 Task: Add an event with the title Second Team Building Workshop: Trust Building, date '2024/05/12', time 7:30 AM to 9:30 AMand add a description: The project kickoff is an important event that marks the official start of a project. It brings together key stakeholders, team members, and project managers to establish a shared understanding of the project's objectives, scope, and deliverables. During the kickoff, goals and expectations are clarified, roles and responsibilities are defined, and the initial project plan is presented.Select event color  Lavender . Add location for the event as: 789 Reina Sofia Museum, Madrid, Spain, logged in from the account softage.7@softage.netand send the event invitation to softage.2@softage.net and softage.3@softage.net. Set a reminder for the event Daily
Action: Mouse moved to (60, 124)
Screenshot: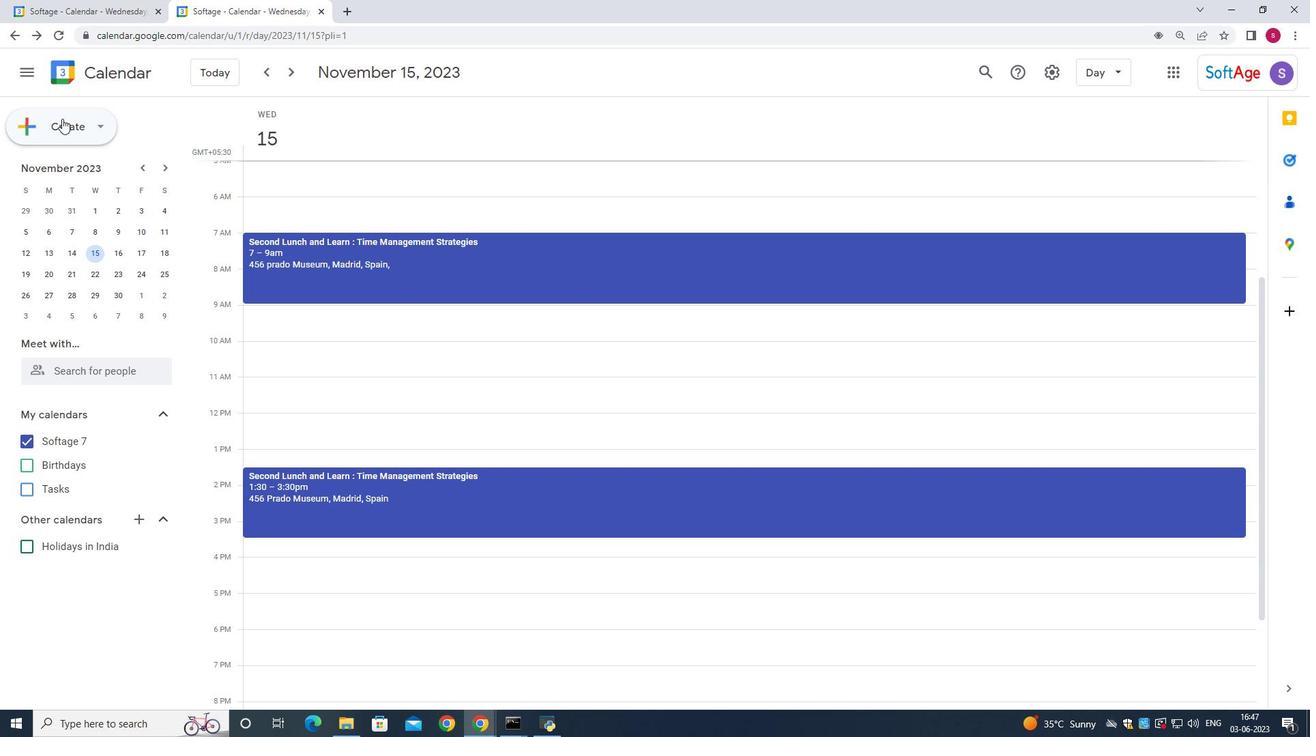 
Action: Mouse pressed left at (60, 124)
Screenshot: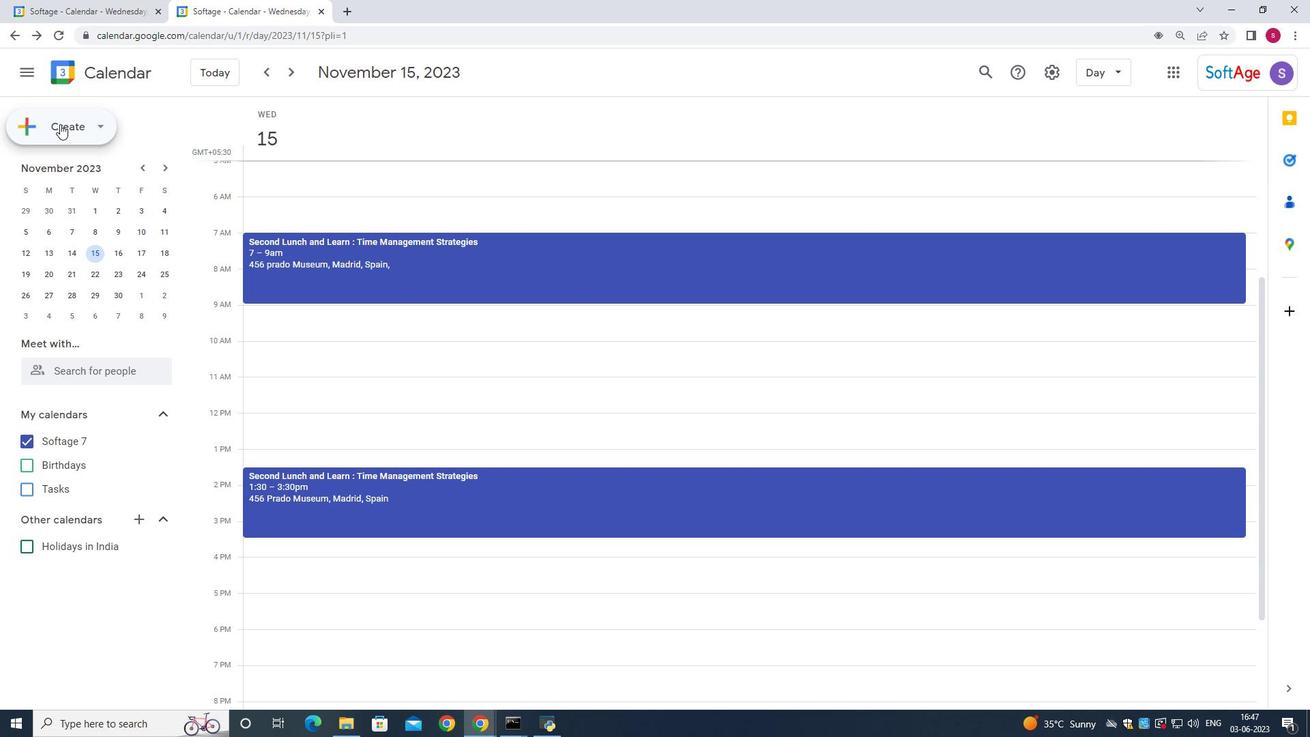 
Action: Mouse moved to (52, 173)
Screenshot: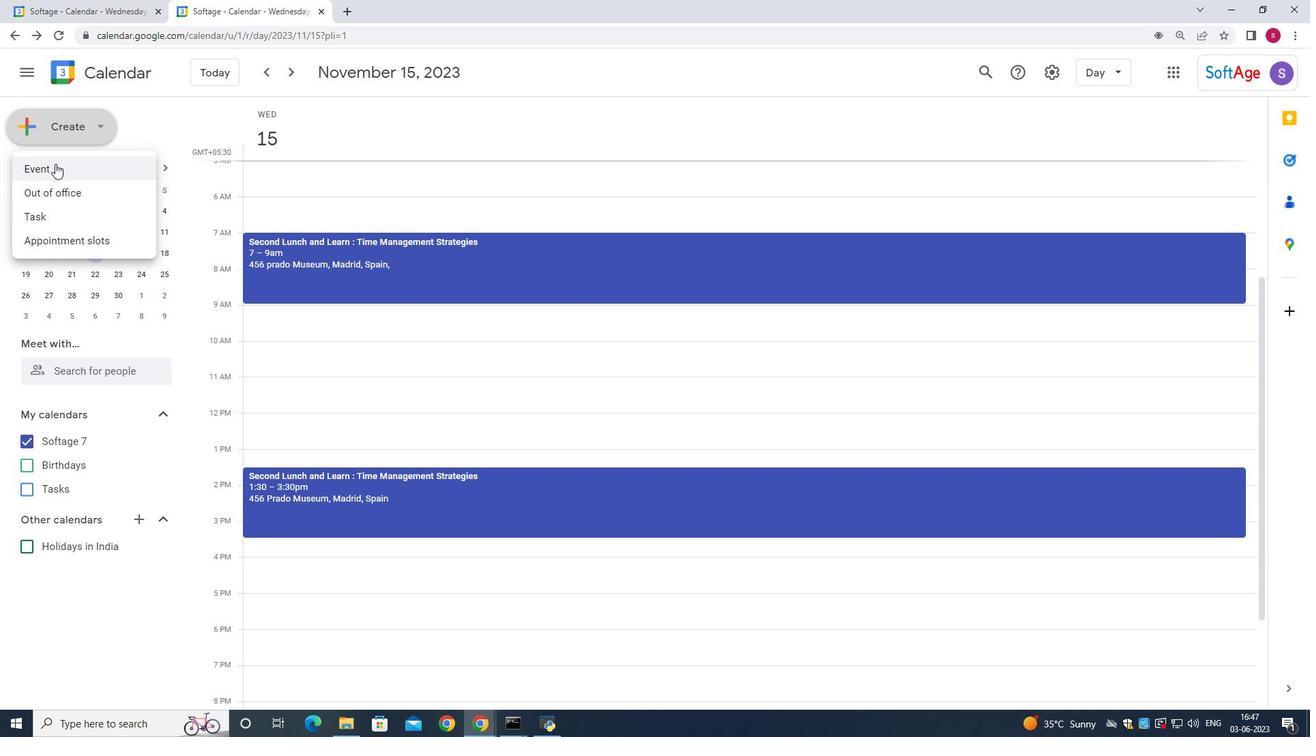 
Action: Mouse pressed left at (52, 173)
Screenshot: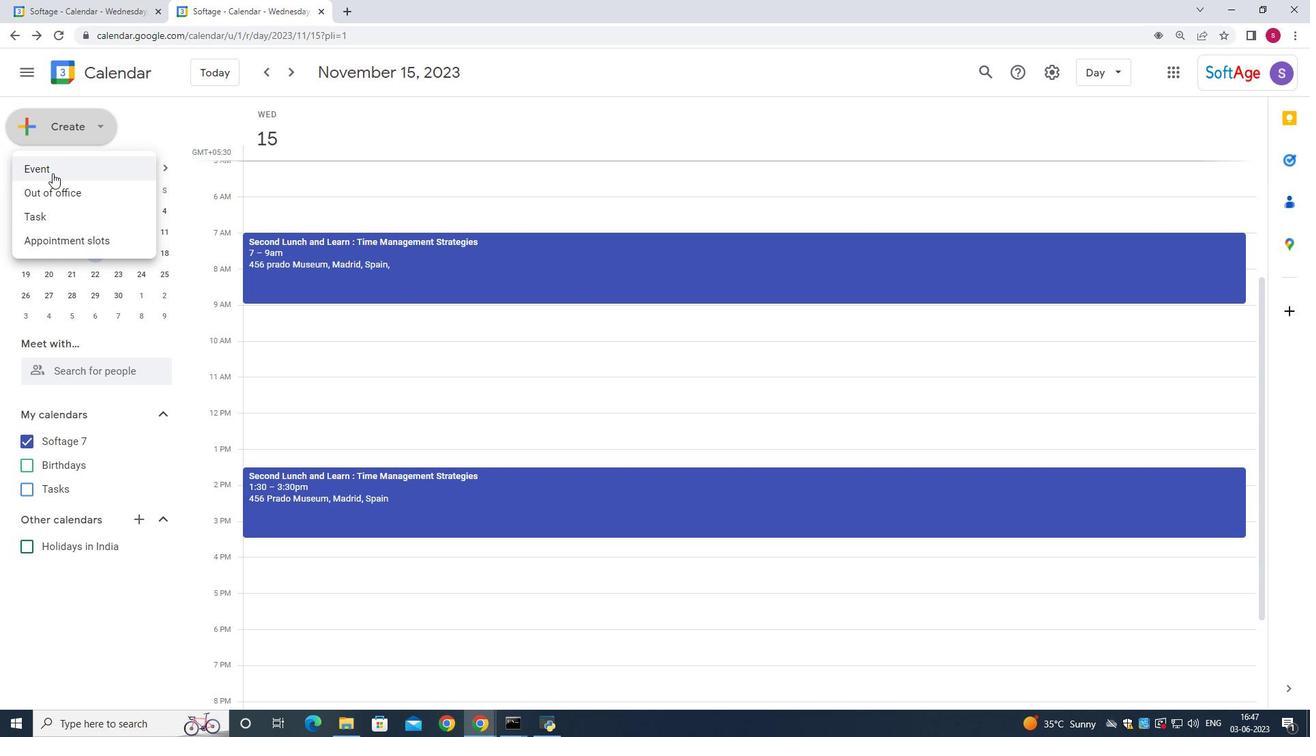 
Action: Mouse moved to (667, 260)
Screenshot: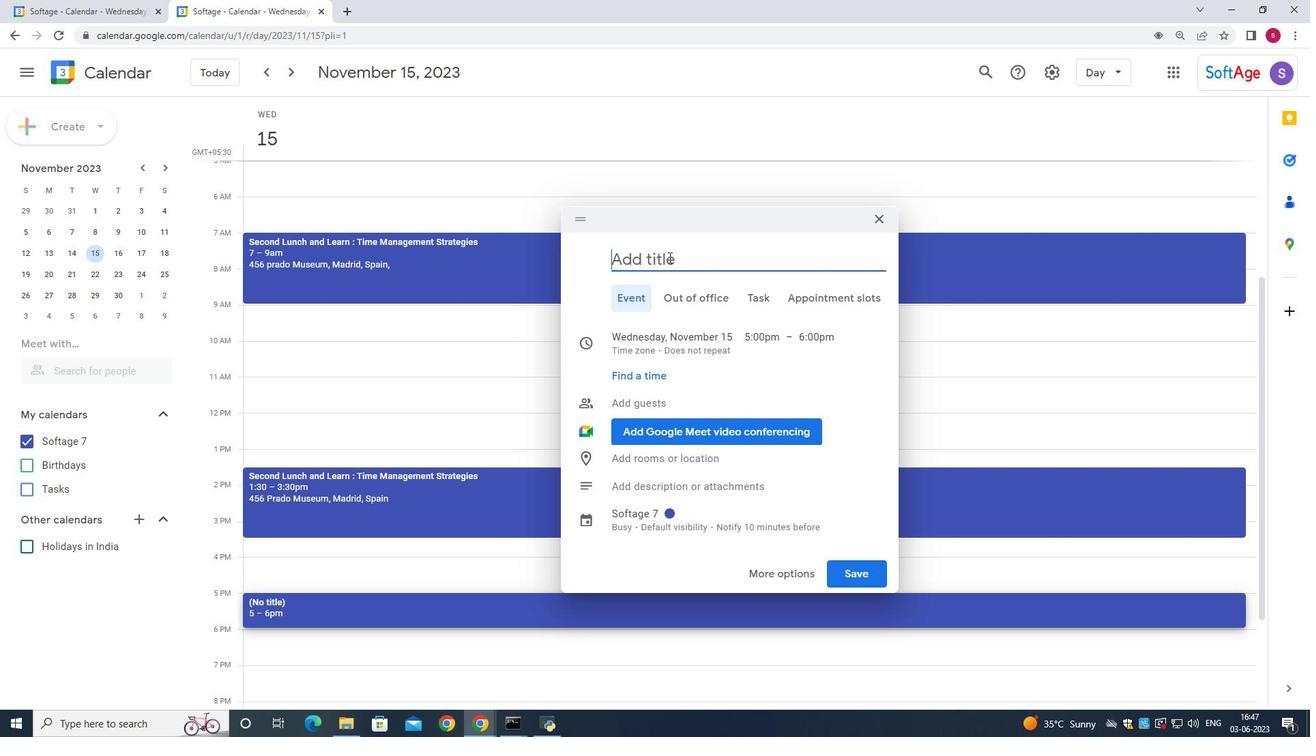 
Action: Mouse pressed left at (667, 260)
Screenshot: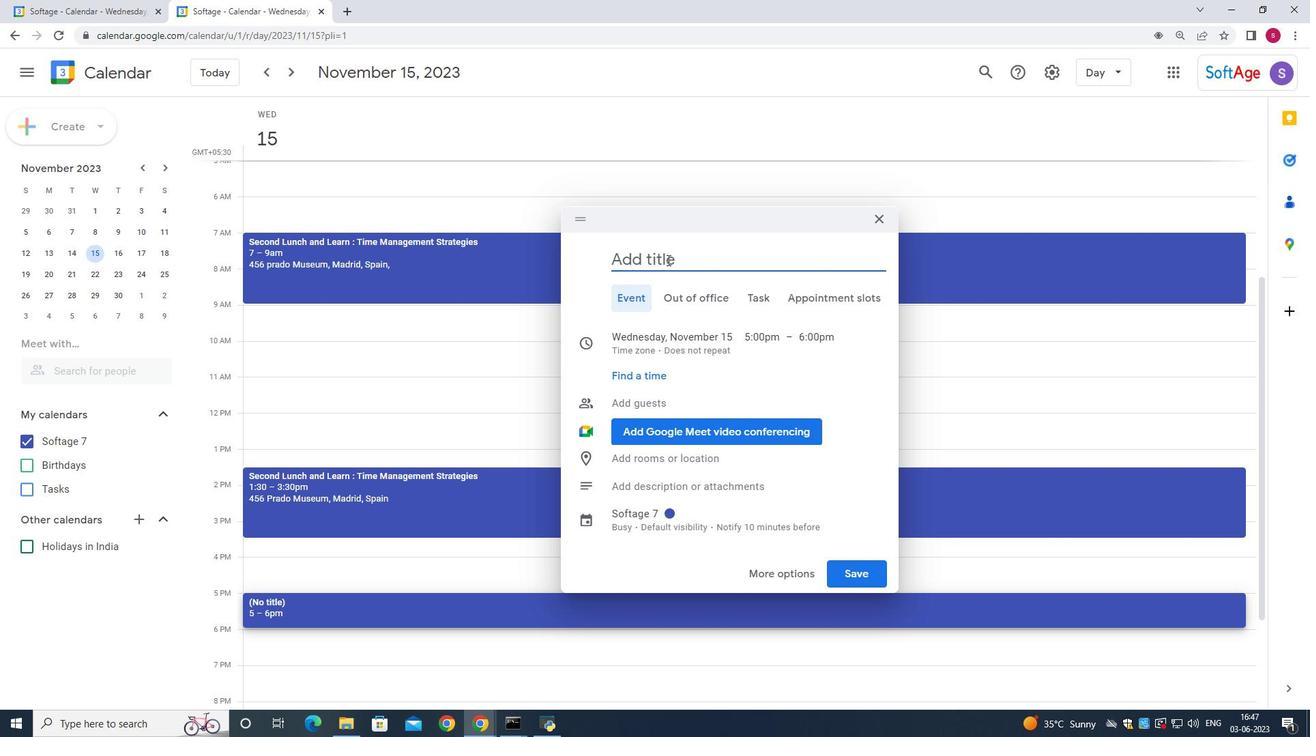 
Action: Key pressed <Key.shift>Second<Key.space><Key.shift>T
Screenshot: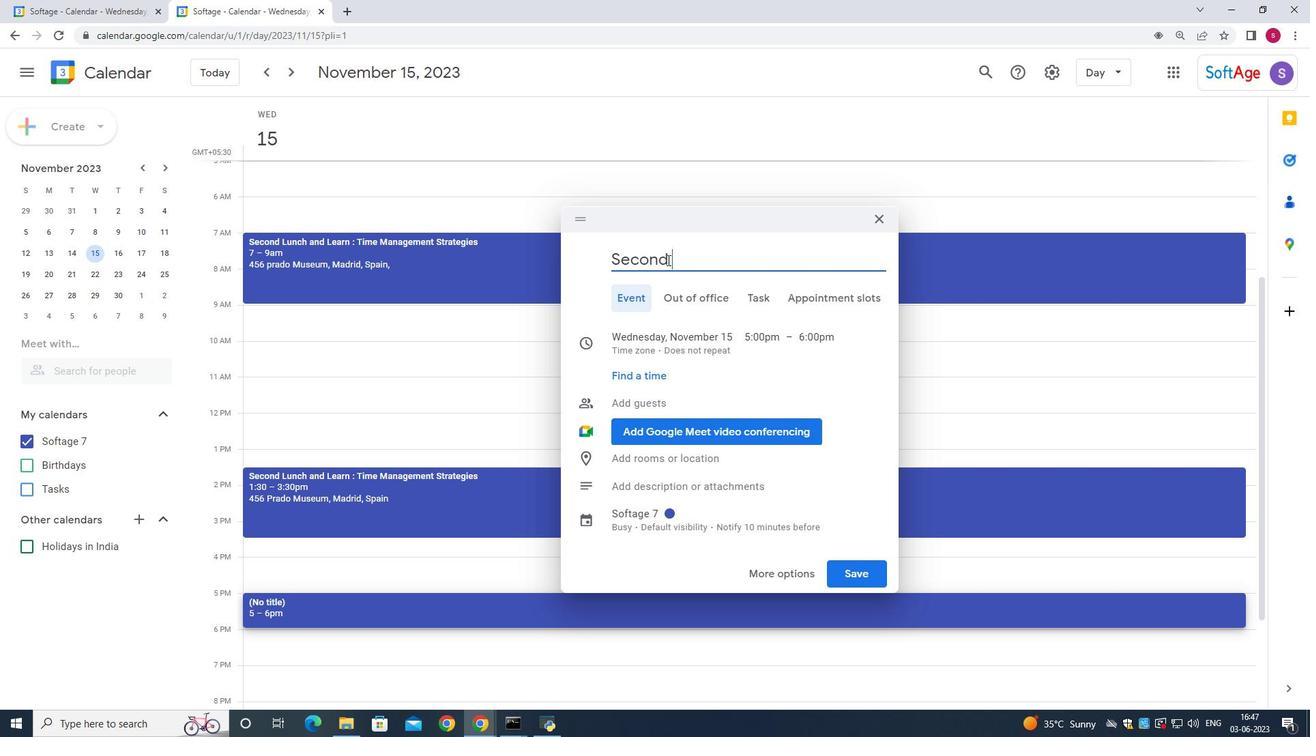 
Action: Mouse moved to (590, 101)
Screenshot: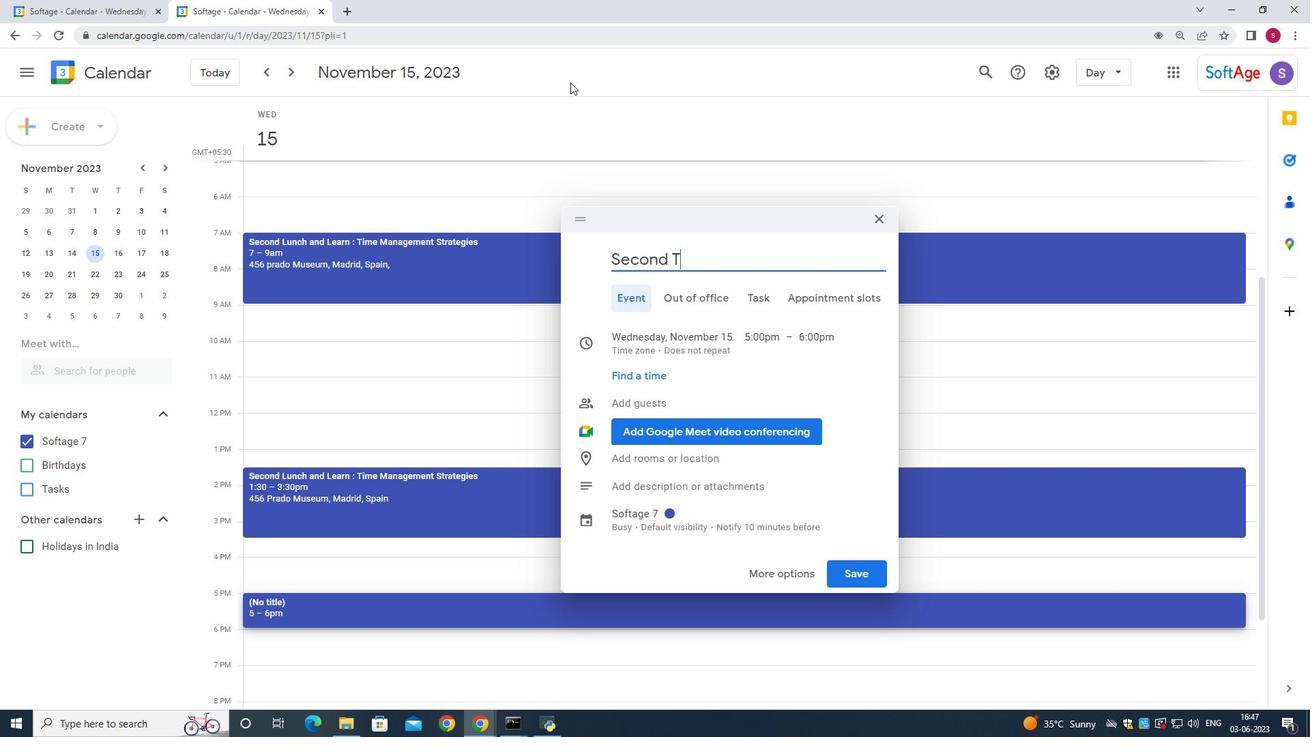 
Action: Key pressed eam<Key.space><Key.shift>building<Key.space><Key.shift>Workshop<Key.space><Key.shift_r>:<Key.space><Key.shift>trust<Key.space><Key.shift>Building
Screenshot: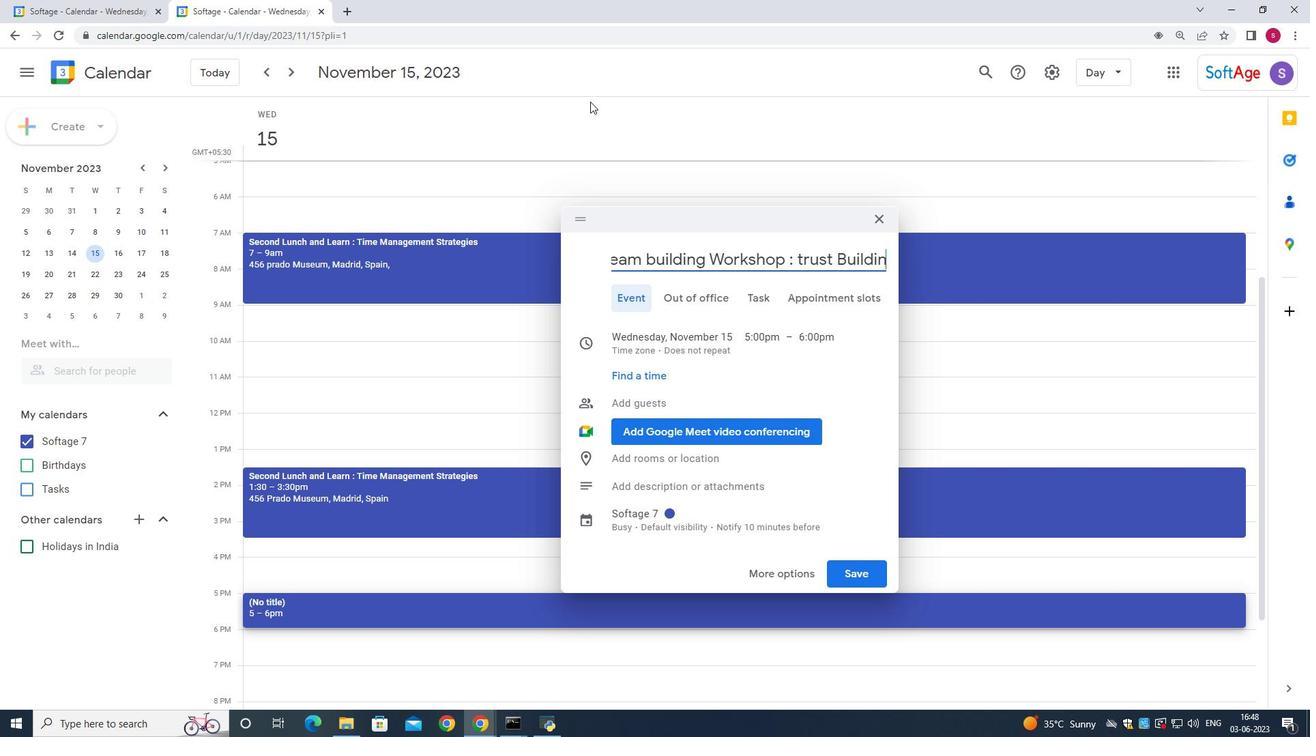 
Action: Mouse moved to (686, 335)
Screenshot: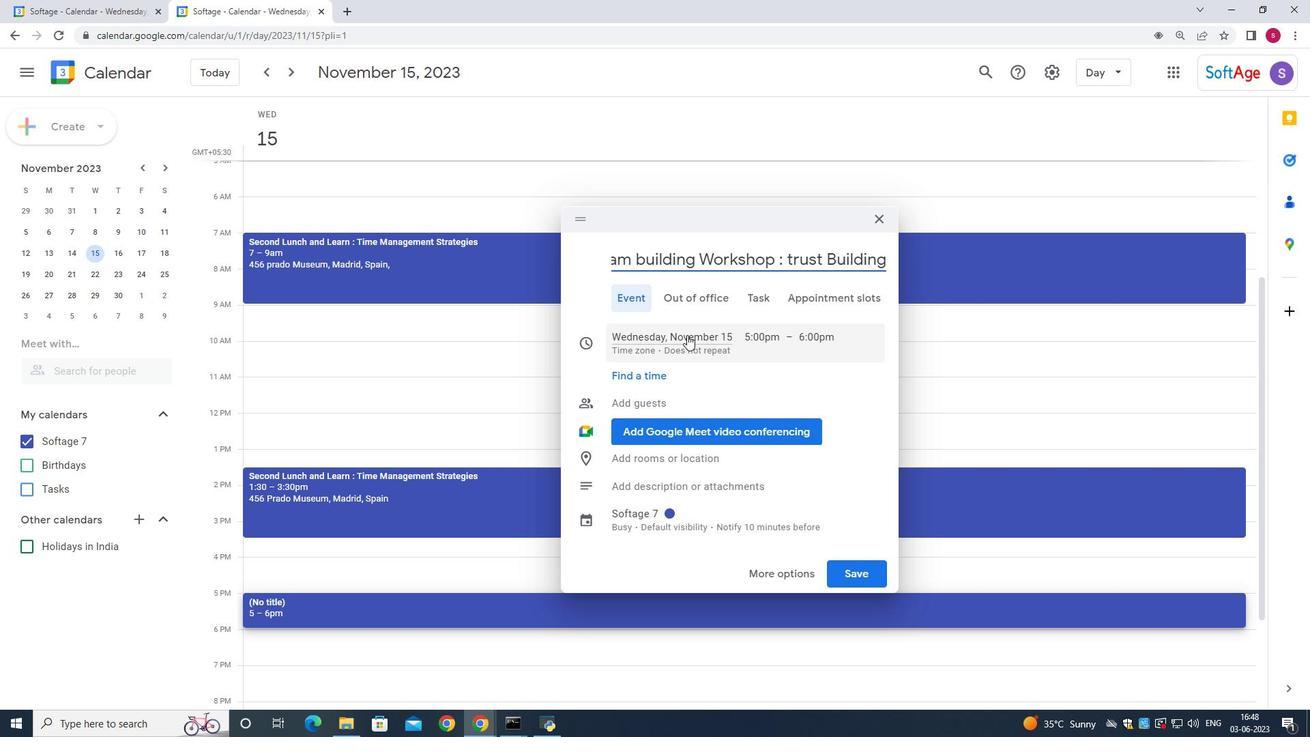 
Action: Mouse pressed left at (686, 335)
Screenshot: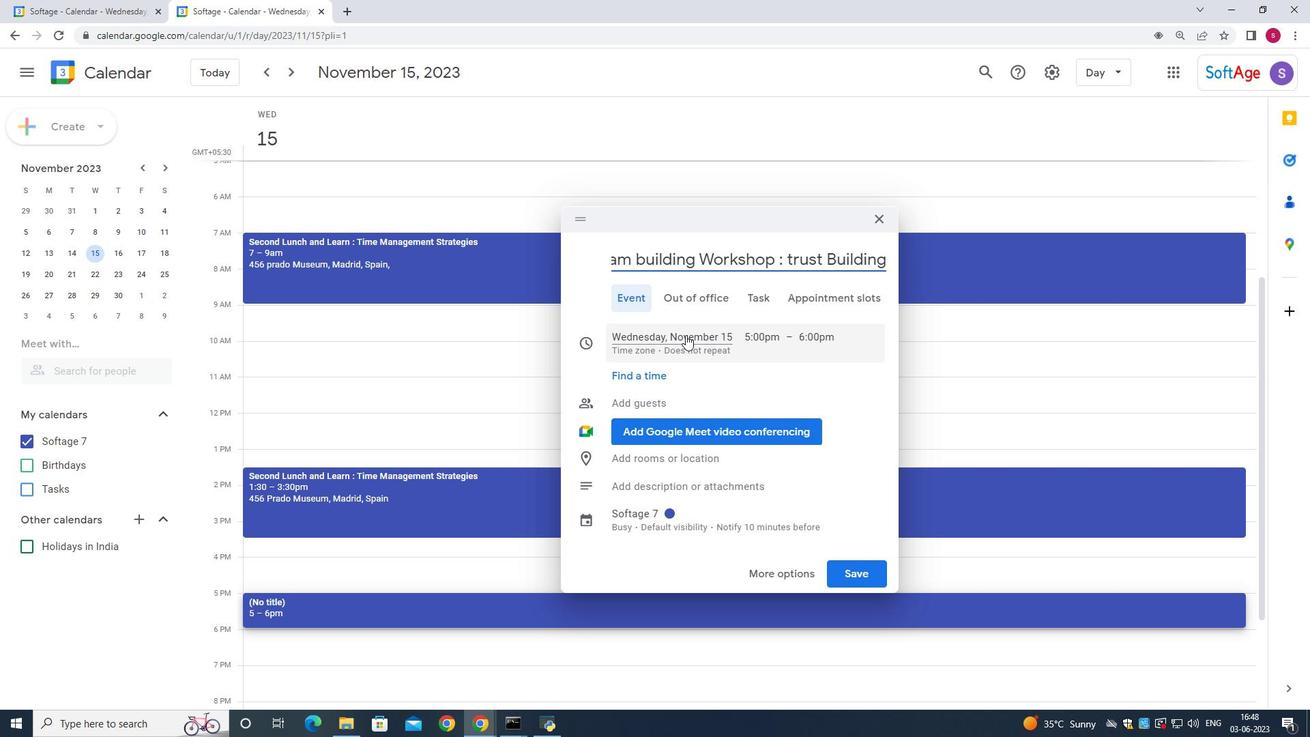 
Action: Mouse moved to (778, 369)
Screenshot: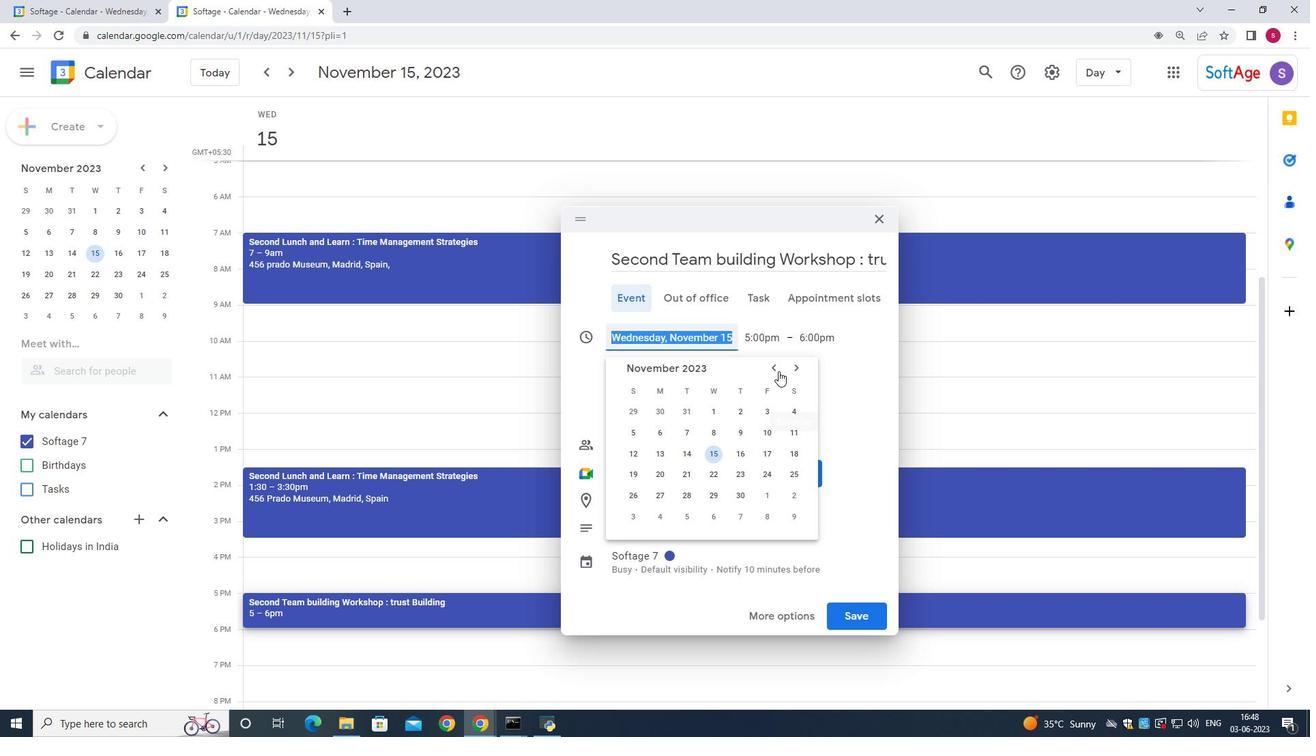 
Action: Mouse pressed left at (778, 369)
Screenshot: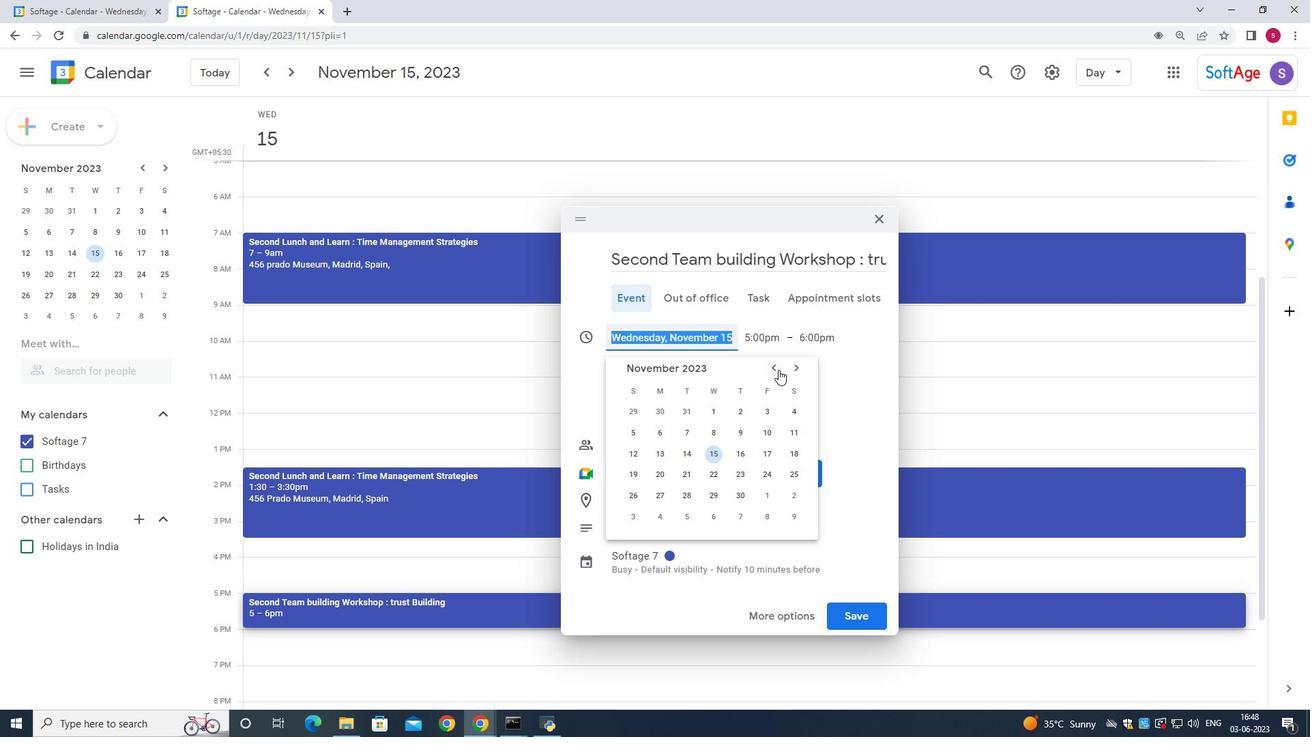 
Action: Mouse pressed left at (778, 369)
Screenshot: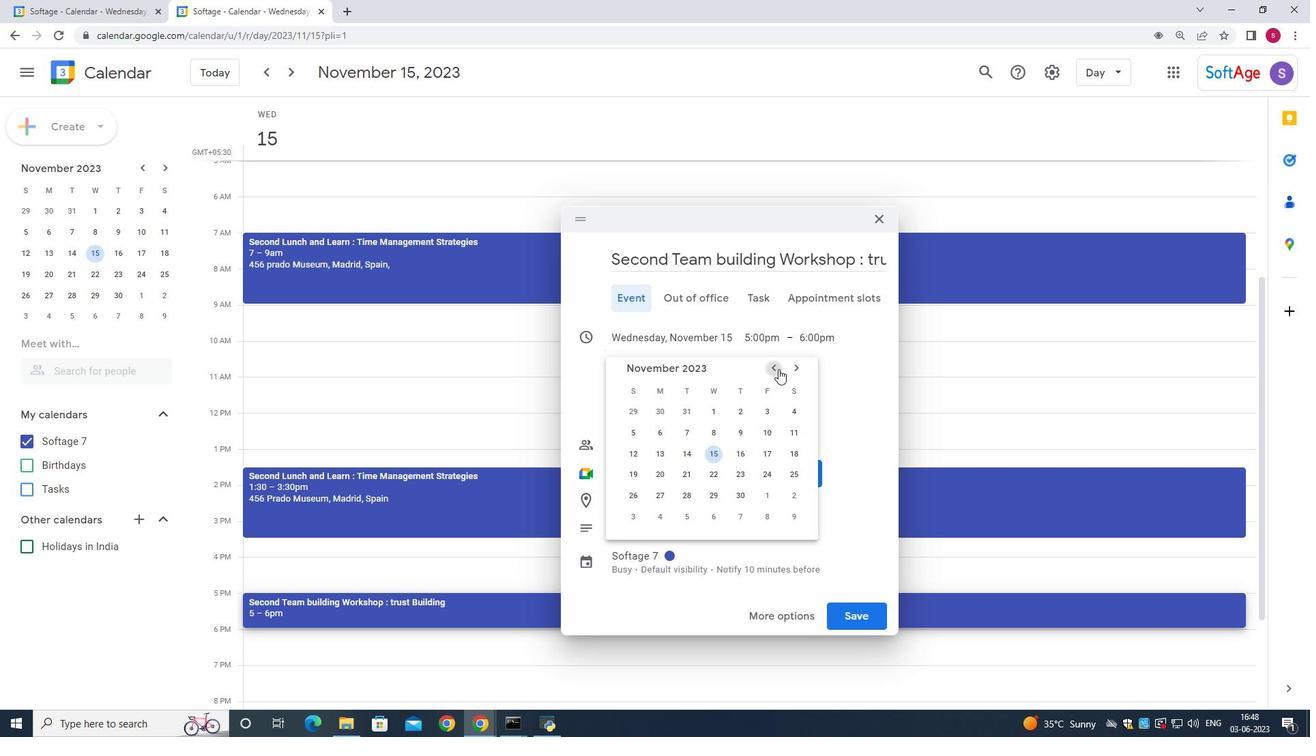 
Action: Mouse pressed left at (778, 369)
Screenshot: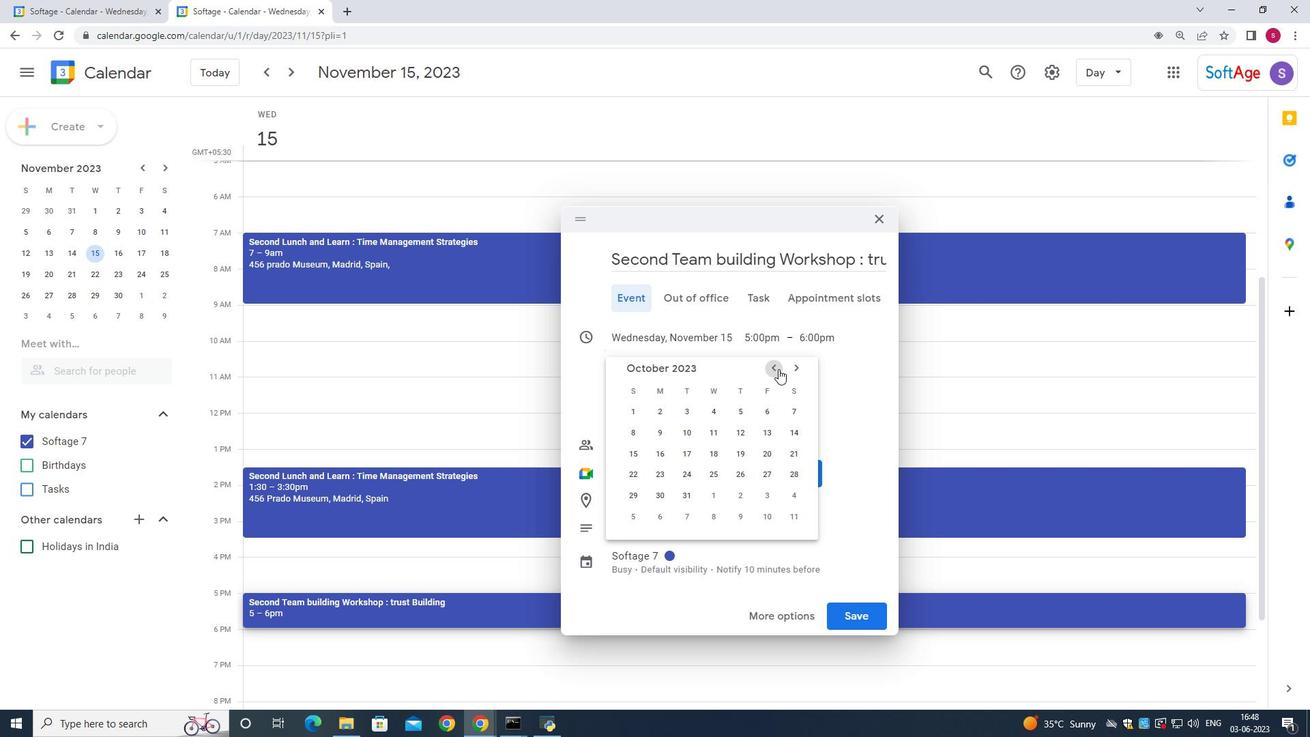 
Action: Mouse pressed left at (778, 369)
Screenshot: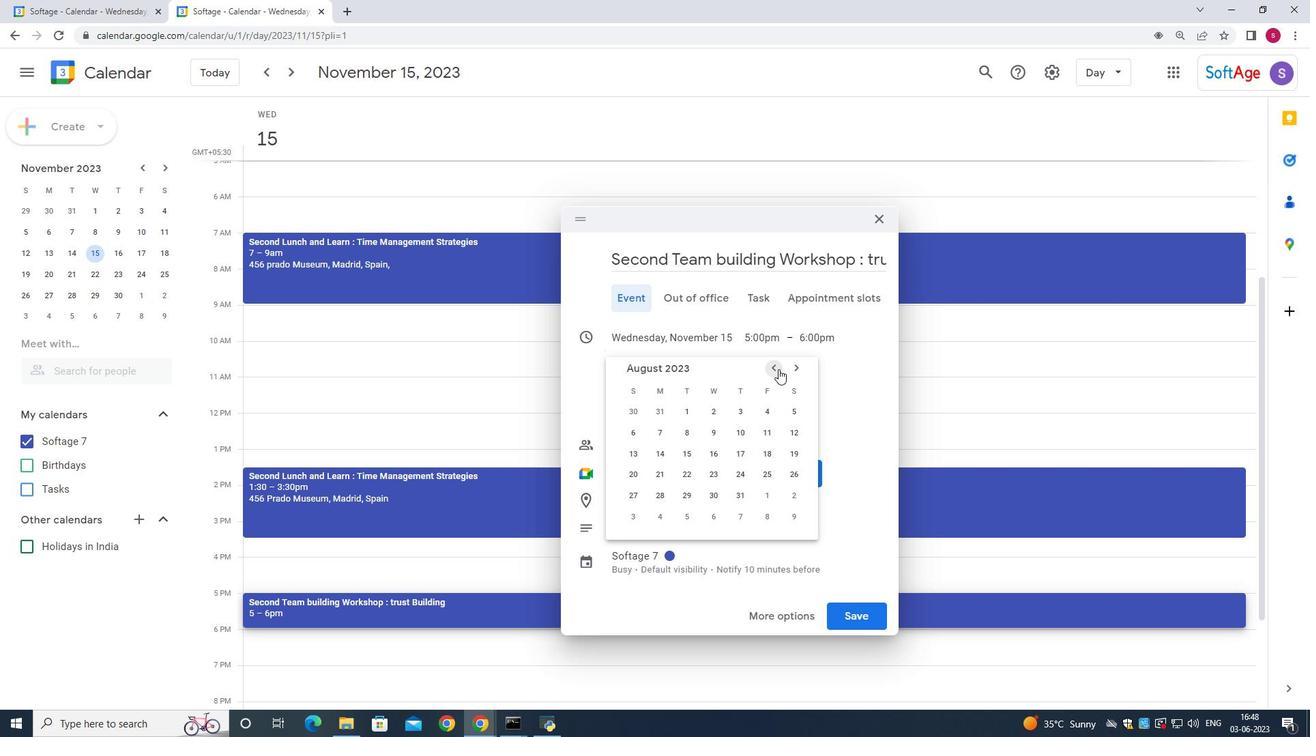 
Action: Mouse pressed left at (778, 369)
Screenshot: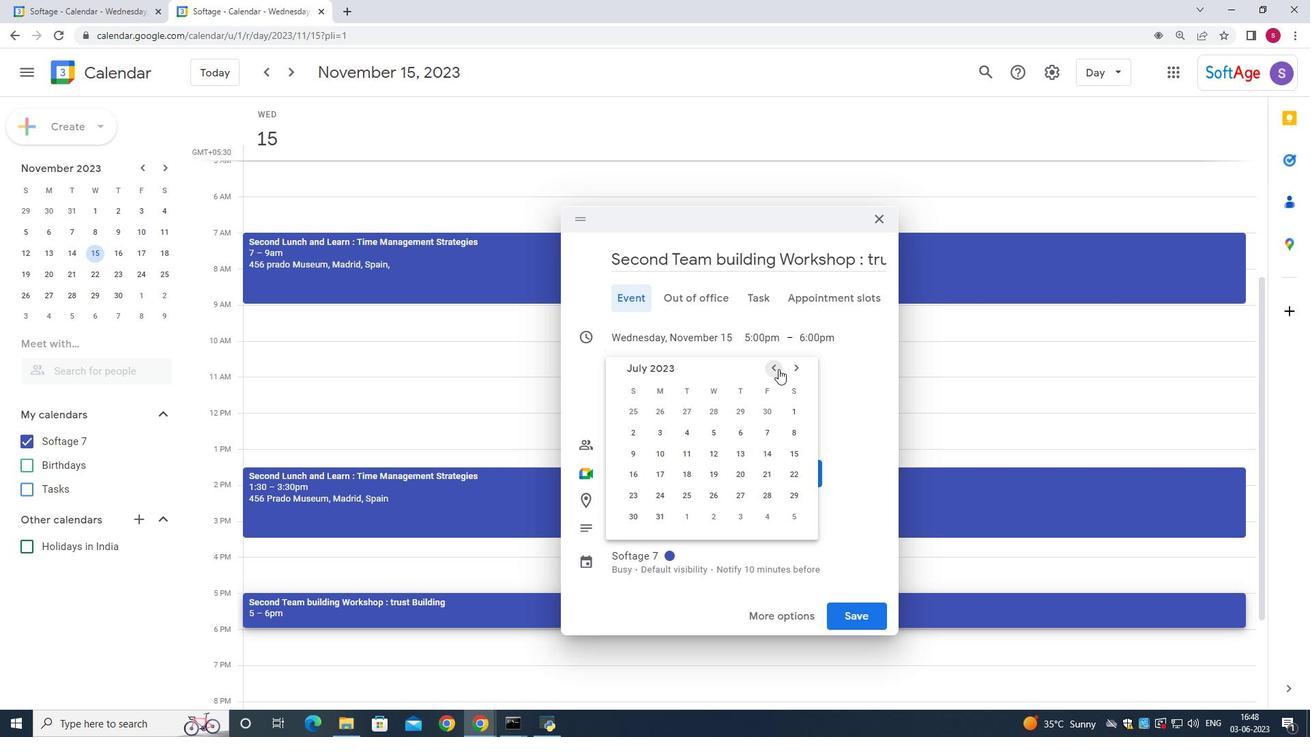 
Action: Mouse pressed left at (778, 369)
Screenshot: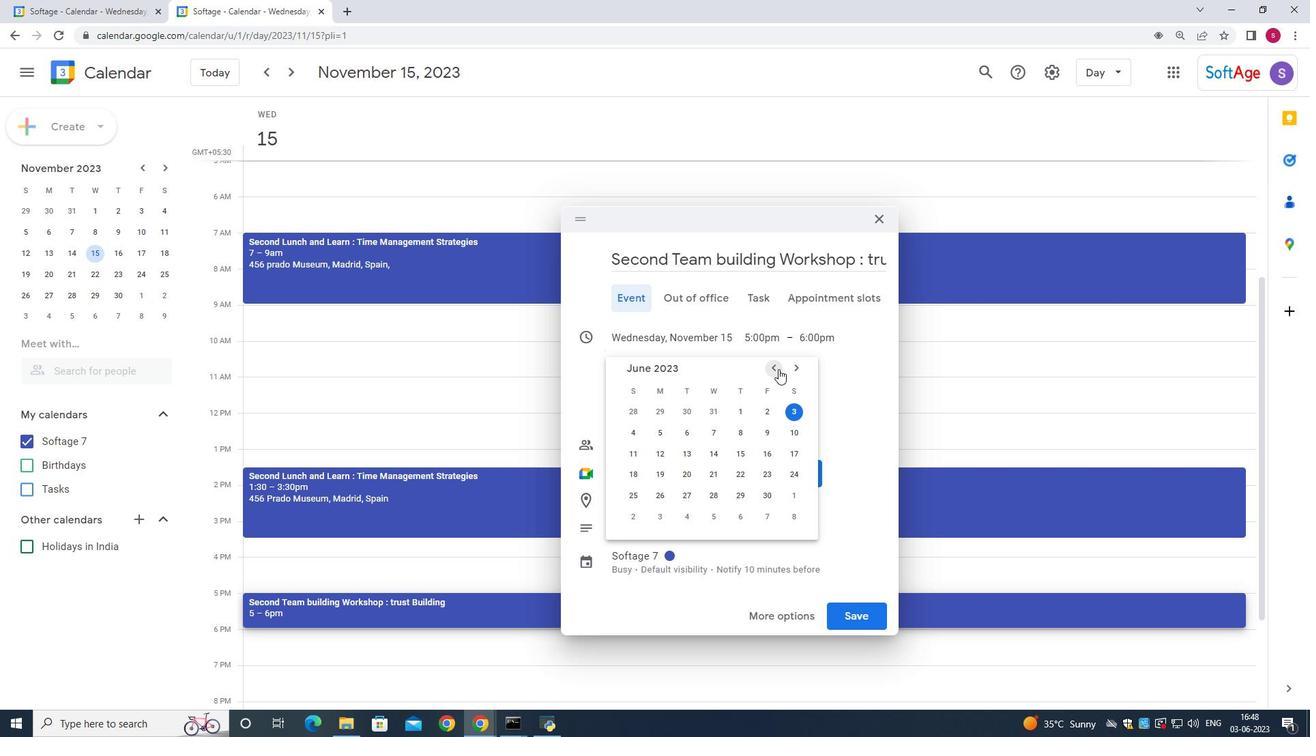 
Action: Mouse moved to (768, 432)
Screenshot: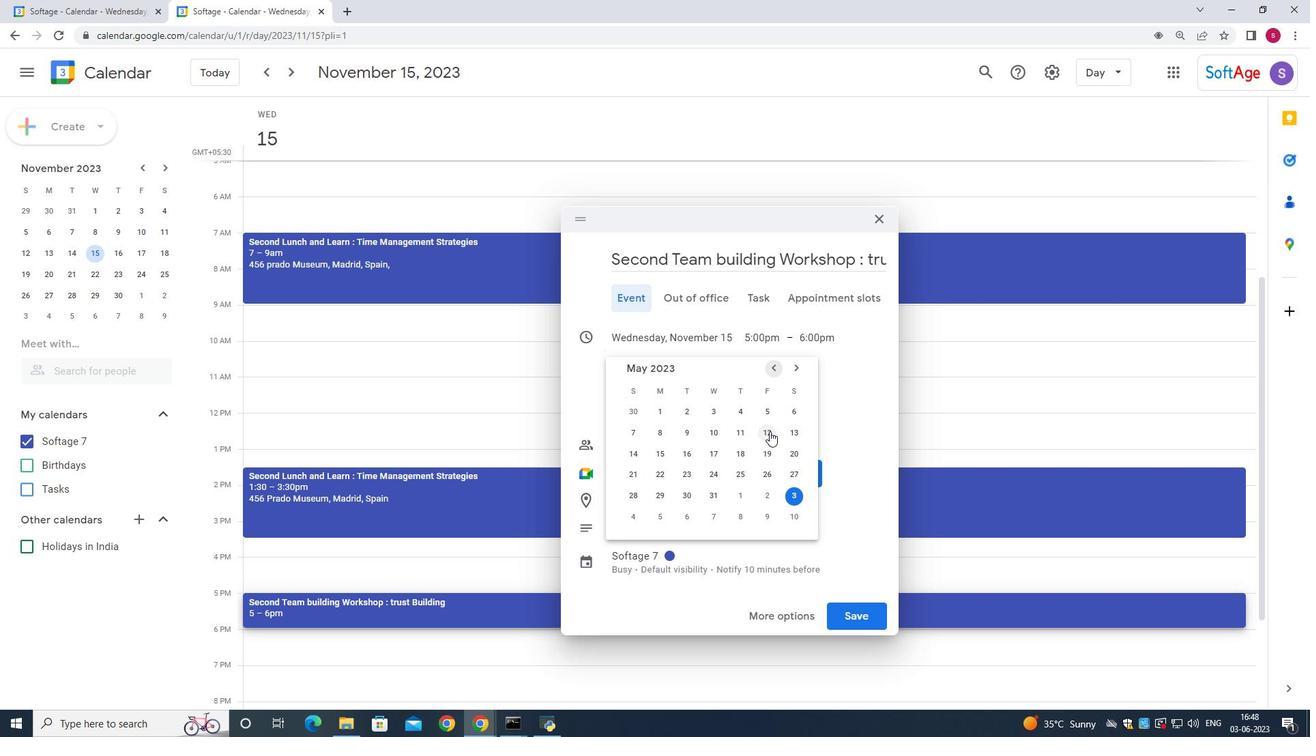 
Action: Mouse pressed left at (768, 432)
Screenshot: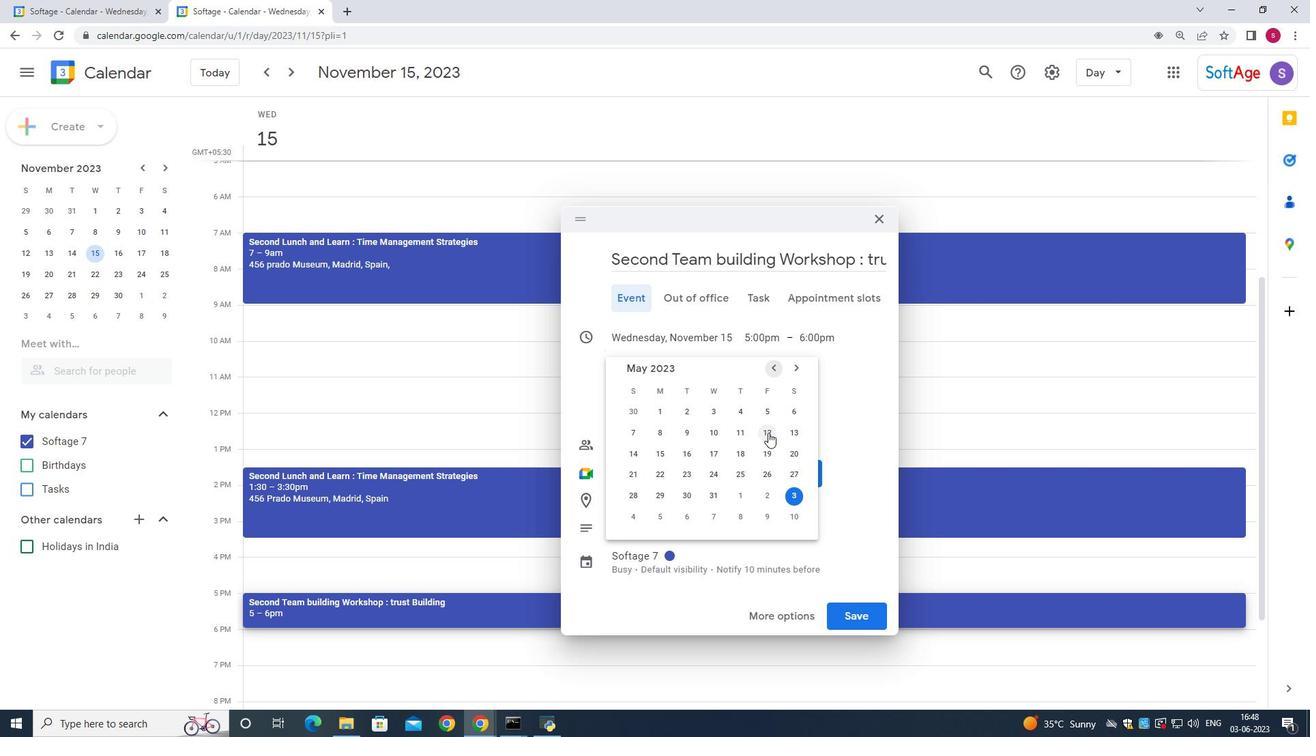 
Action: Mouse moved to (667, 362)
Screenshot: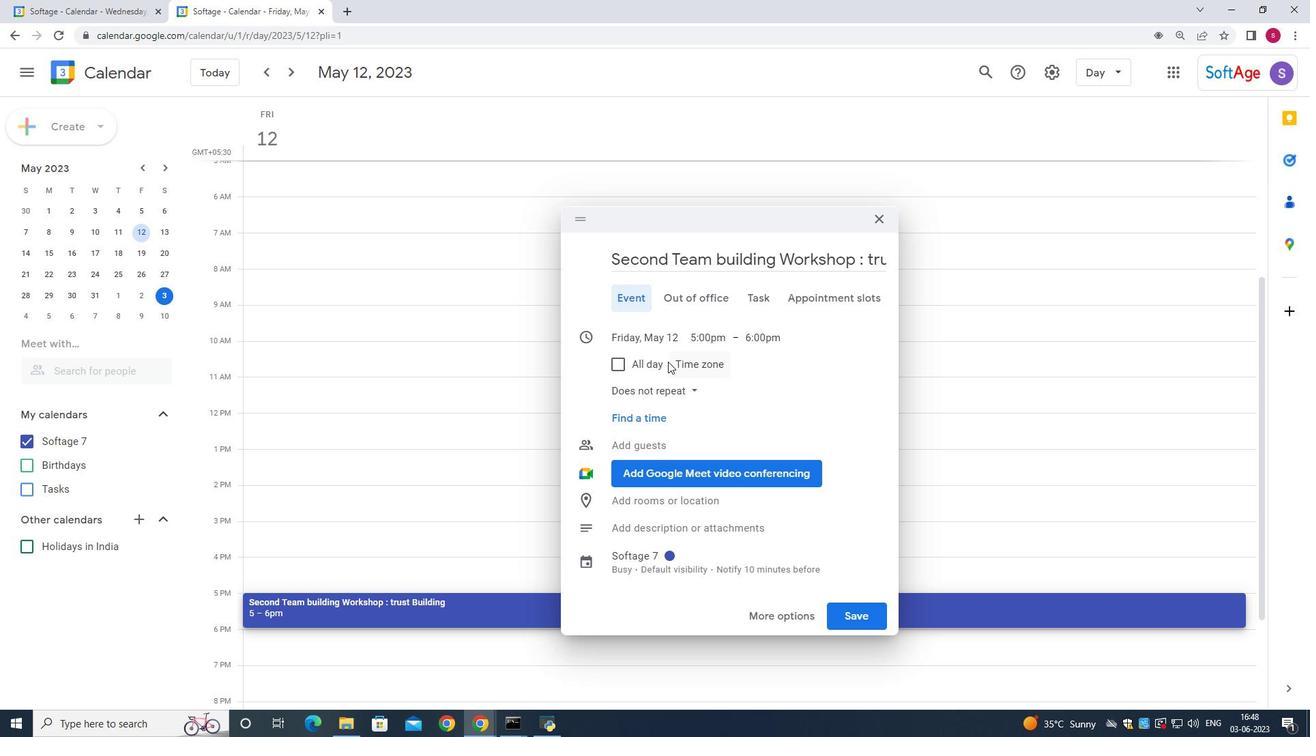 
Action: Mouse scrolled (667, 363) with delta (0, 0)
Screenshot: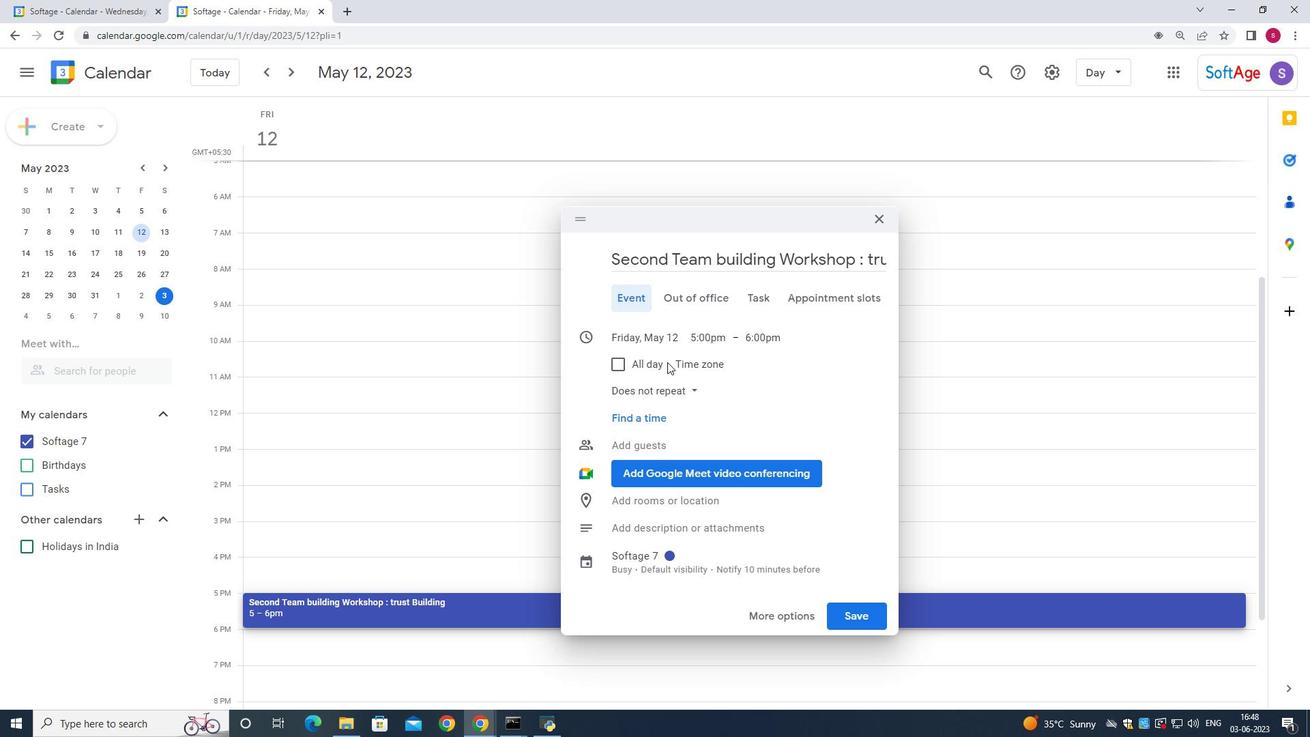 
Action: Mouse moved to (666, 339)
Screenshot: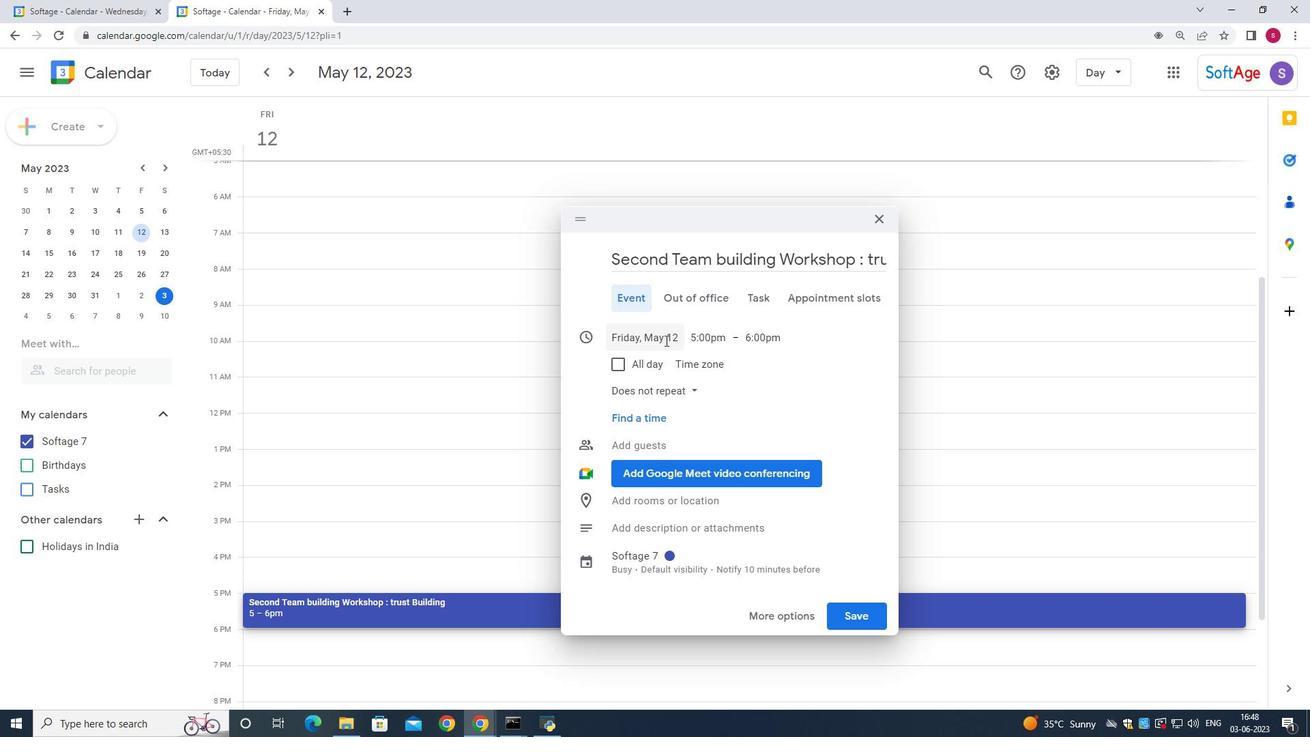 
Action: Mouse pressed left at (666, 339)
Screenshot: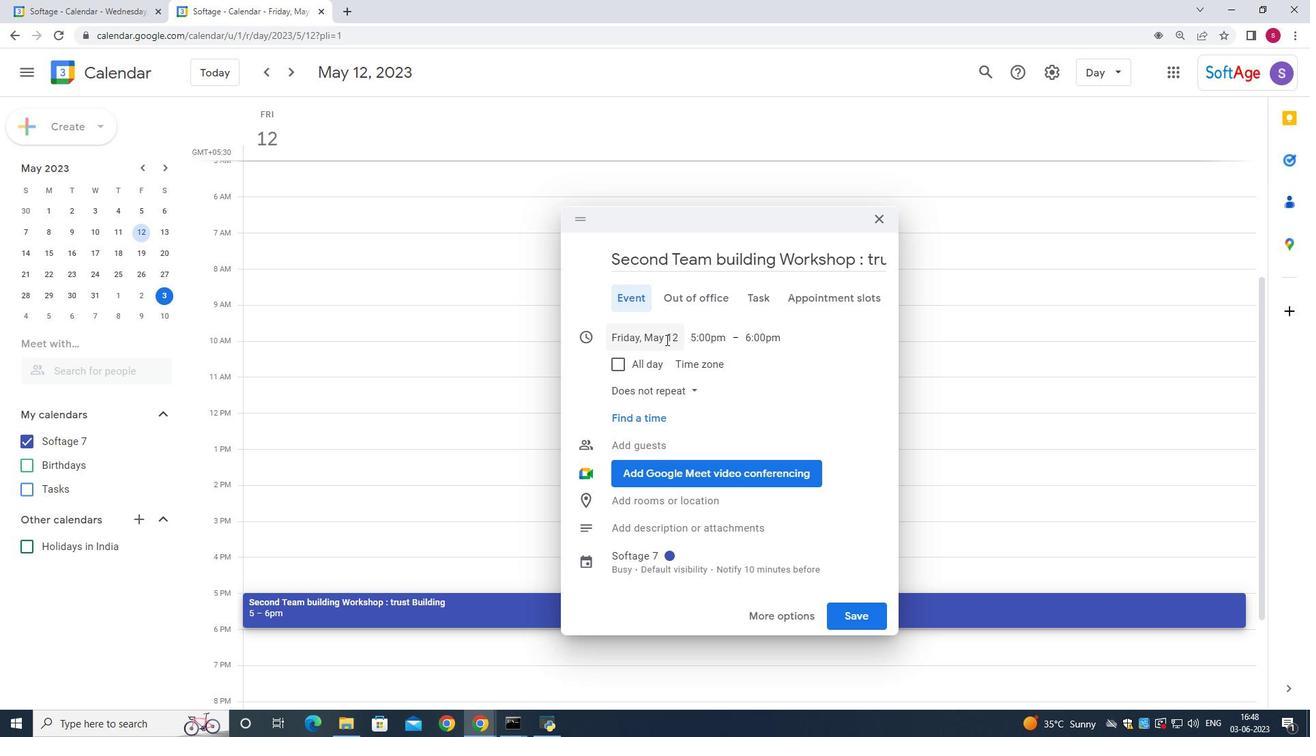 
Action: Mouse moved to (796, 367)
Screenshot: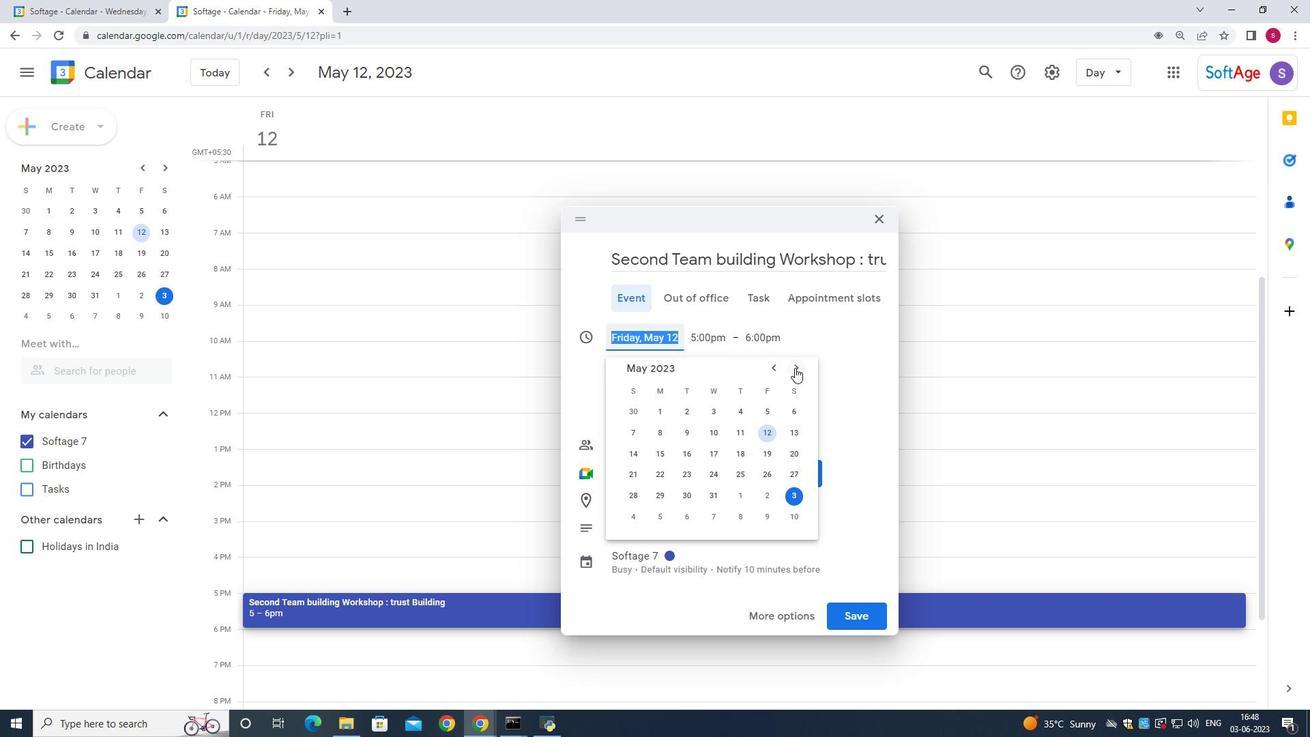 
Action: Mouse pressed left at (796, 367)
Screenshot: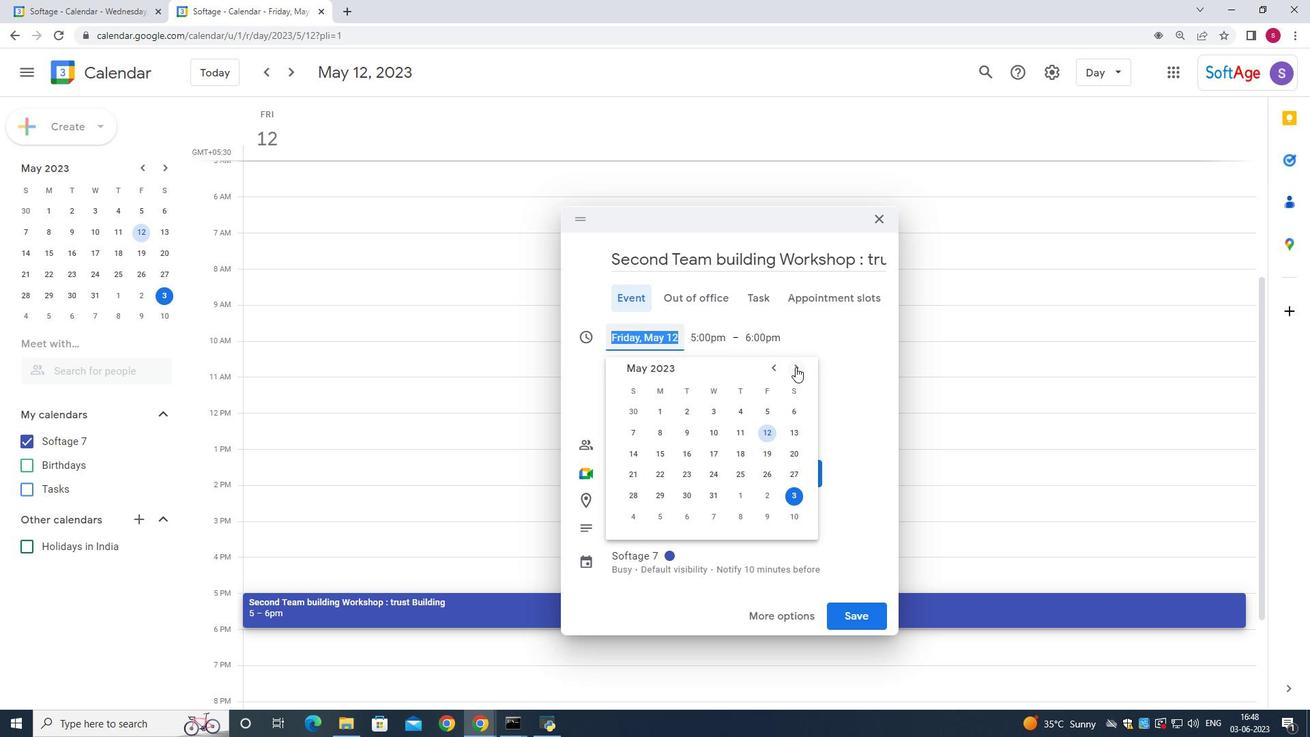 
Action: Mouse pressed left at (796, 367)
Screenshot: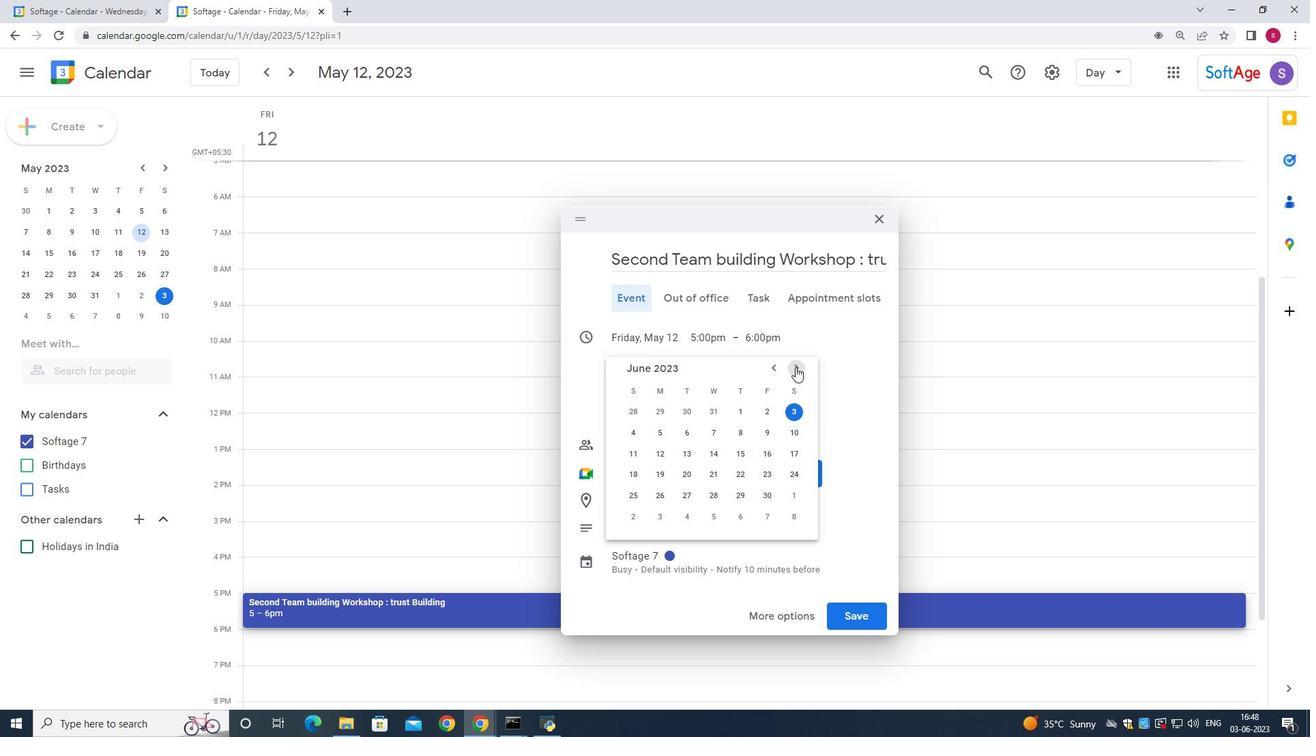 
Action: Mouse pressed left at (796, 367)
Screenshot: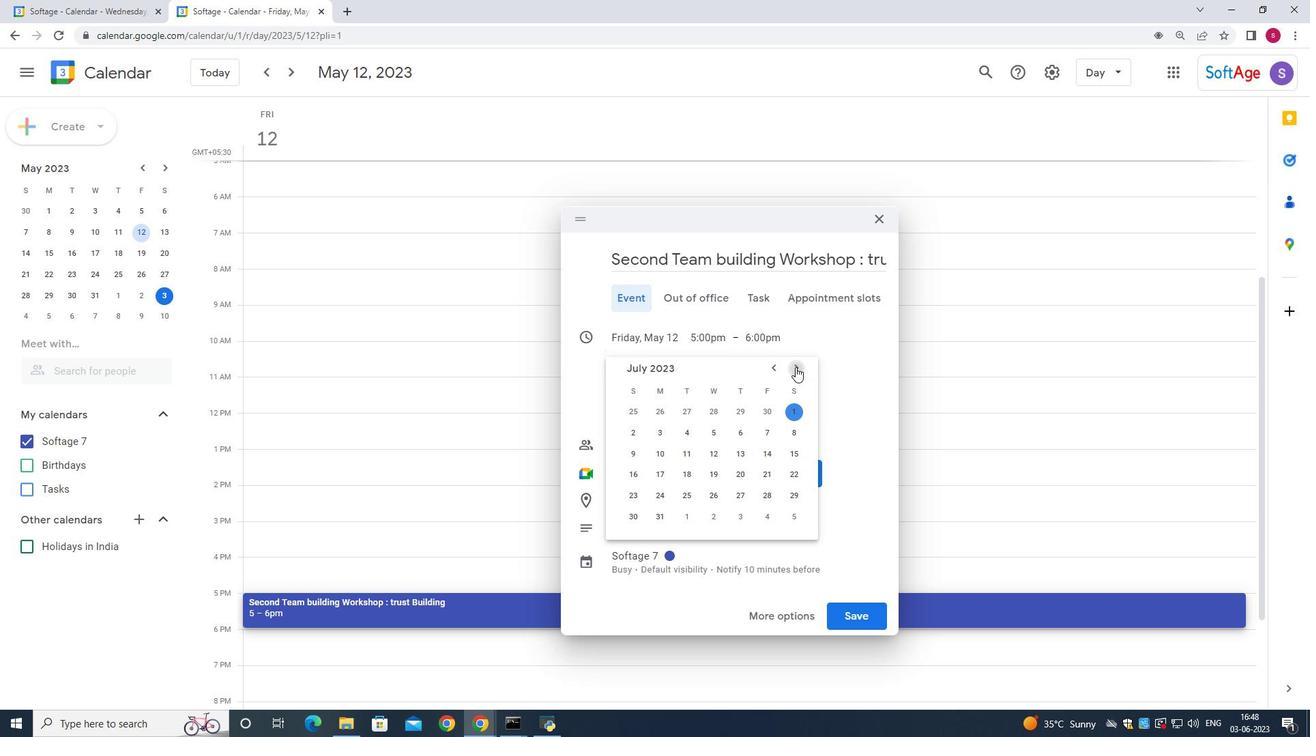 
Action: Mouse pressed left at (796, 367)
Screenshot: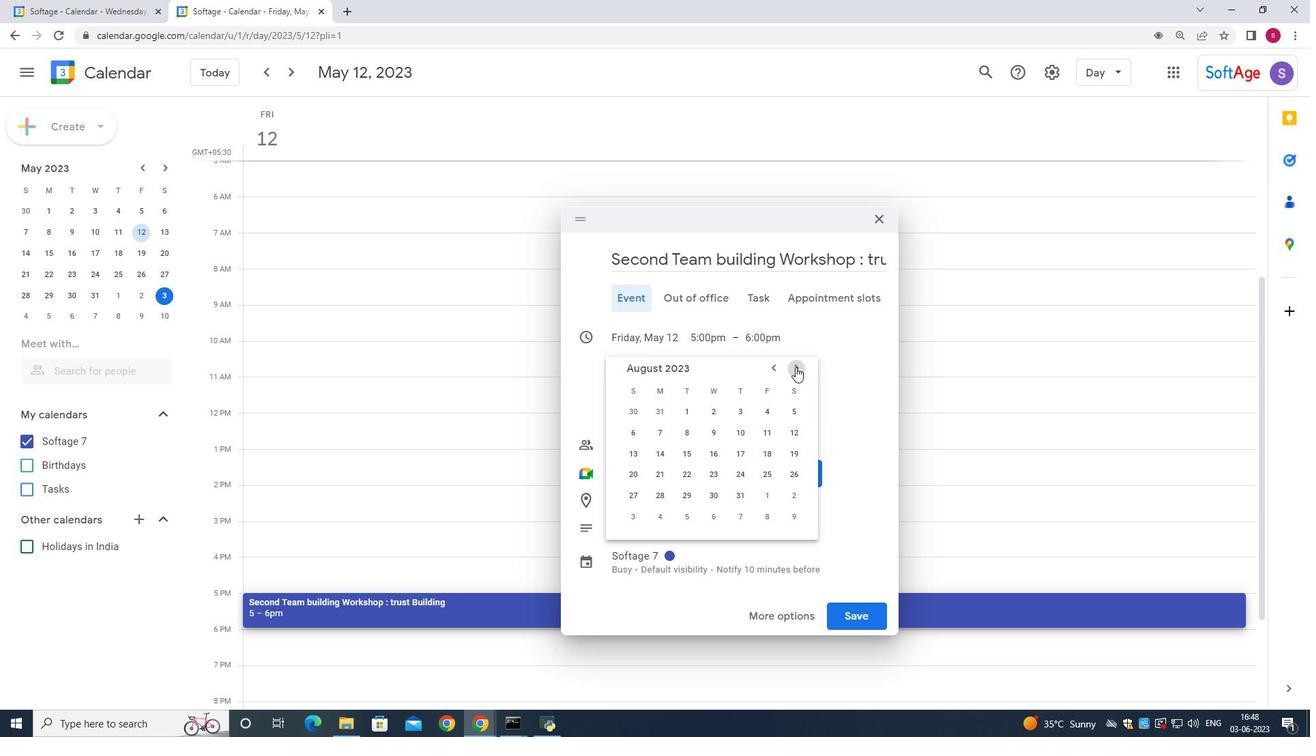 
Action: Mouse pressed left at (796, 367)
Screenshot: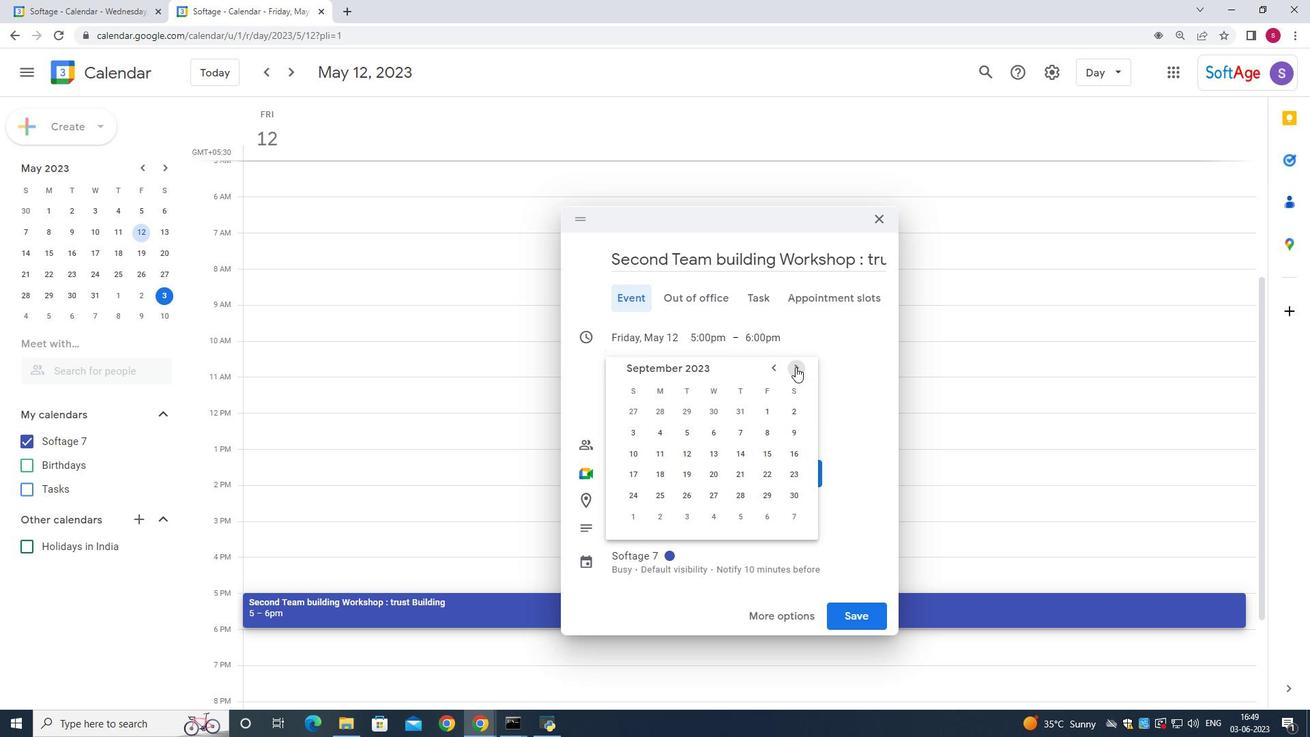 
Action: Mouse pressed left at (796, 367)
Screenshot: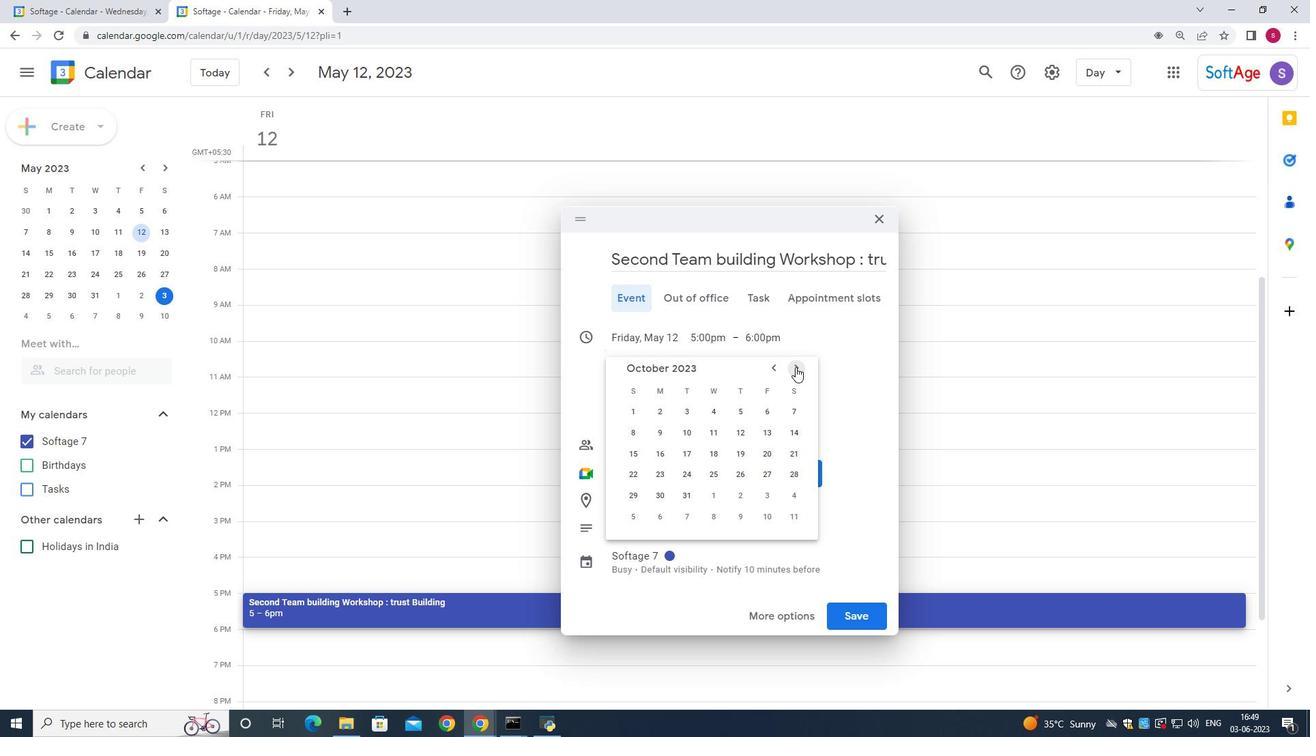 
Action: Mouse pressed left at (796, 367)
Screenshot: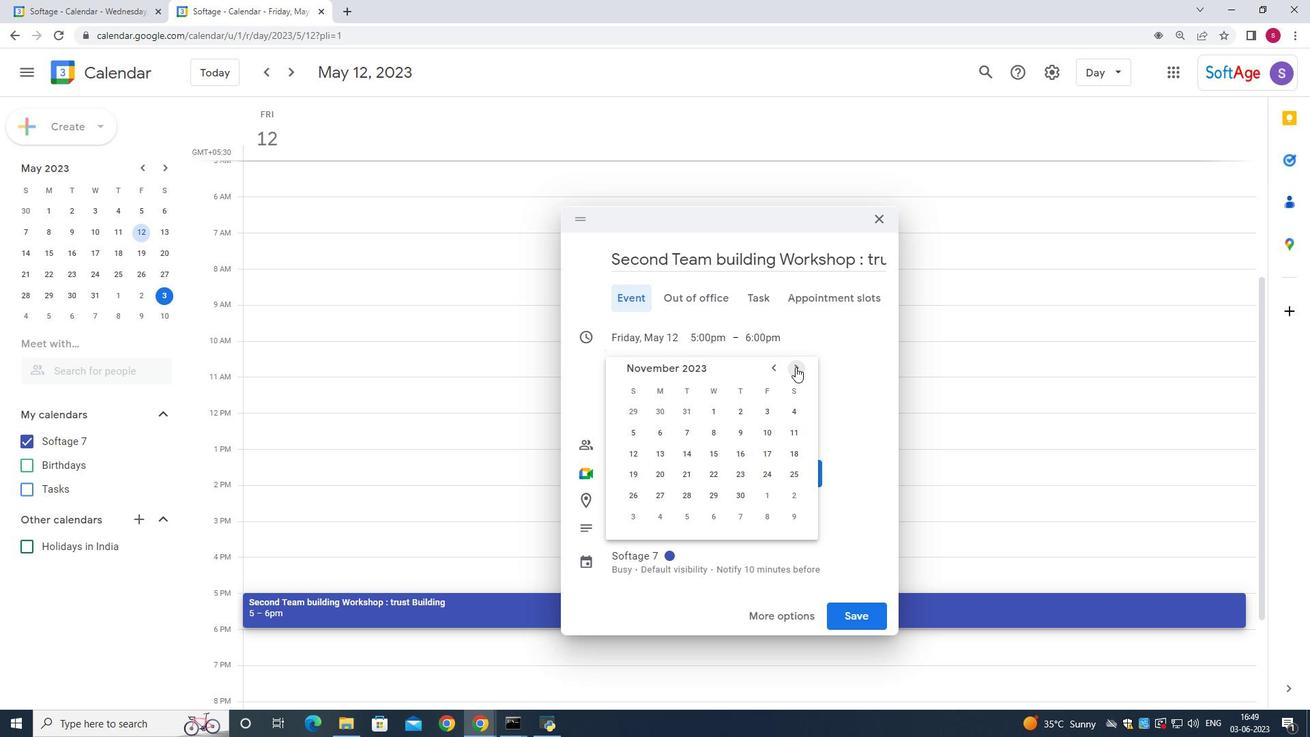 
Action: Mouse pressed left at (796, 367)
Screenshot: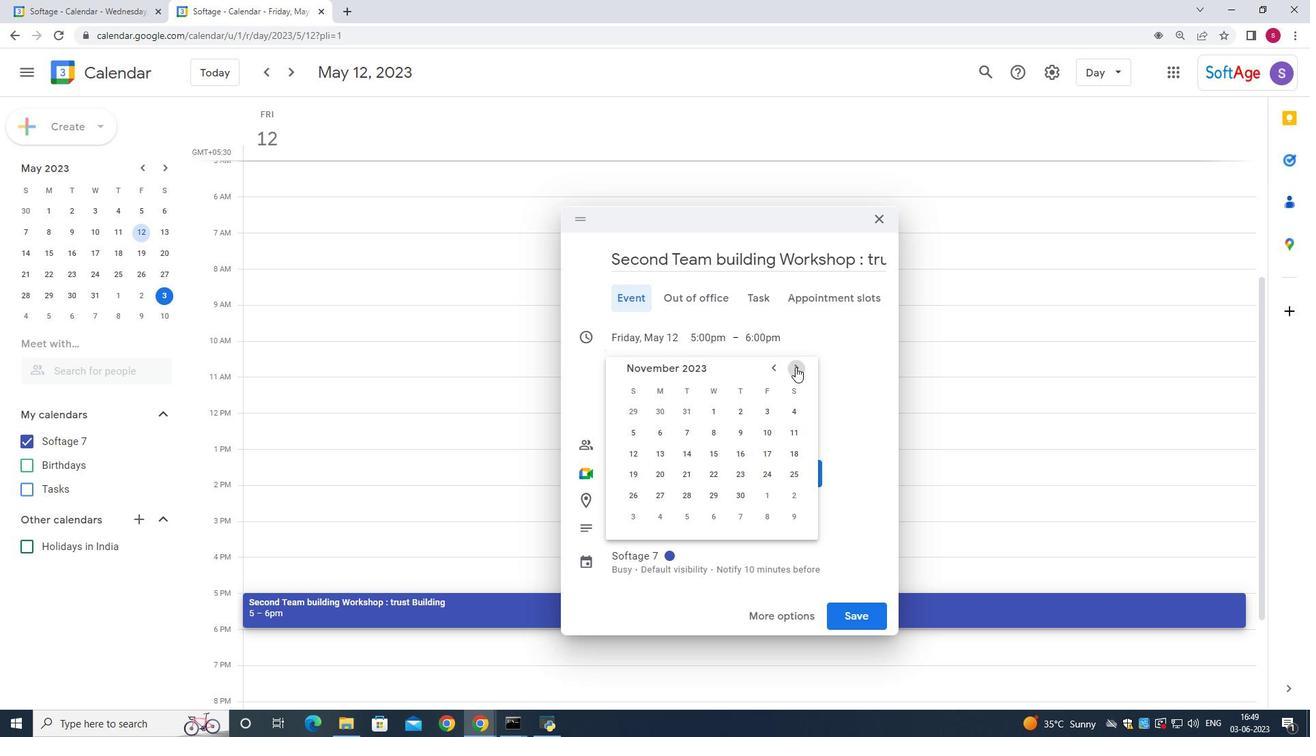 
Action: Mouse pressed left at (796, 367)
Screenshot: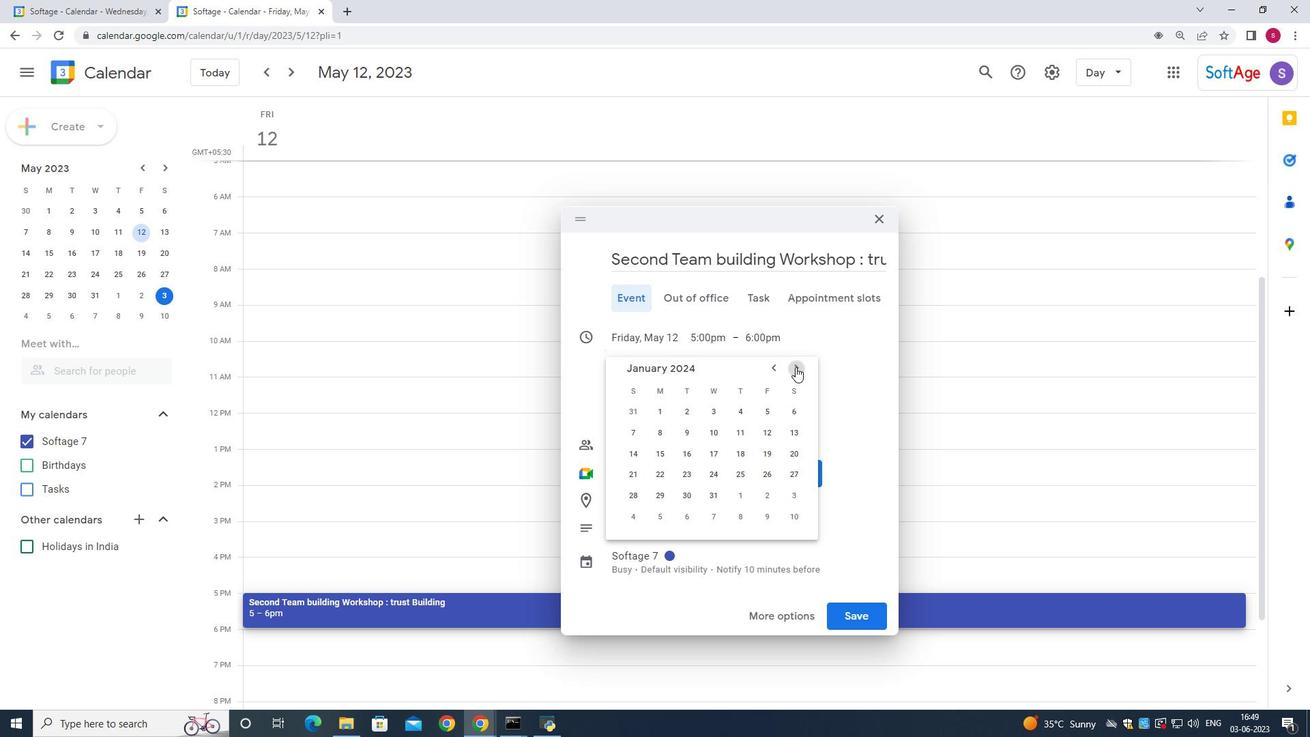 
Action: Mouse pressed left at (796, 367)
Screenshot: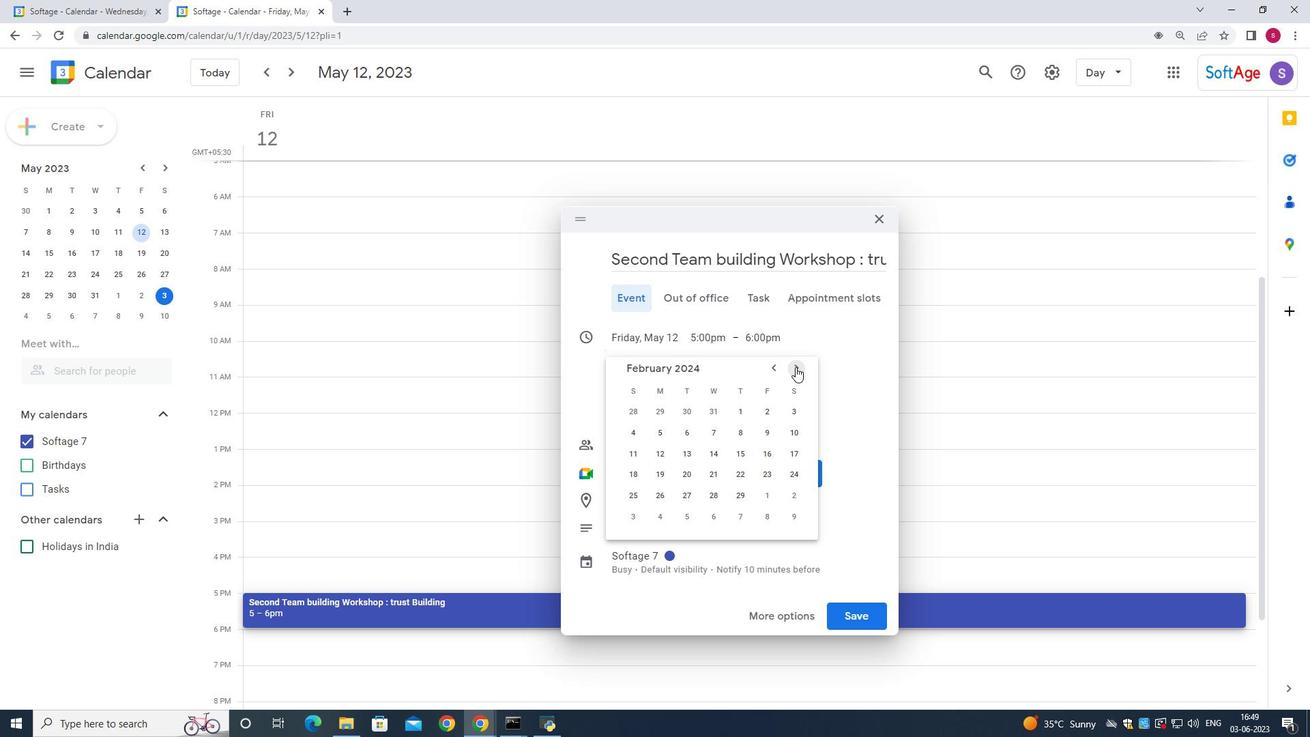 
Action: Mouse pressed left at (796, 367)
Screenshot: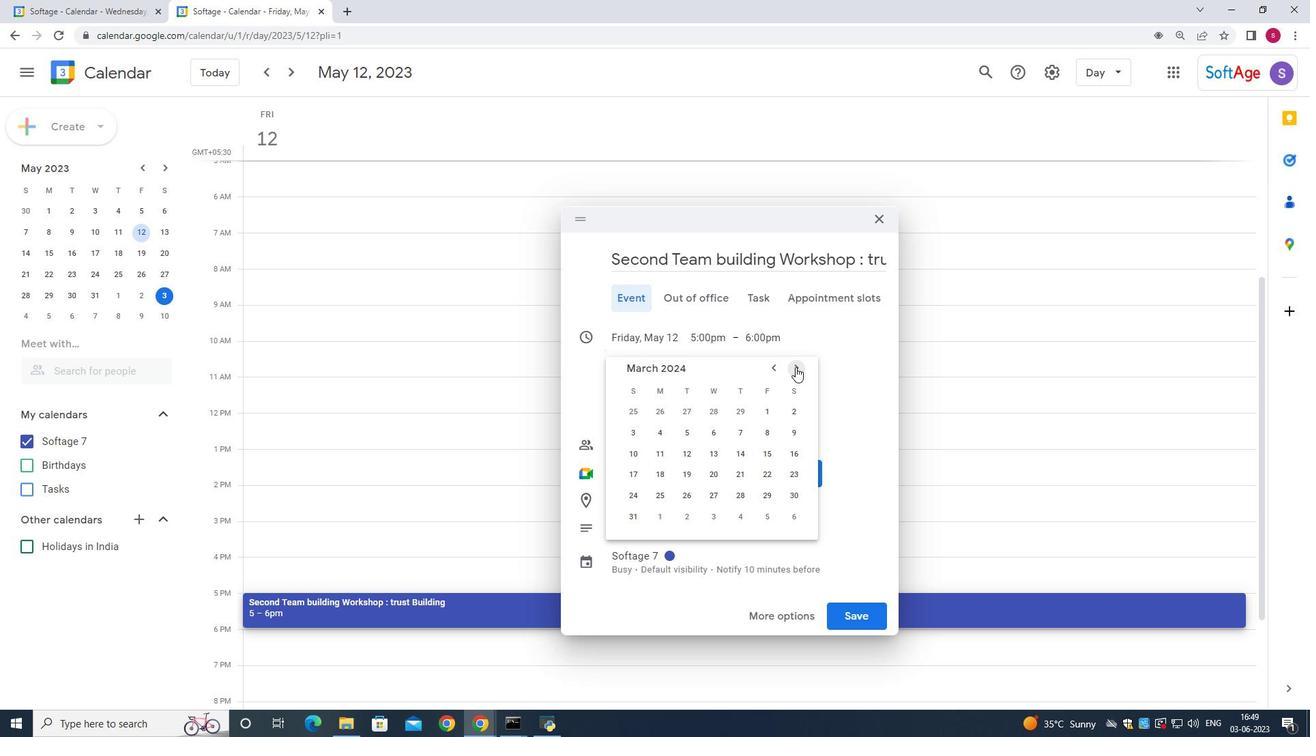 
Action: Mouse pressed left at (796, 367)
Screenshot: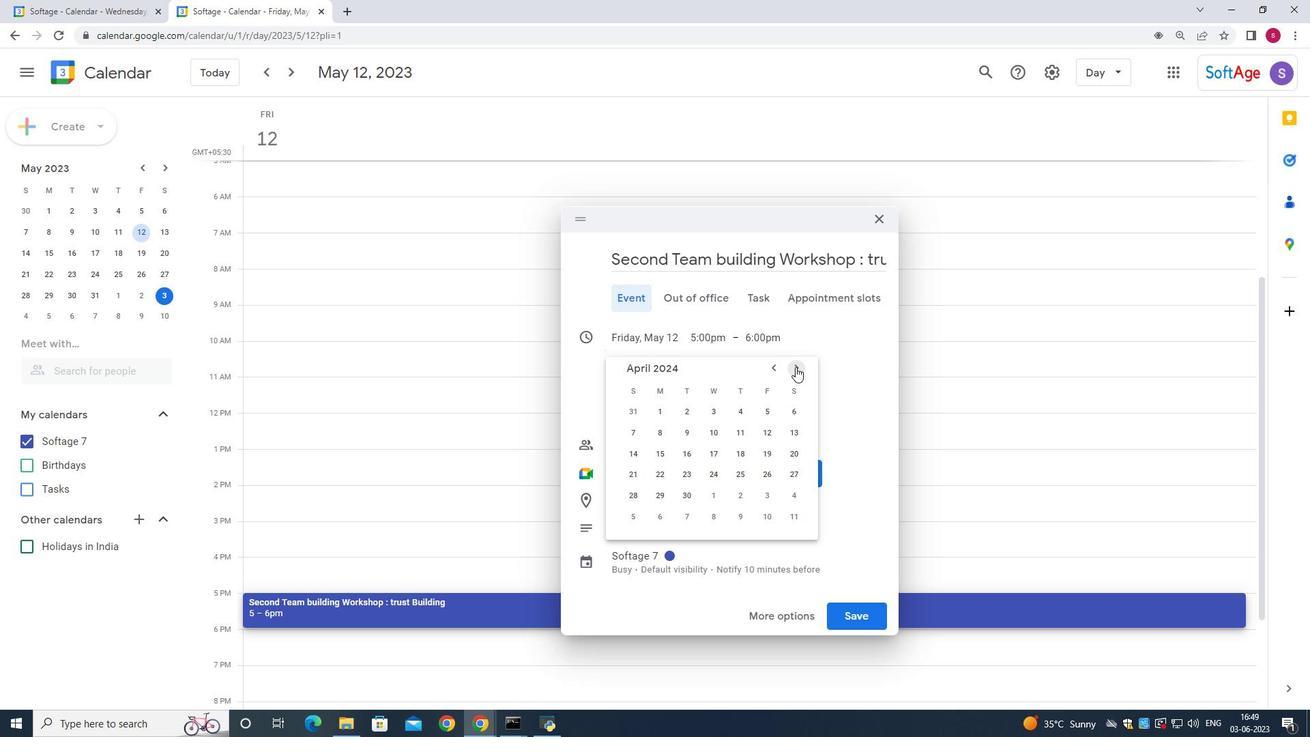 
Action: Mouse moved to (628, 451)
Screenshot: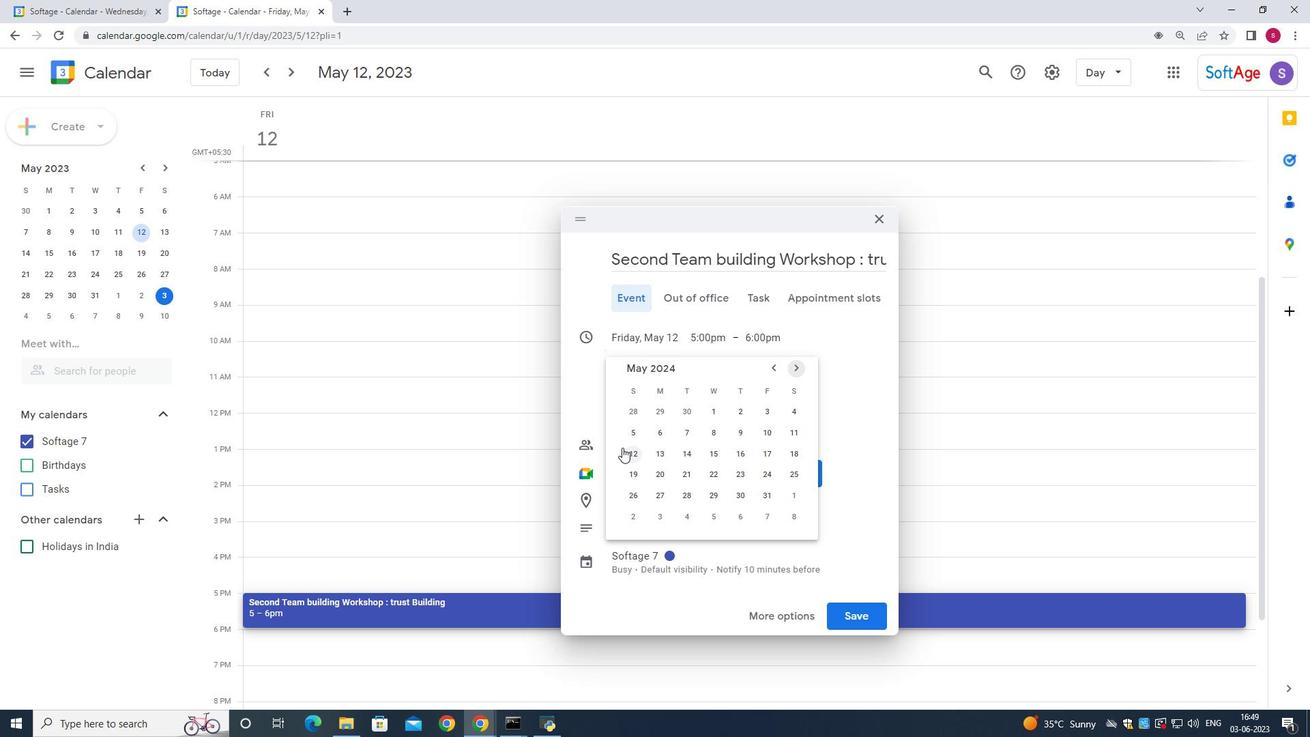 
Action: Mouse pressed left at (628, 451)
Screenshot: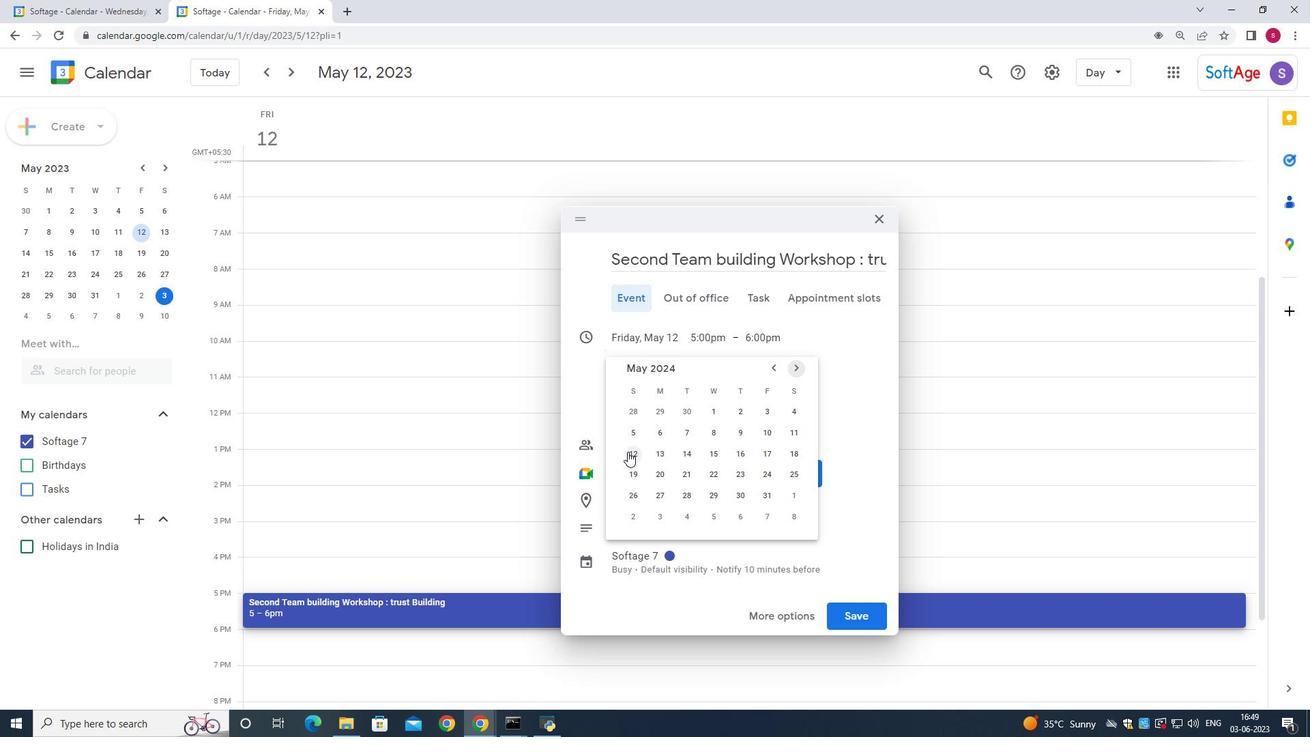 
Action: Mouse moved to (732, 339)
Screenshot: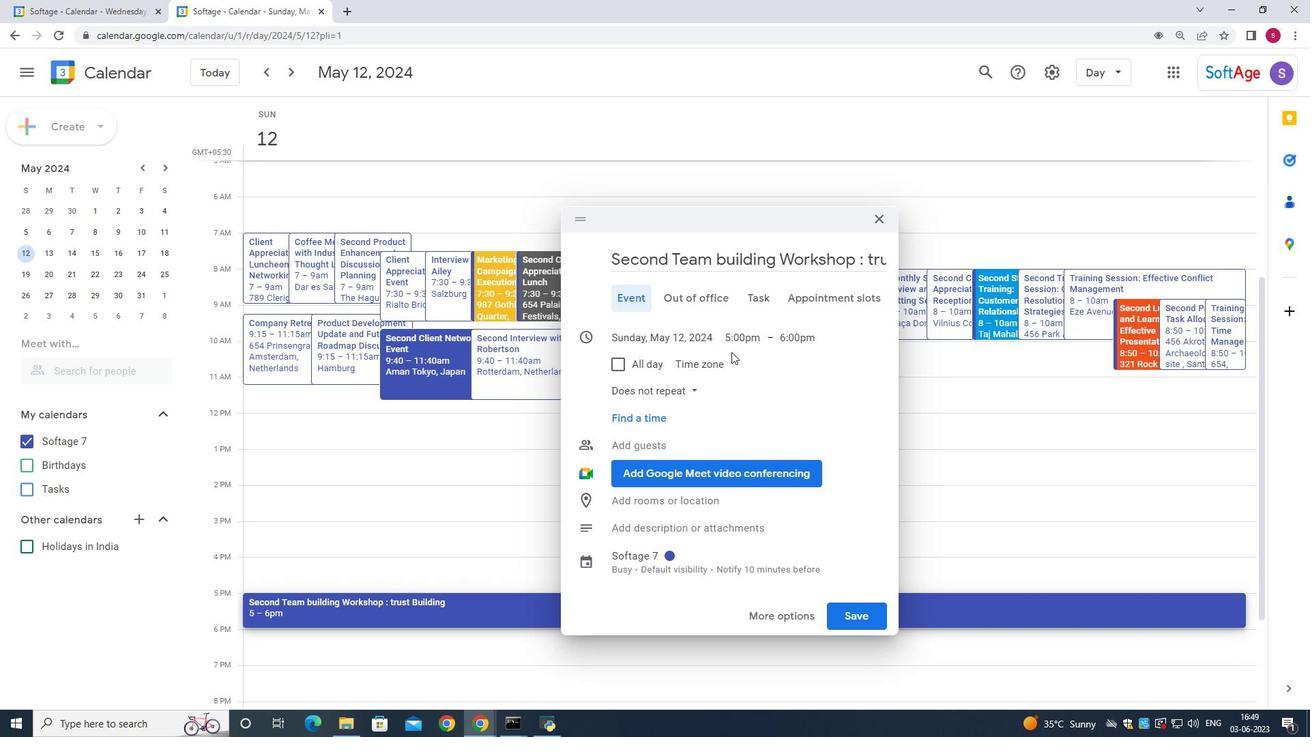 
Action: Mouse pressed left at (732, 339)
Screenshot: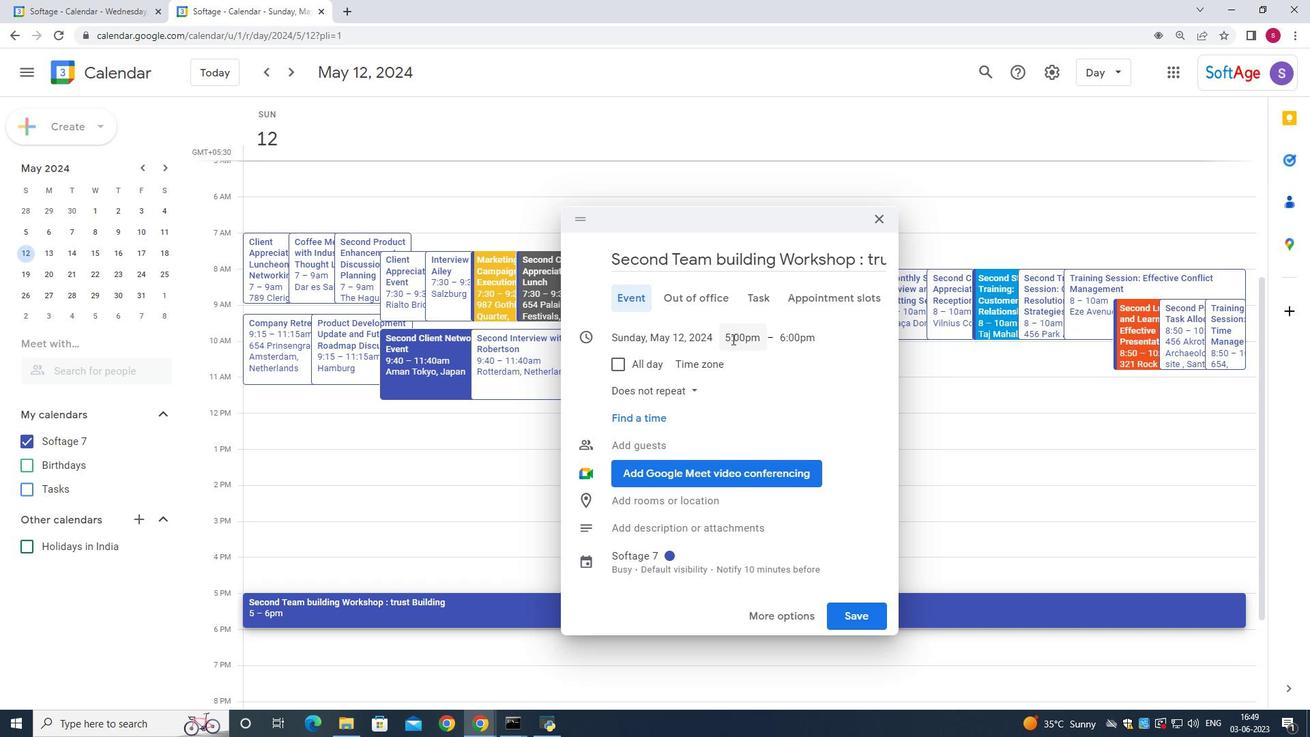 
Action: Mouse moved to (766, 427)
Screenshot: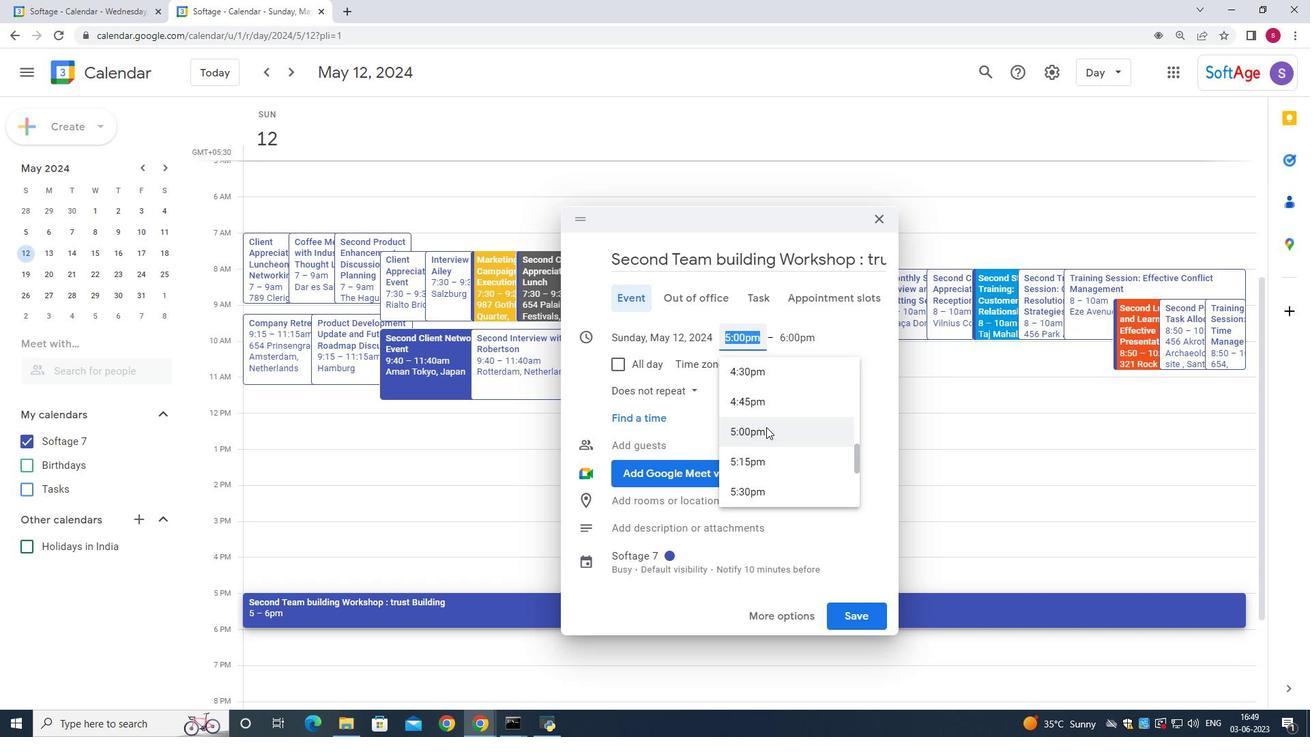
Action: Mouse scrolled (766, 426) with delta (0, 0)
Screenshot: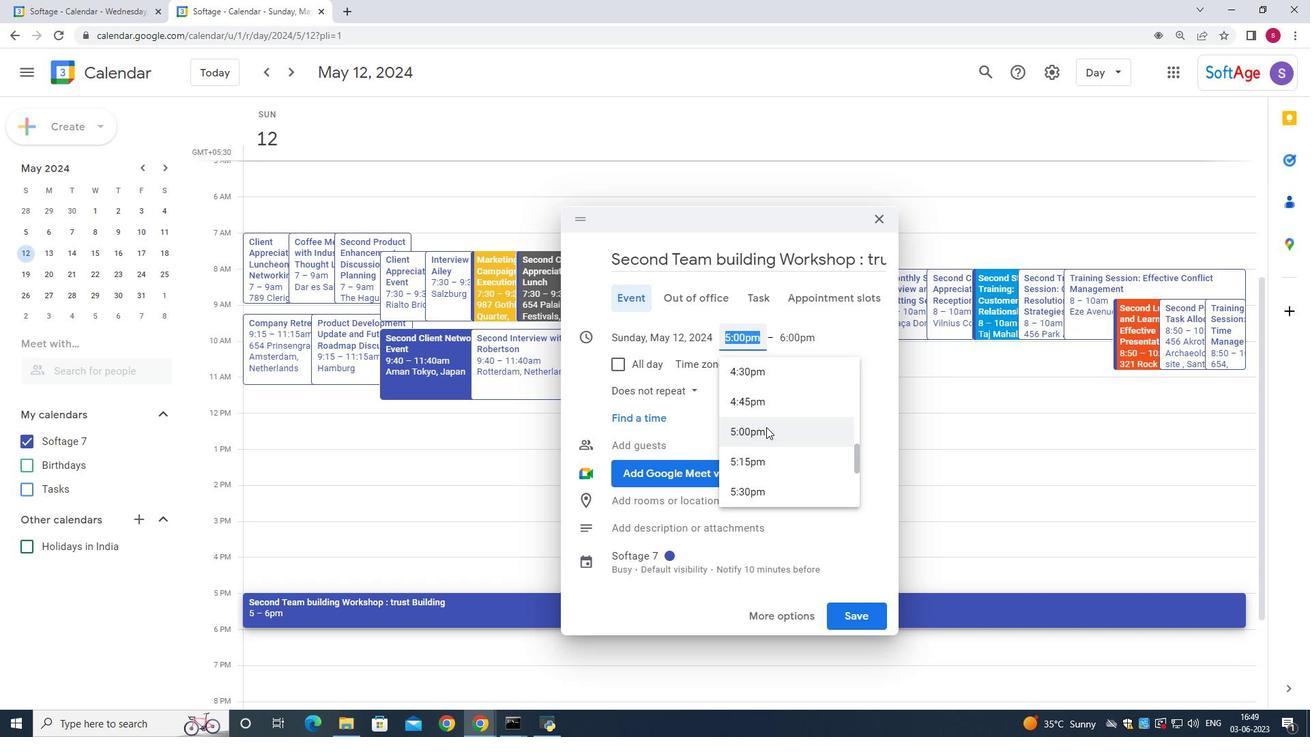
Action: Mouse scrolled (766, 428) with delta (0, 0)
Screenshot: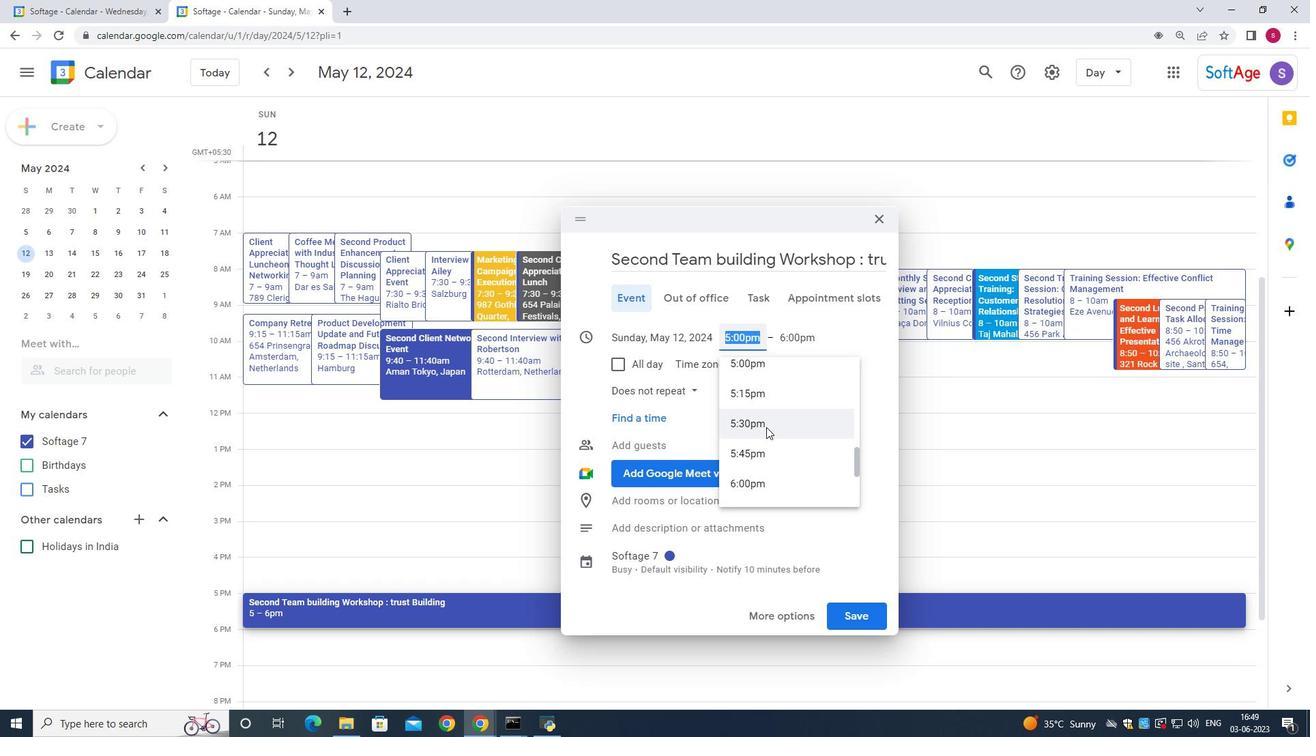 
Action: Mouse scrolled (766, 428) with delta (0, 0)
Screenshot: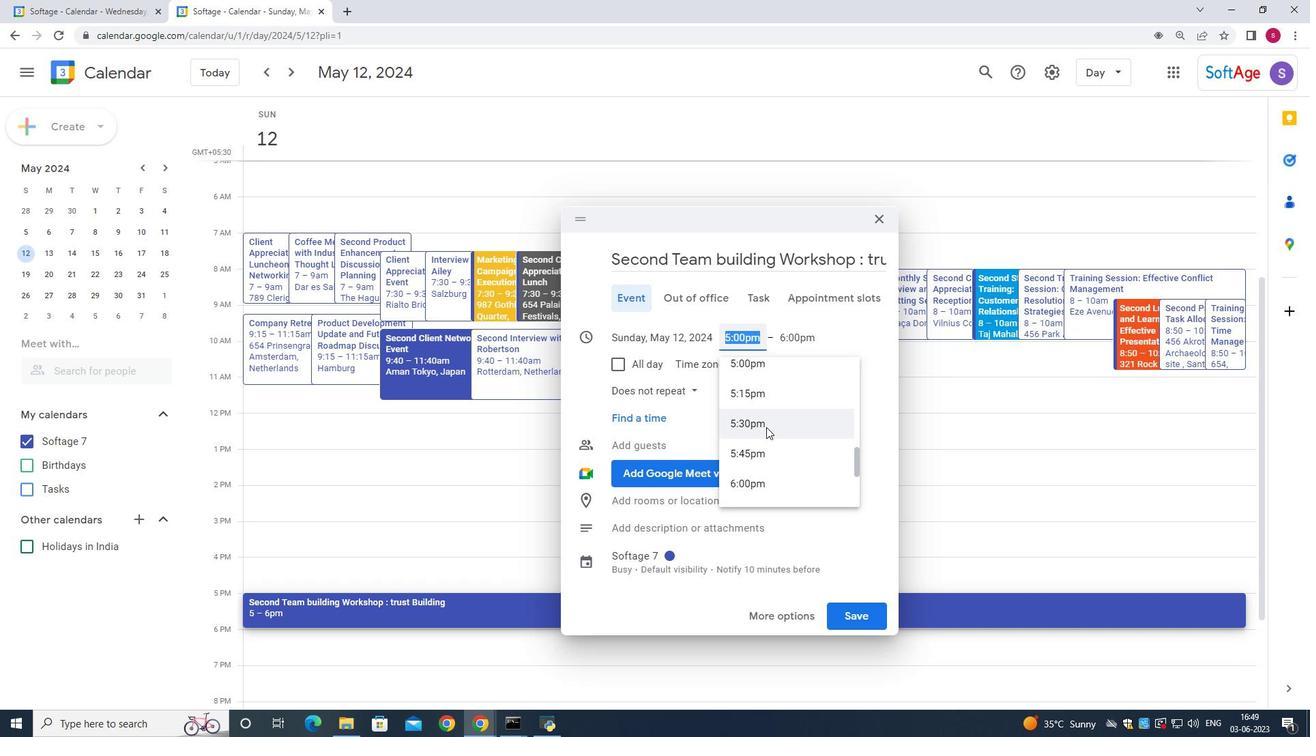 
Action: Mouse scrolled (766, 428) with delta (0, 0)
Screenshot: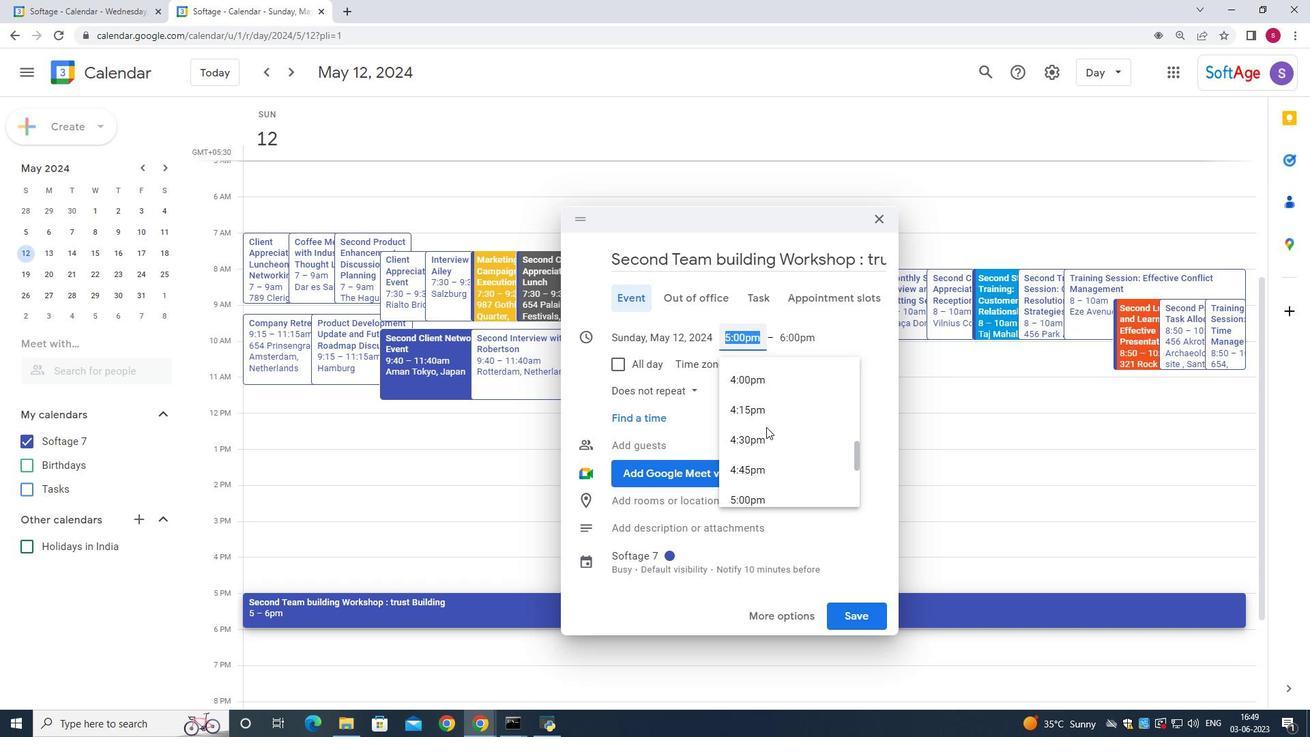 
Action: Mouse scrolled (766, 428) with delta (0, 0)
Screenshot: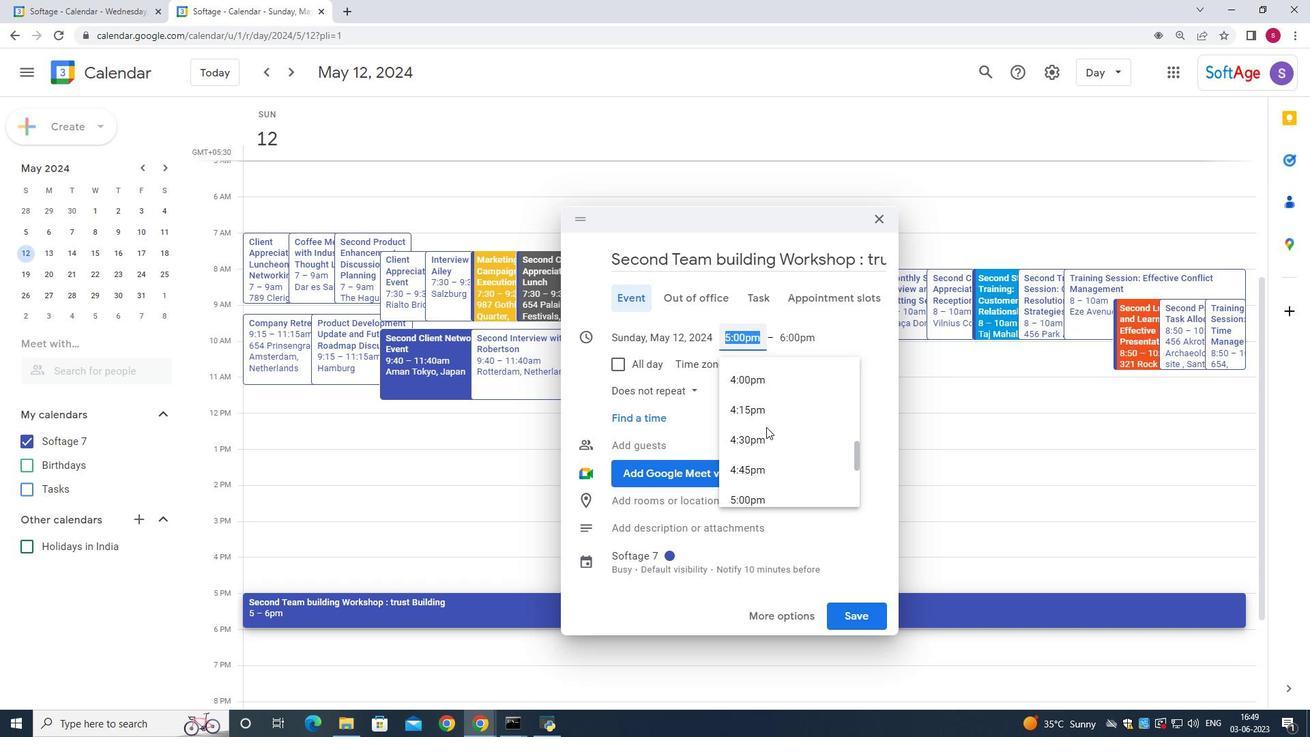 
Action: Mouse scrolled (766, 428) with delta (0, 0)
Screenshot: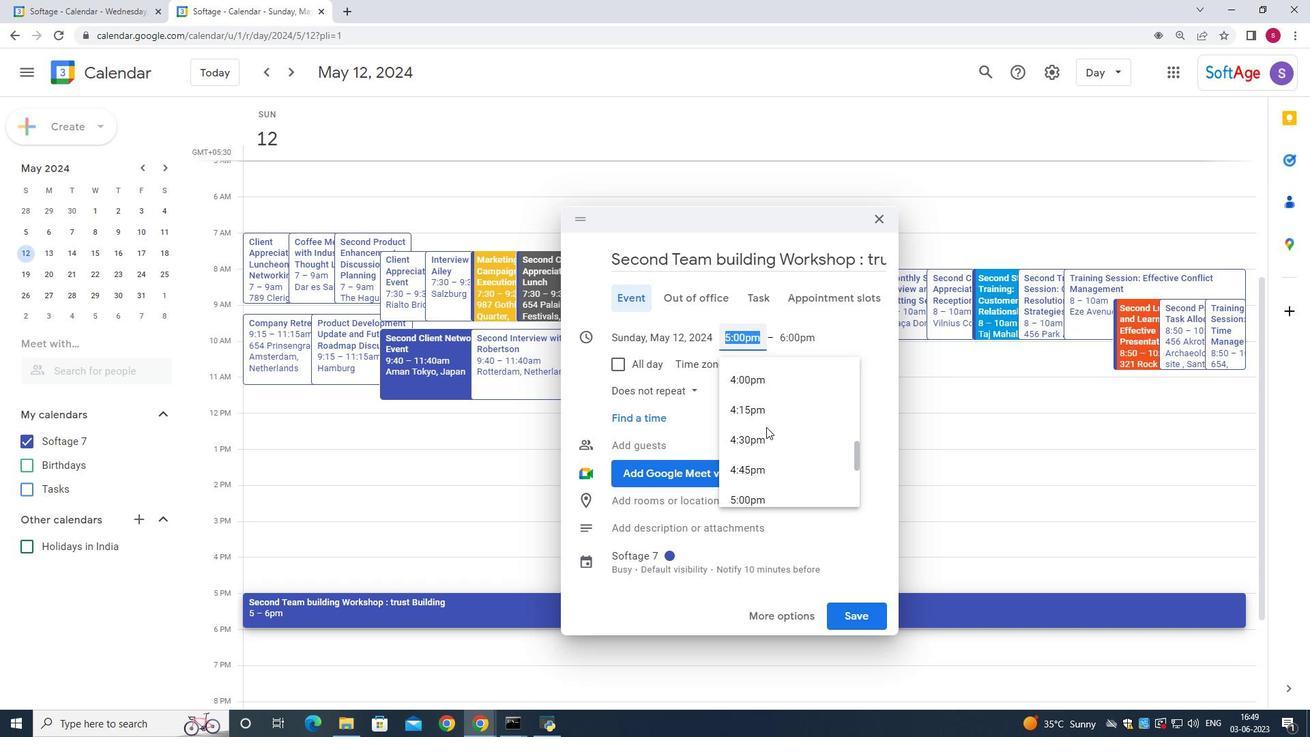 
Action: Mouse scrolled (766, 428) with delta (0, 0)
Screenshot: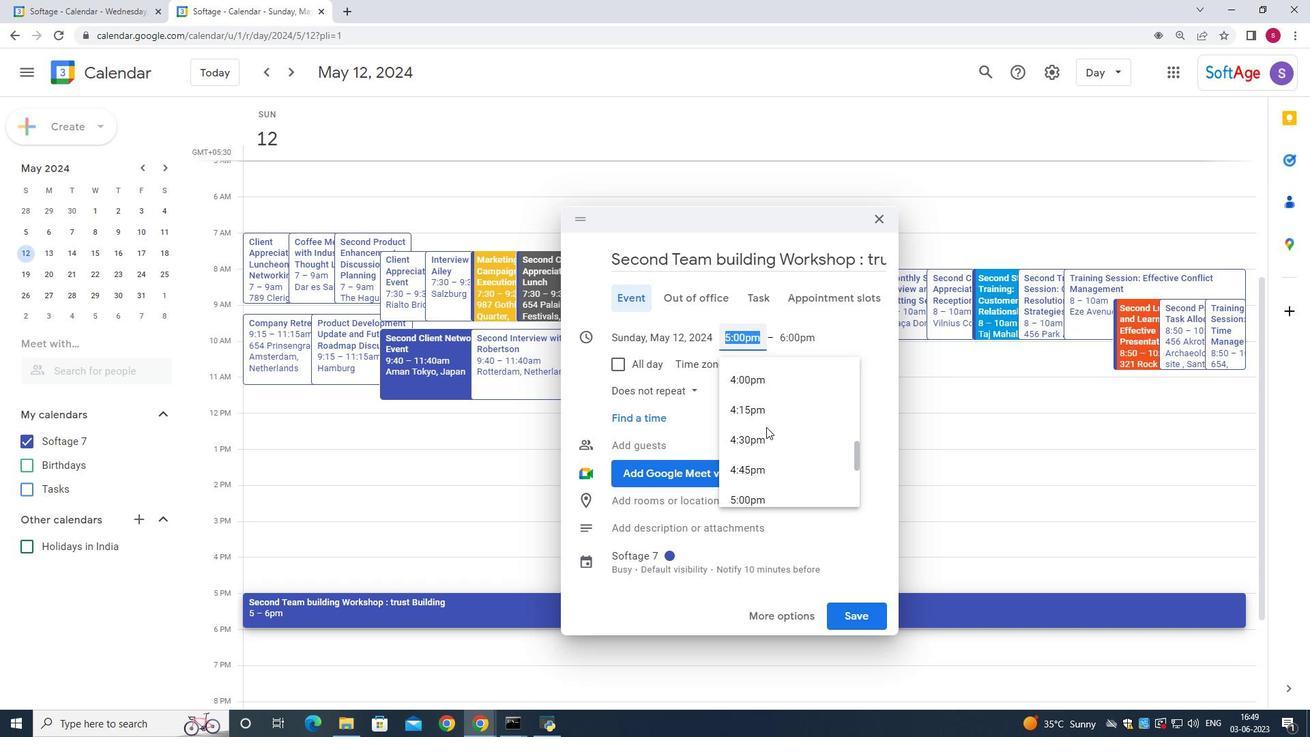 
Action: Mouse scrolled (766, 428) with delta (0, 0)
Screenshot: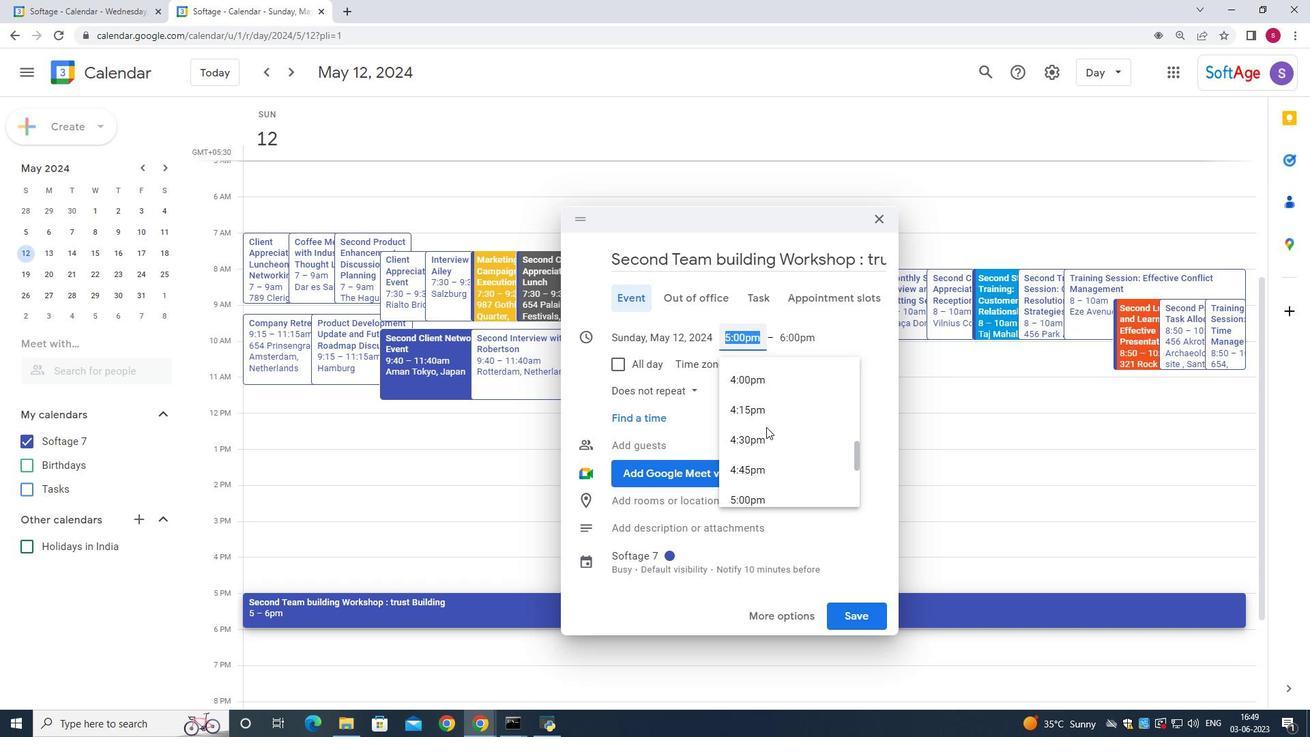 
Action: Mouse scrolled (766, 428) with delta (0, 0)
Screenshot: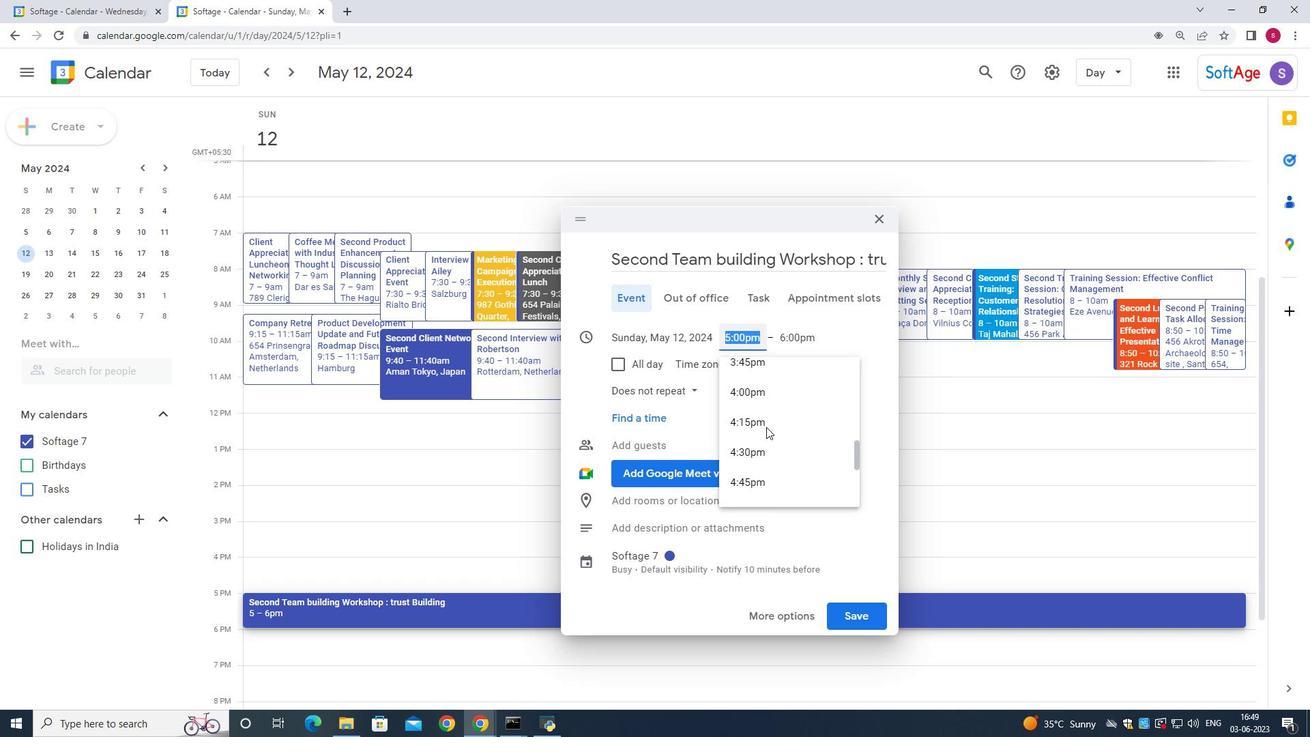 
Action: Mouse scrolled (766, 428) with delta (0, 0)
Screenshot: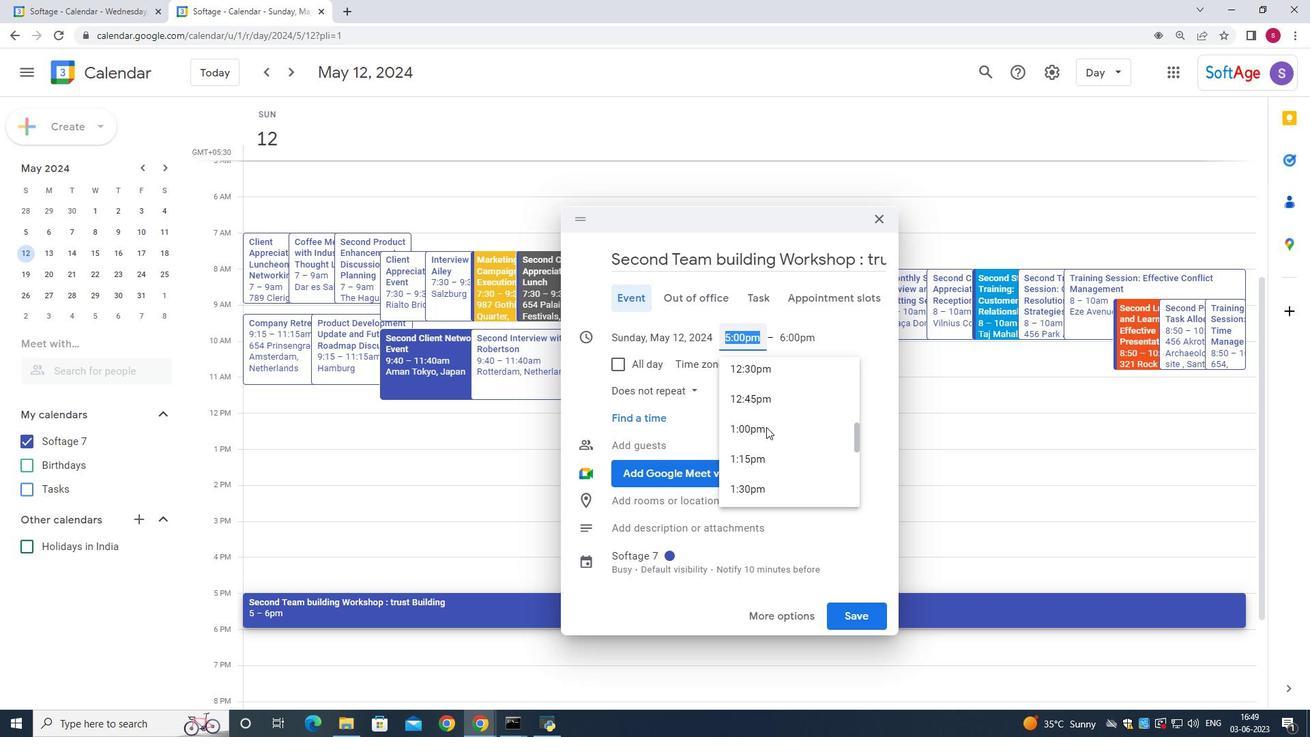 
Action: Mouse scrolled (766, 428) with delta (0, 0)
Screenshot: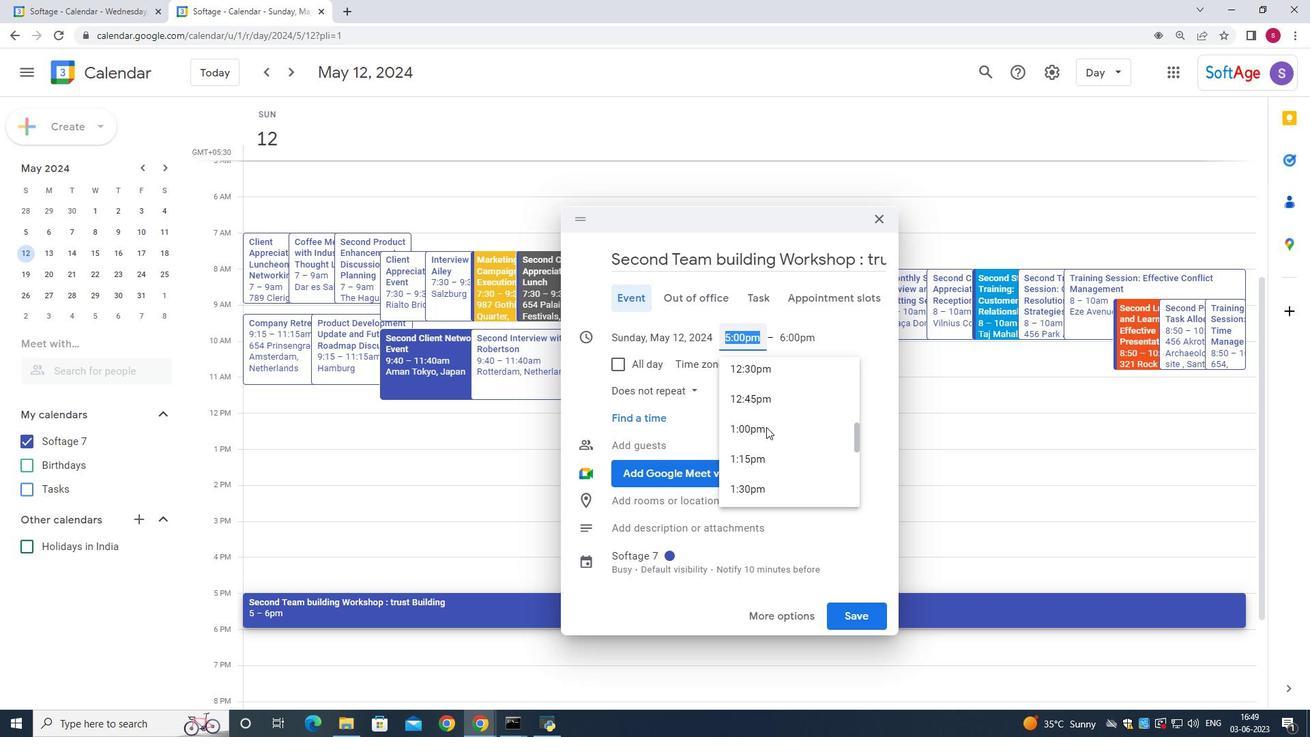 
Action: Mouse scrolled (766, 428) with delta (0, 0)
Screenshot: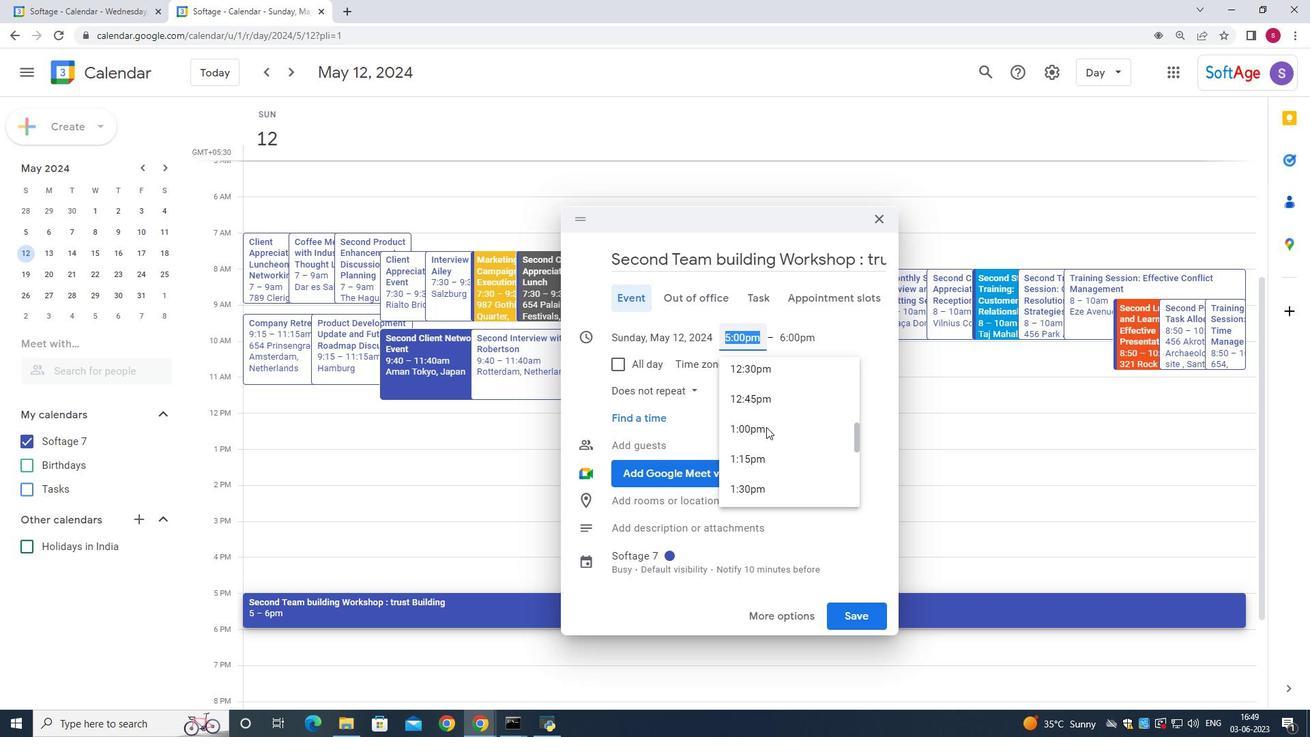 
Action: Mouse scrolled (766, 428) with delta (0, 0)
Screenshot: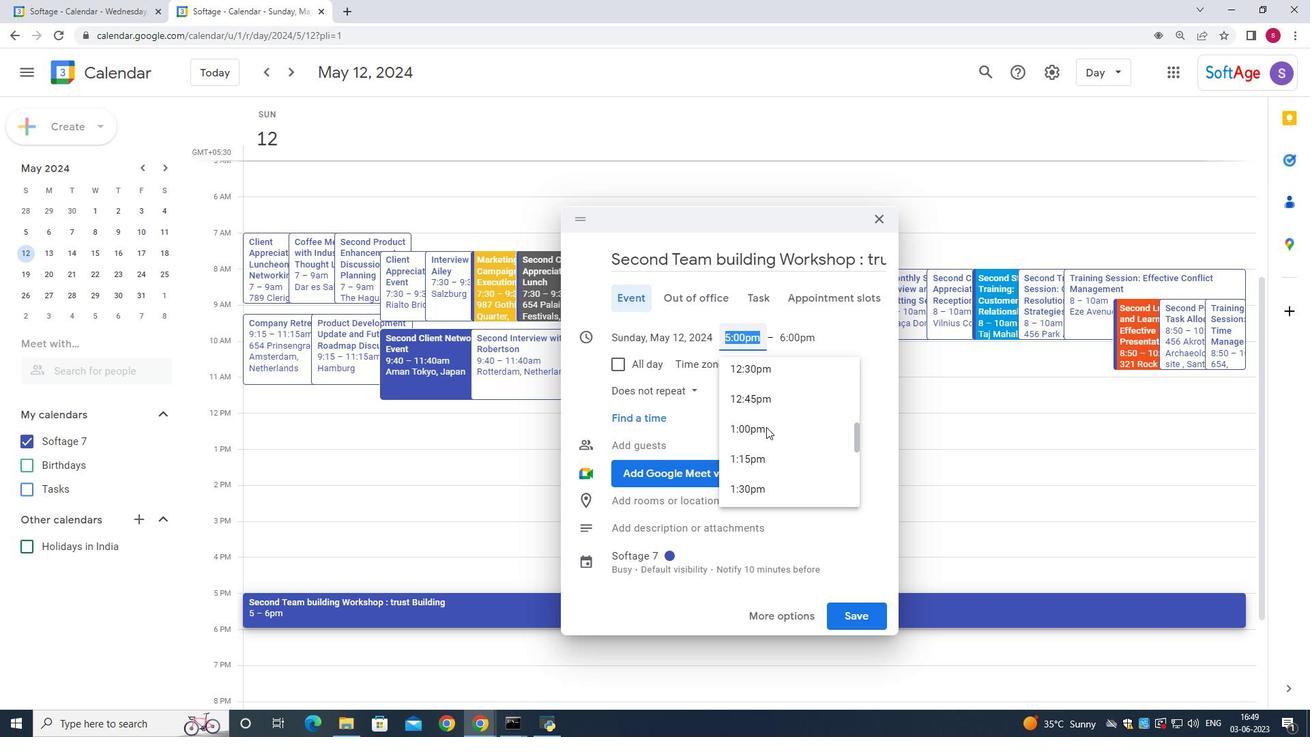 
Action: Mouse scrolled (766, 428) with delta (0, 0)
Screenshot: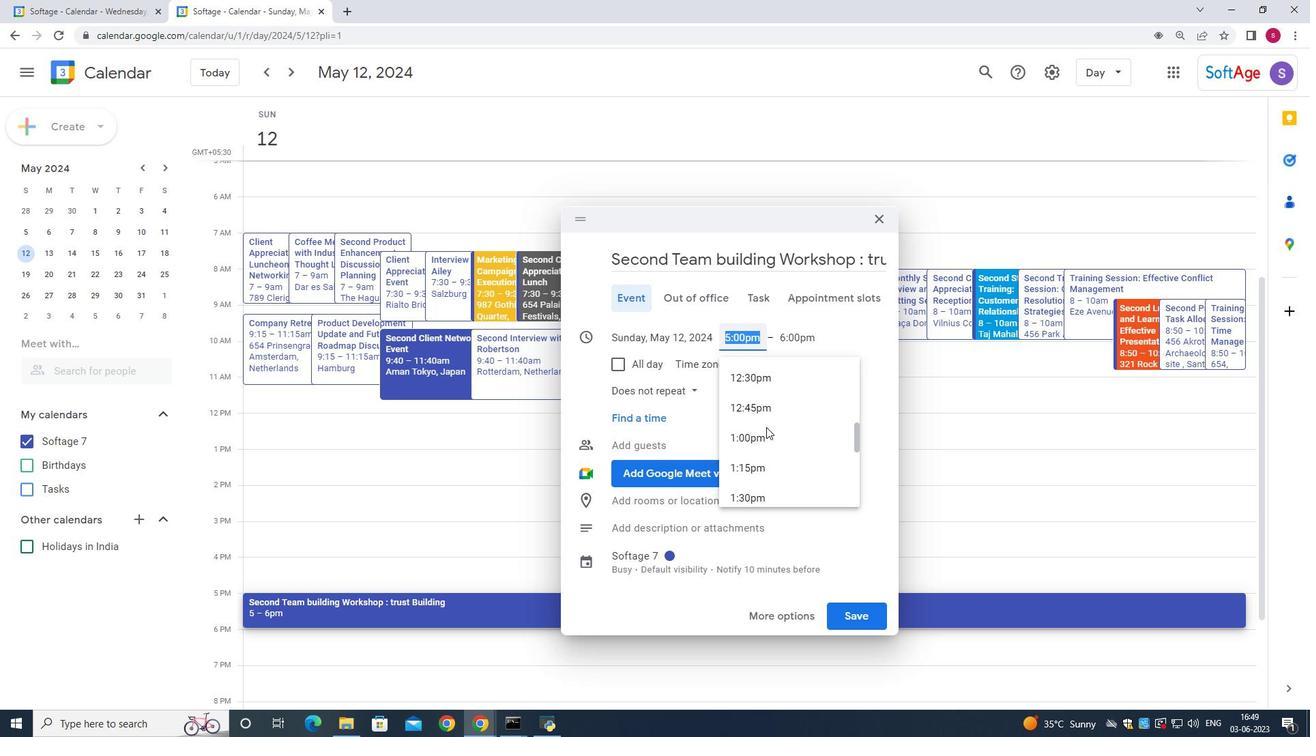 
Action: Mouse scrolled (766, 428) with delta (0, 0)
Screenshot: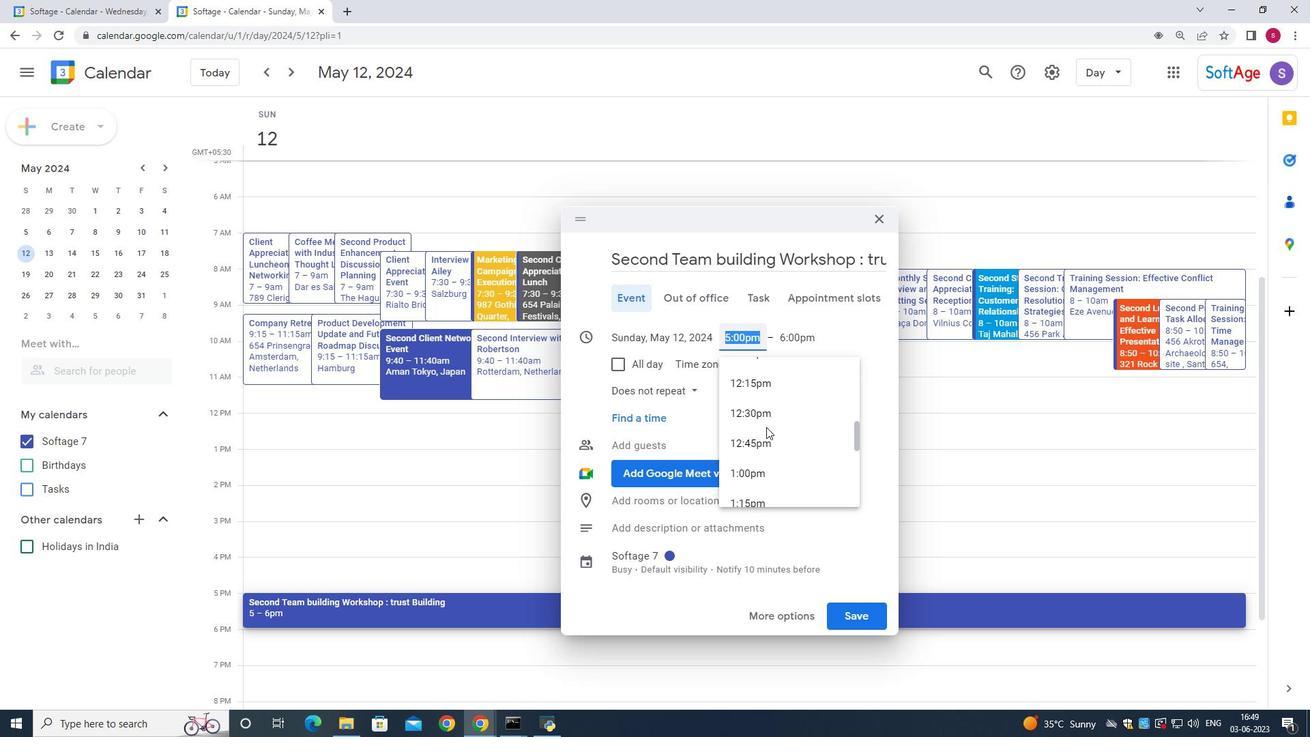 
Action: Mouse scrolled (766, 426) with delta (0, 0)
Screenshot: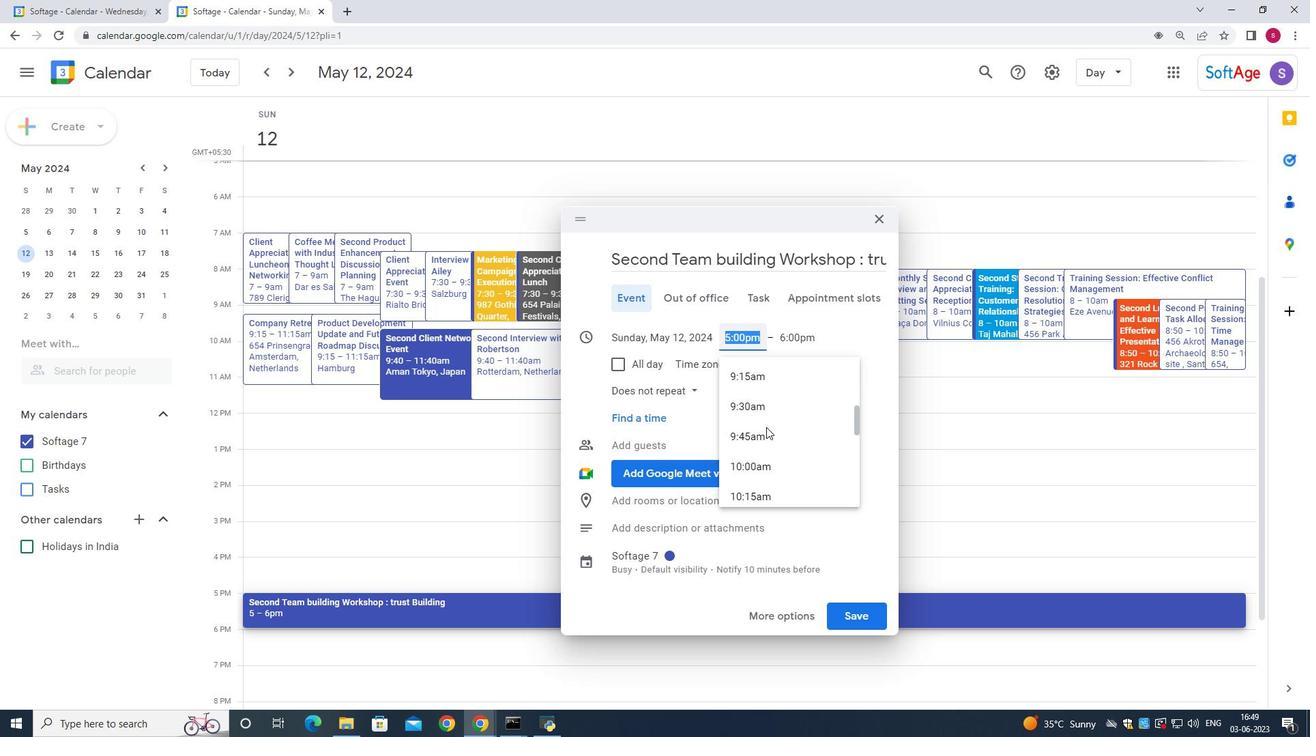 
Action: Mouse scrolled (766, 428) with delta (0, 0)
Screenshot: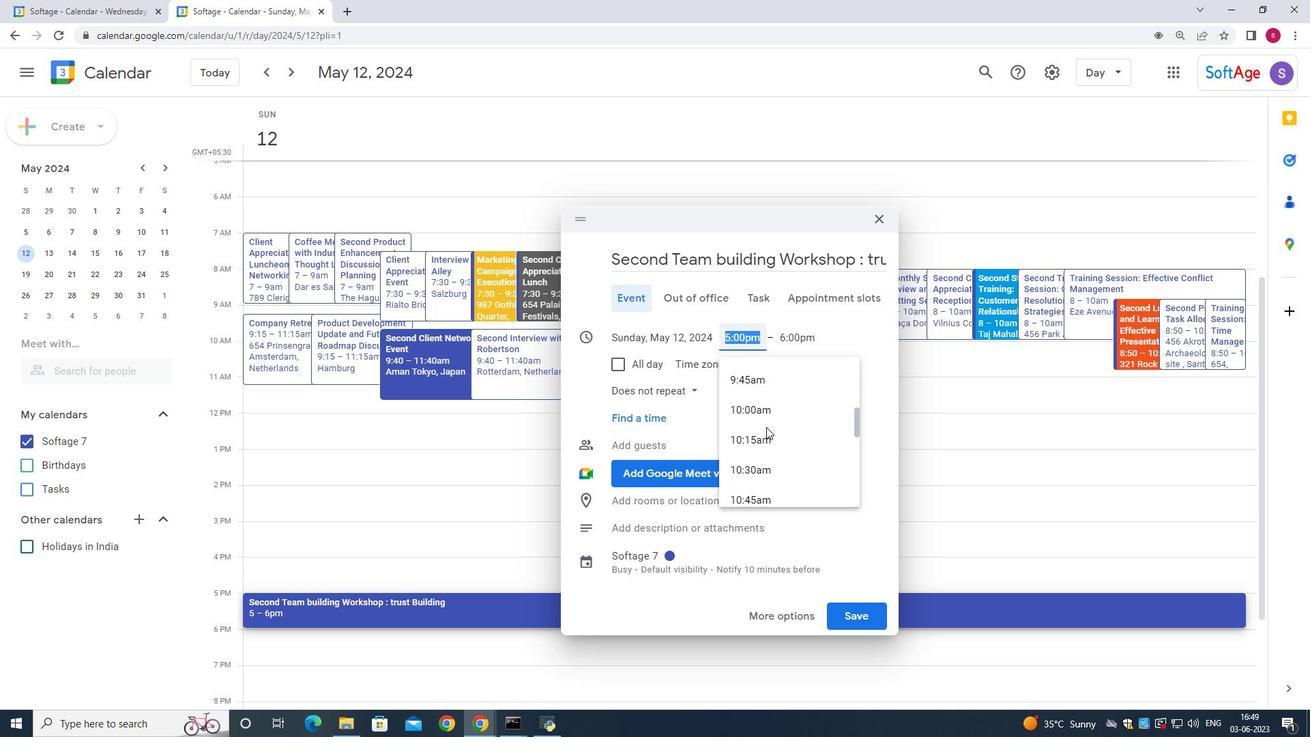 
Action: Mouse scrolled (766, 428) with delta (0, 0)
Screenshot: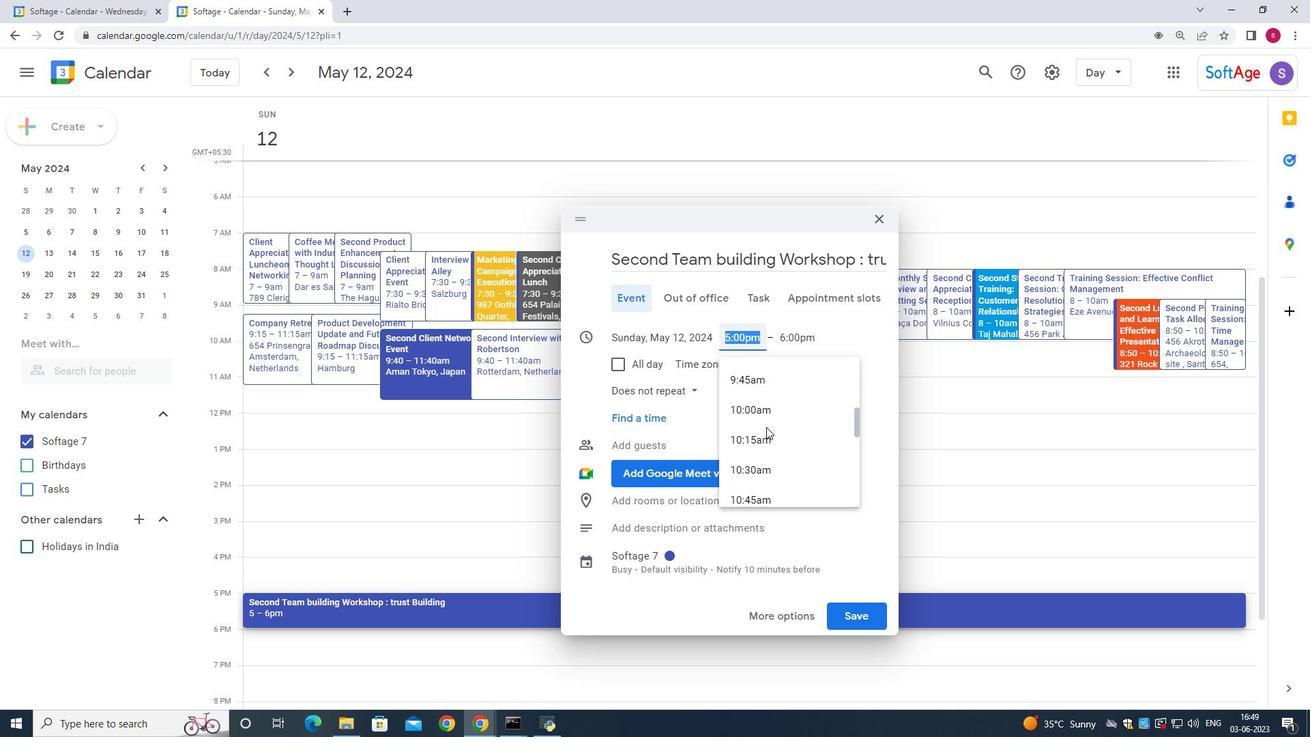 
Action: Mouse scrolled (766, 428) with delta (0, 0)
Screenshot: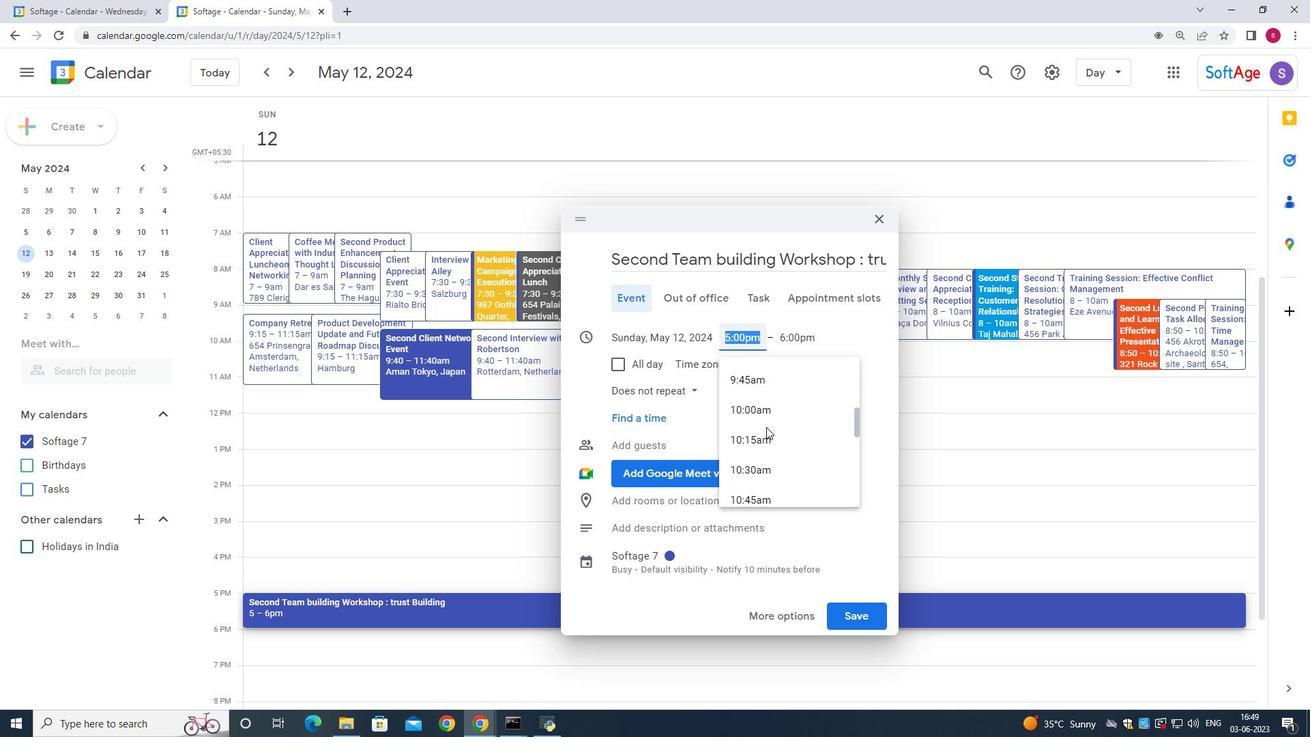 
Action: Mouse scrolled (766, 428) with delta (0, 0)
Screenshot: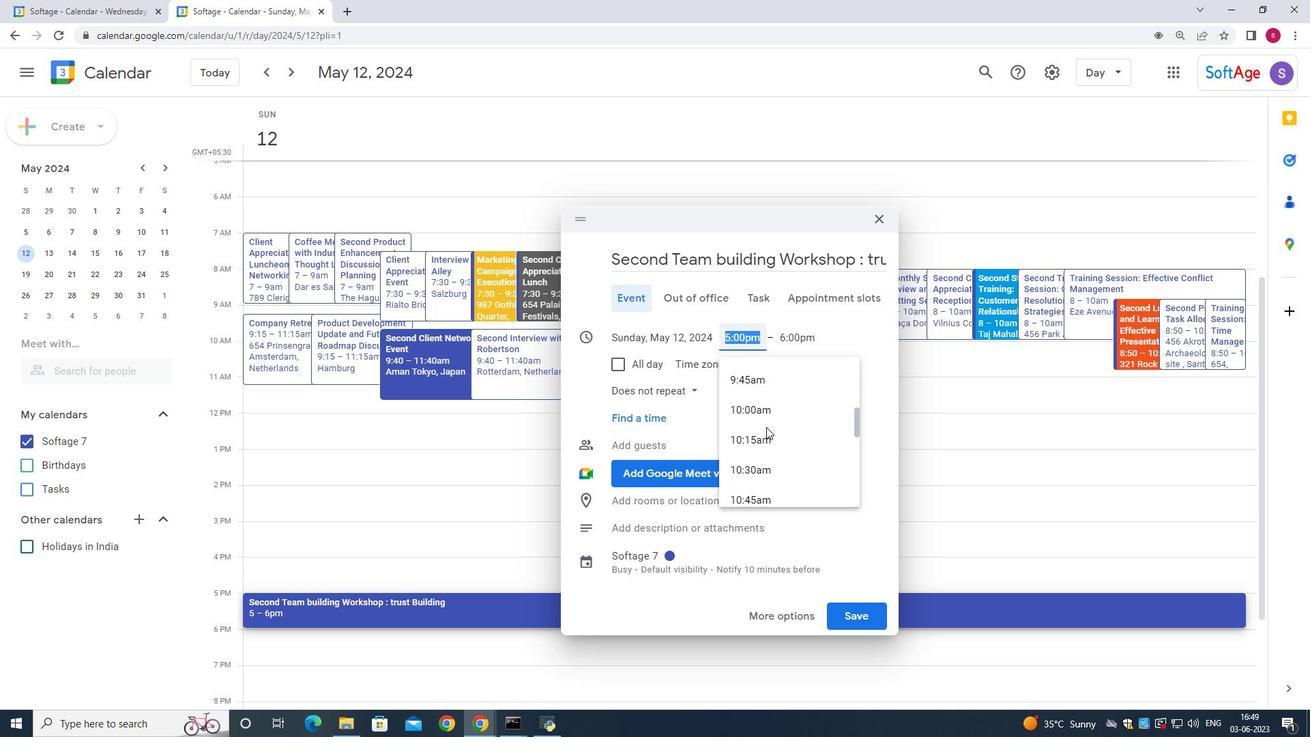
Action: Mouse scrolled (766, 428) with delta (0, 0)
Screenshot: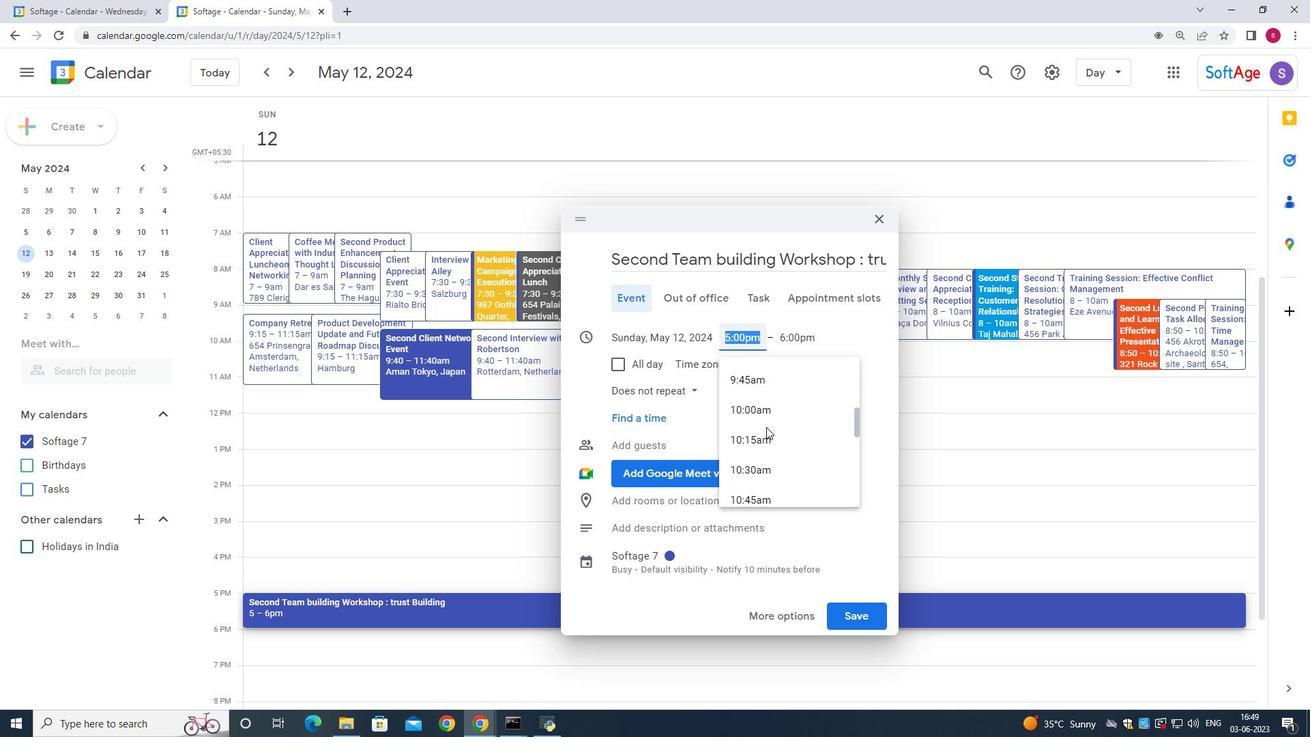 
Action: Mouse moved to (763, 454)
Screenshot: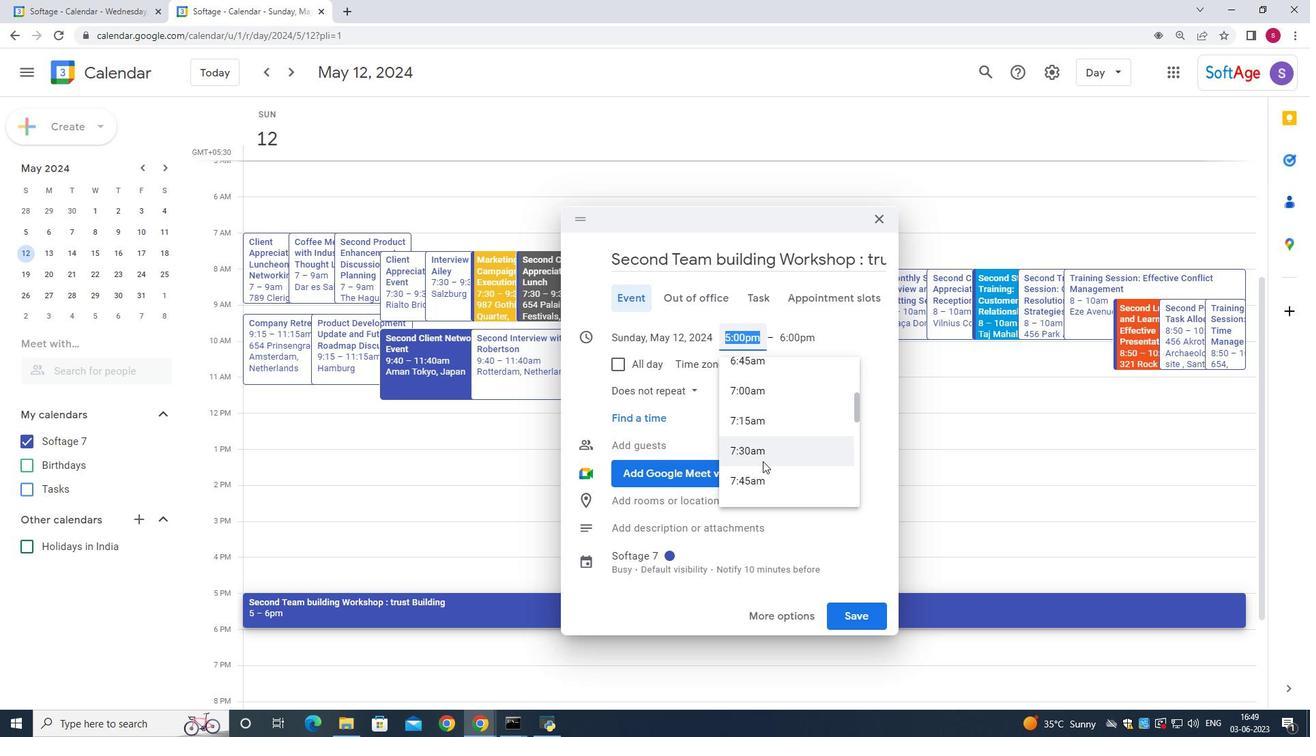 
Action: Mouse pressed left at (763, 454)
Screenshot: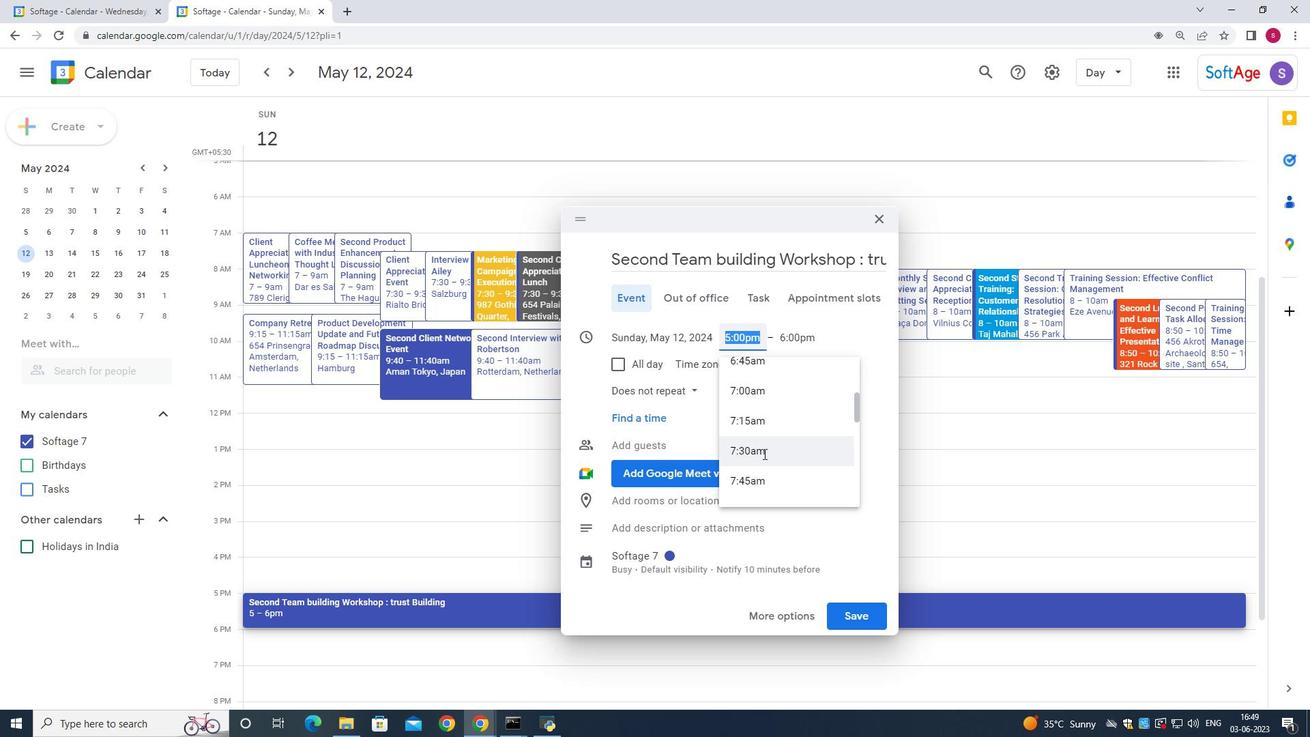 
Action: Mouse moved to (797, 318)
Screenshot: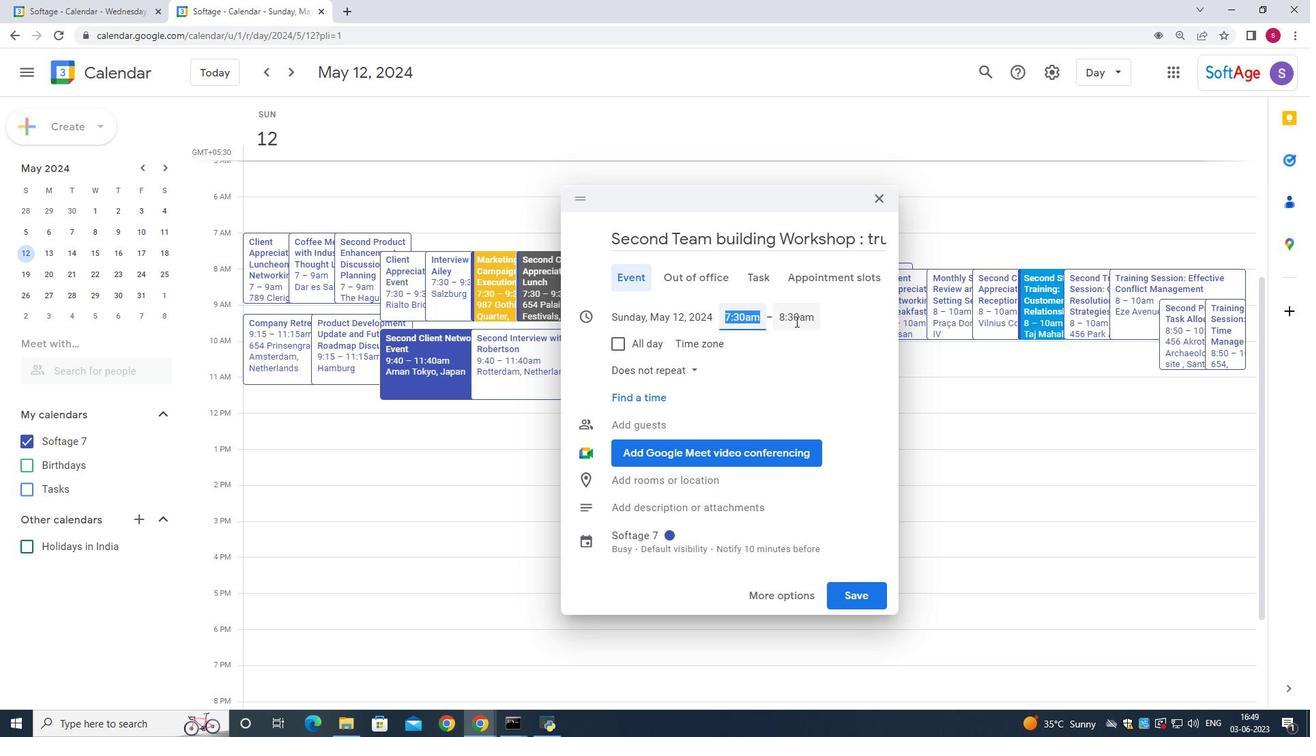 
Action: Mouse pressed left at (797, 318)
Screenshot: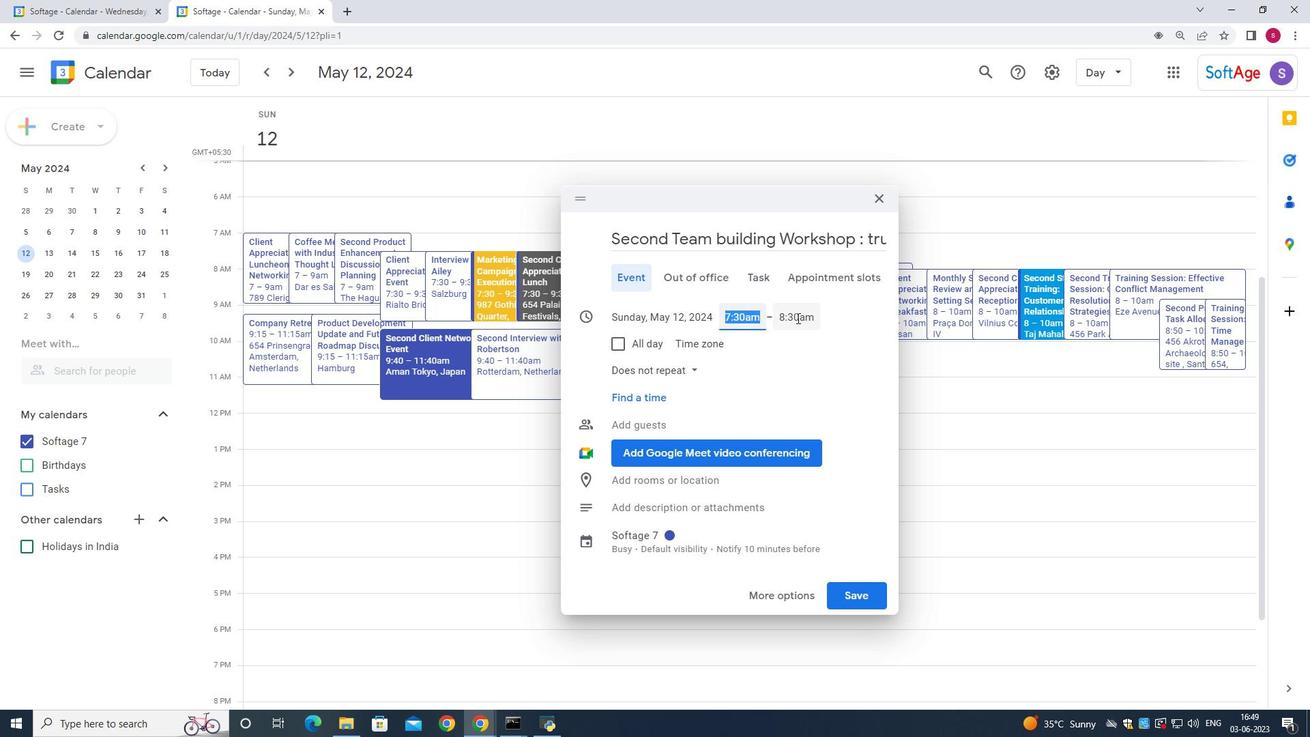
Action: Mouse moved to (850, 469)
Screenshot: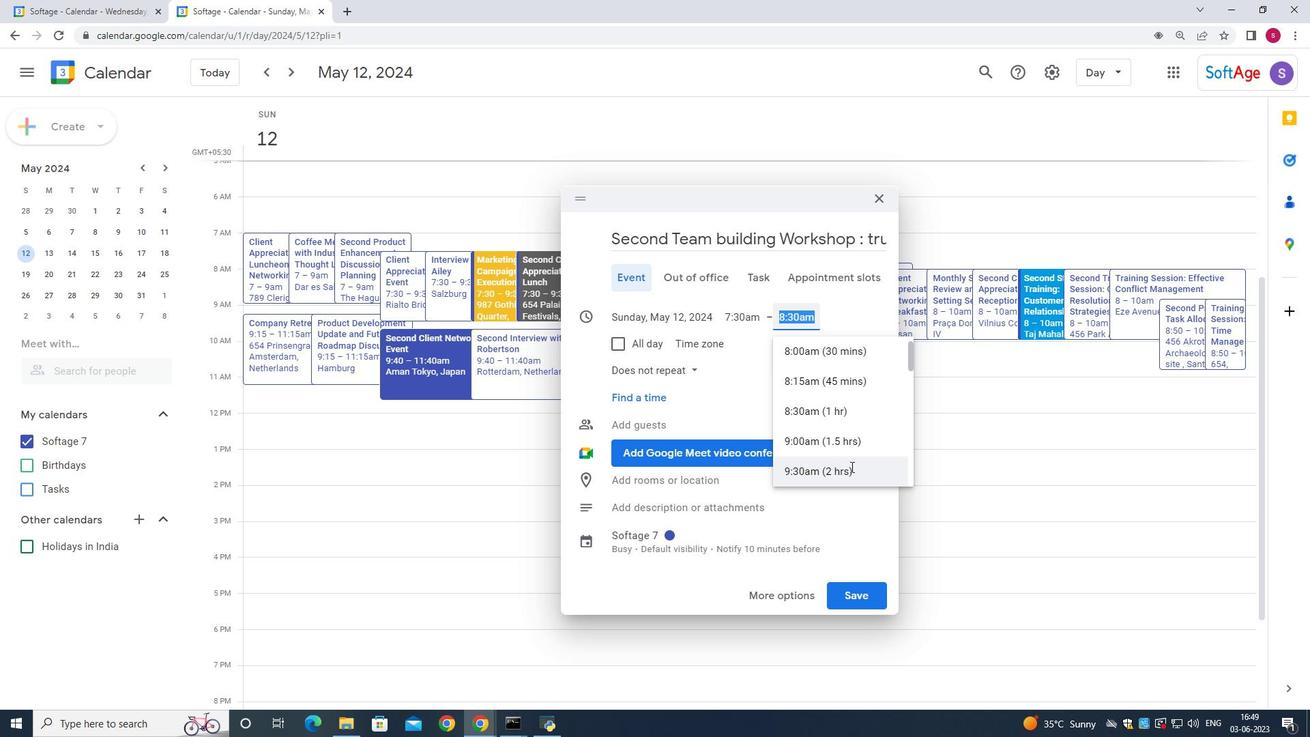 
Action: Mouse pressed left at (850, 469)
Screenshot: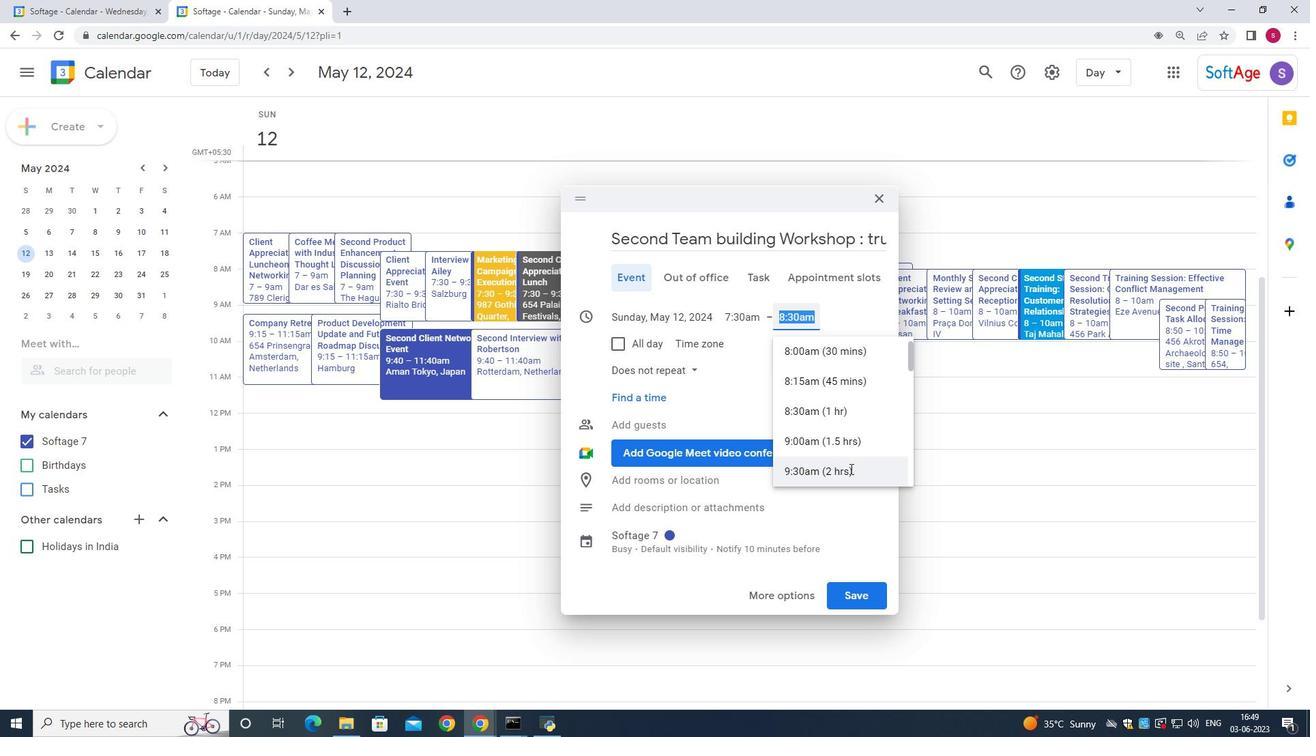 
Action: Mouse moved to (682, 505)
Screenshot: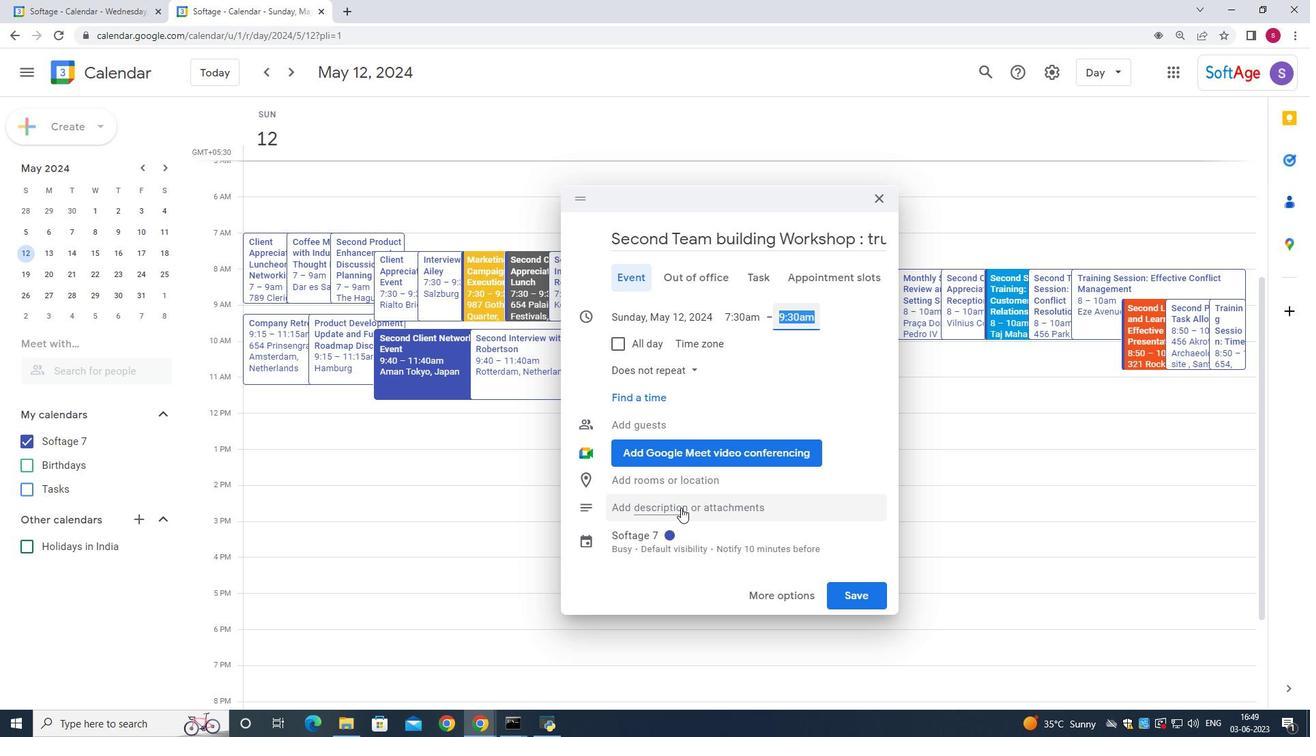 
Action: Mouse pressed left at (682, 505)
Screenshot: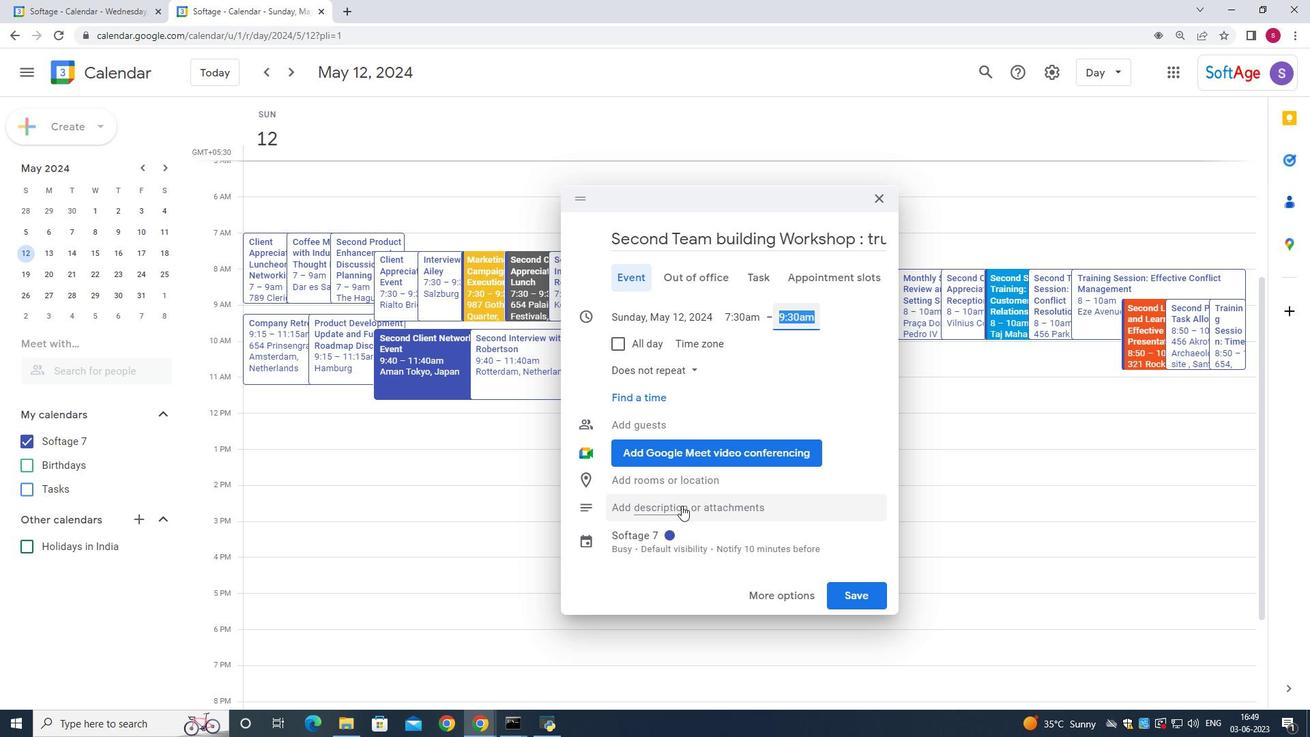 
Action: Key pressed <Key.shift>The<Key.space>project<Key.space>kickoff<Key.space>is<Key.space>an<Key.space>important<Key.space>event<Key.space>
Screenshot: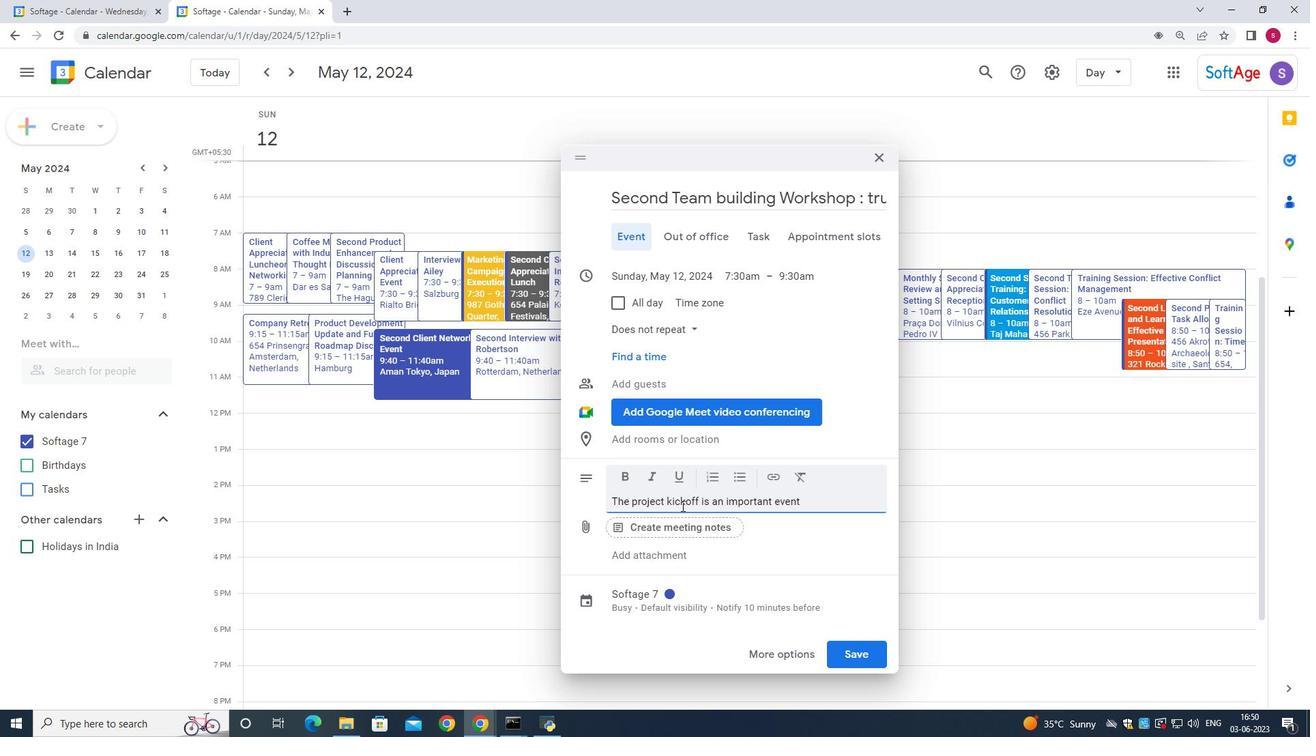 
Action: Mouse moved to (806, 499)
Screenshot: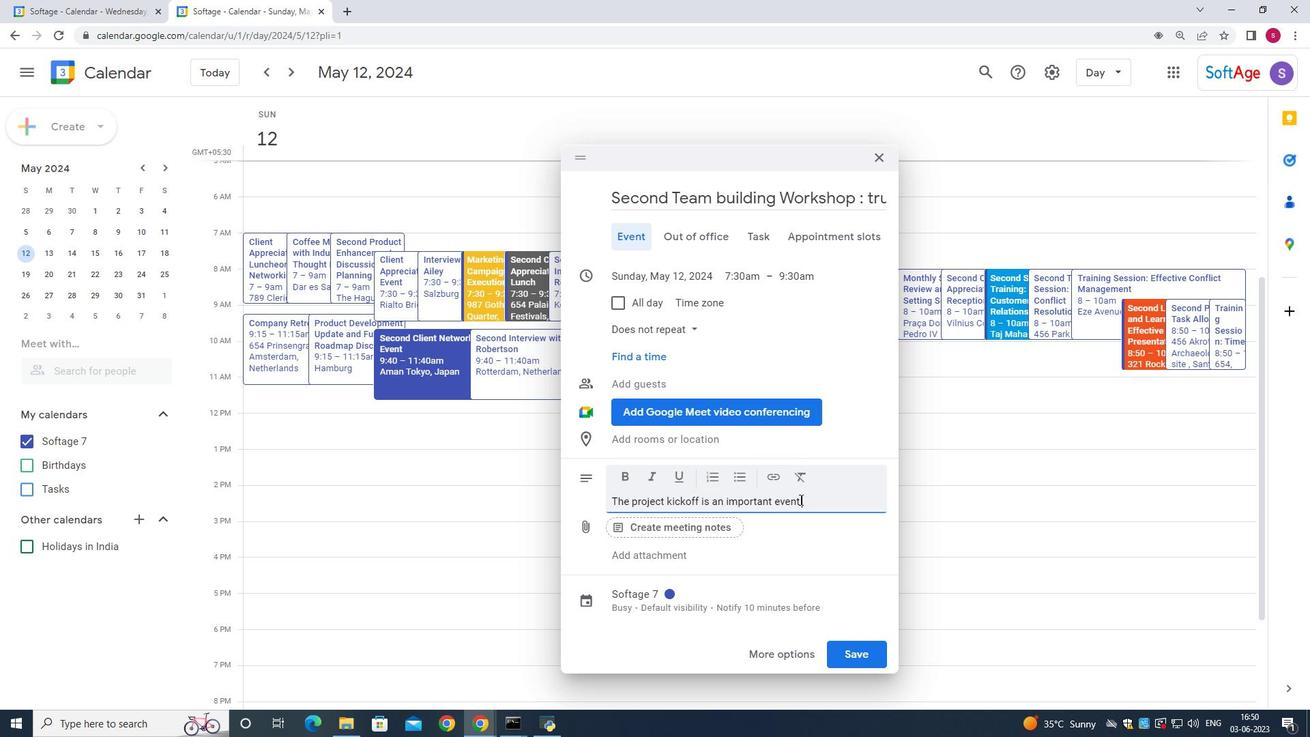 
Action: Key pressed that<Key.space>marks<Key.space>the<Key.space>official<Key.space>start<Key.space>of<Key.space>a<Key.space>project<Key.space>.<Key.space><Key.shift>It<Key.space>brings<Key.space>together<Key.space>key<Key.space>stakeholders,<Key.space>team<Key.space>members,<Key.space><Key.shift>It<Key.space>brings<Key.space><Key.backspace><Key.backspace><Key.backspace><Key.backspace><Key.backspace><Key.backspace><Key.backspace><Key.backspace><Key.backspace><Key.backspace><Key.backspace><Key.space>an<Key.space><Key.backspace>d<Key.space>project<Key.space>managers<Key.space>to<Key.space>establish<Key.space>a<Key.space>shared<Key.space>understandu<Key.backspace>ing<Key.space>of<Key.space>the<Key.space>project's<Key.space>to<Key.space>establish<Key.space>a<Key.space>shared<Key.backspace><Key.backspace><Key.backspace><Key.backspace><Key.backspace><Key.backspace><Key.backspace><Key.backspace><Key.backspace><Key.backspace><Key.backspace><Key.backspace><Key.backspace><Key.backspace><Key.backspace><Key.backspace><Key.backspace><Key.backspace><Key.backspace><Key.backspace><Key.backspace><Key.backspace><Key.backspace>s<Key.space>objectives,<Key.space>scope,<Key.space>and<Key.space>deliverables.<Key.space><Key.shift><Key.shift><Key.shift>During<Key.space>the<Key.space>kickoff,<Key.space>goals<Key.space>and<Key.space>expectations<Key.space>are<Key.space>clarified,<Key.space>roles<Key.space>and<Key.space>responsibilities<Key.space>are<Key.space>defined,<Key.space>and<Key.space>the<Key.space>initial<Key.space>project<Key.space>plan<Key.space>is<Key.space>presented<Key.space>.<Key.space><Key.shift>Select<Key.space>event<Key.space>color<Key.space><Key.shift_r>Lavender<Key.space><Key.backspace><Key.backspace><Key.backspace><Key.backspace><Key.backspace><Key.backspace><Key.backspace><Key.backspace><Key.backspace><Key.backspace><Key.backspace><Key.backspace><Key.backspace><Key.backspace><Key.backspace><Key.backspace><Key.backspace><Key.backspace><Key.backspace><Key.backspace><Key.backspace><Key.backspace><Key.backspace><Key.backspace><Key.backspace><Key.backspace><Key.backspace><Key.backspace>
Screenshot: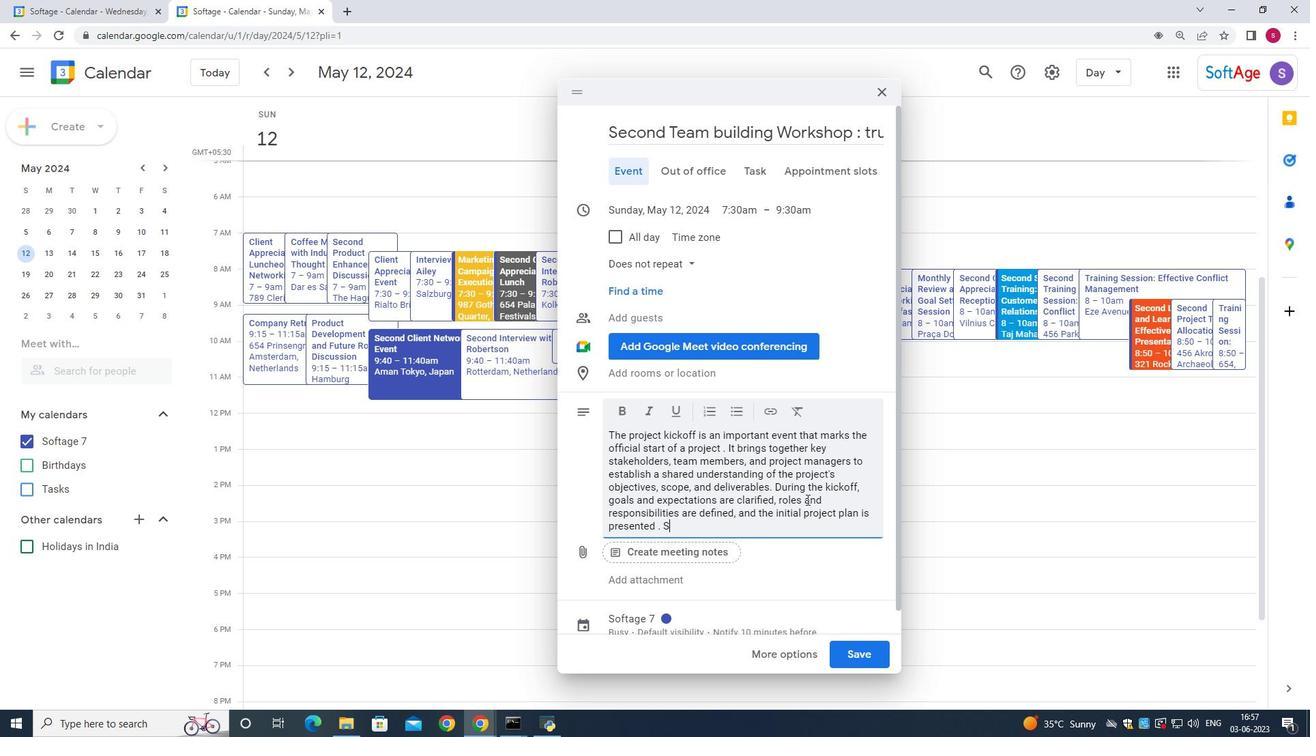 
Action: Mouse moved to (758, 483)
Screenshot: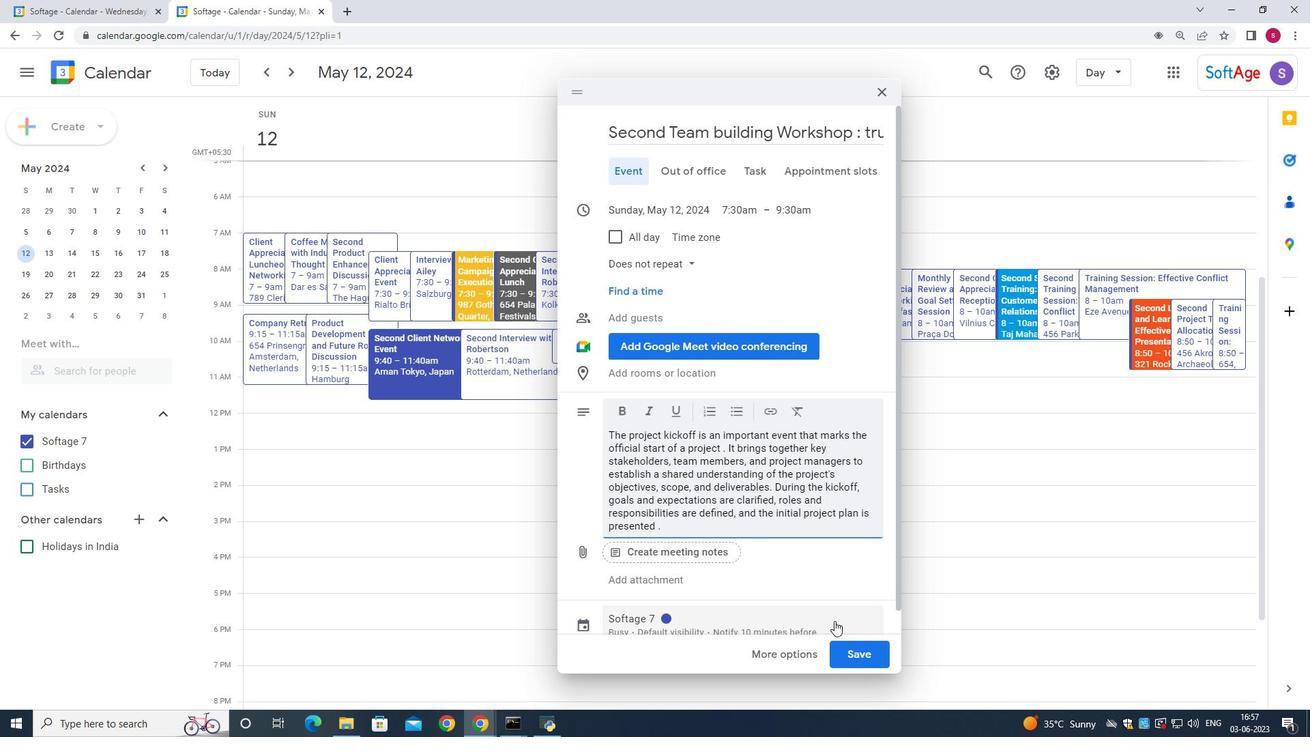 
Action: Mouse scrolled (758, 482) with delta (0, 0)
Screenshot: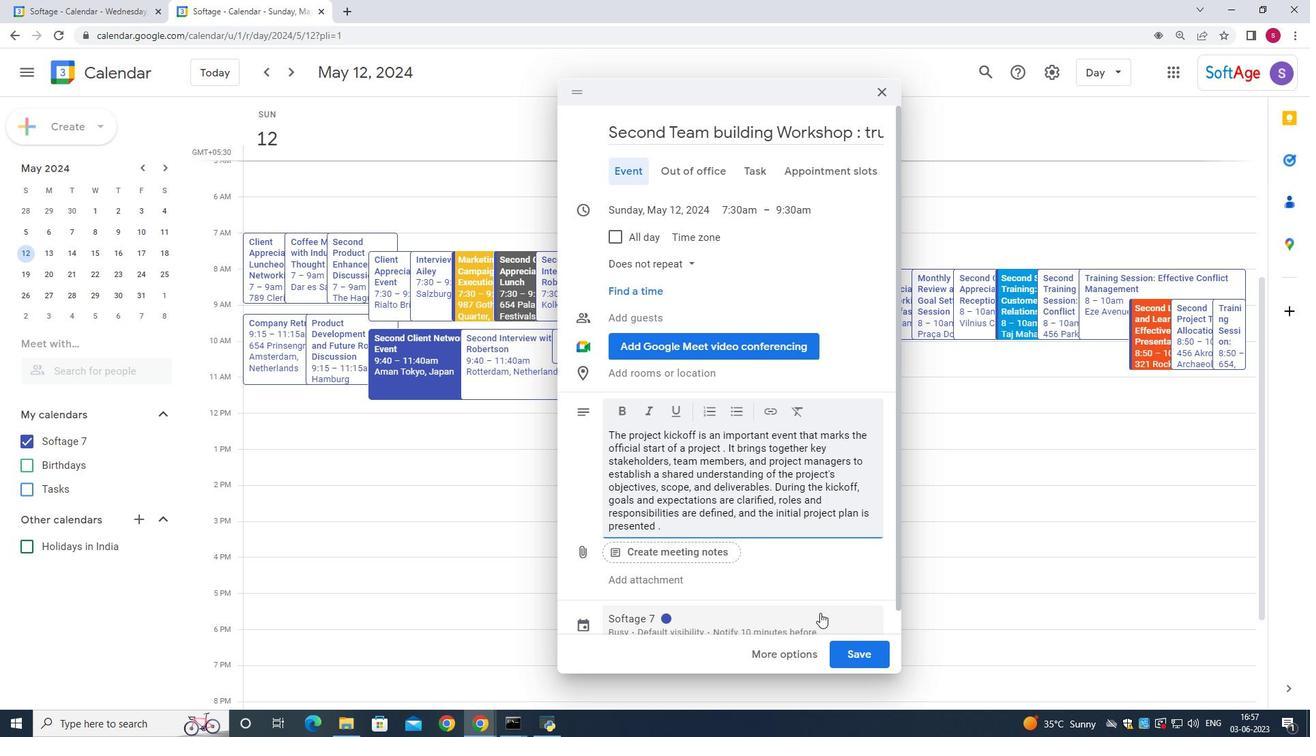 
Action: Mouse moved to (712, 432)
Screenshot: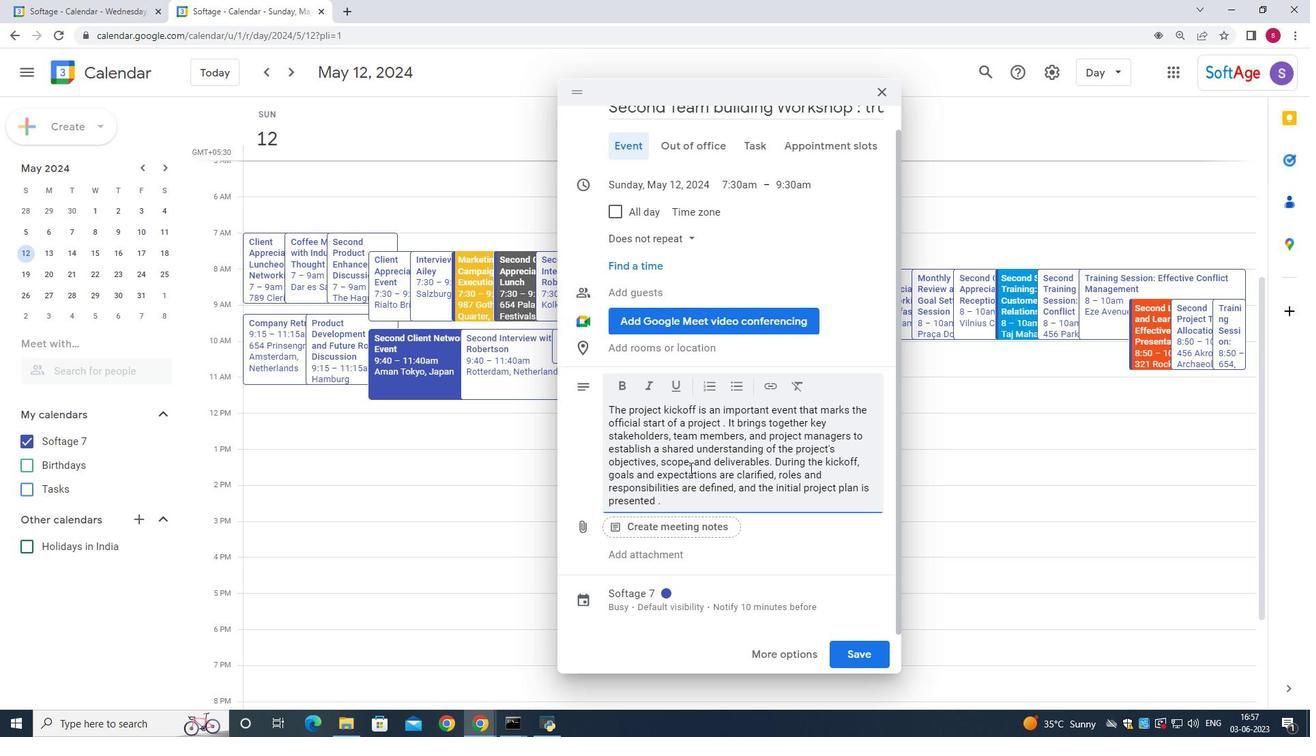 
Action: Mouse scrolled (712, 431) with delta (0, 0)
Screenshot: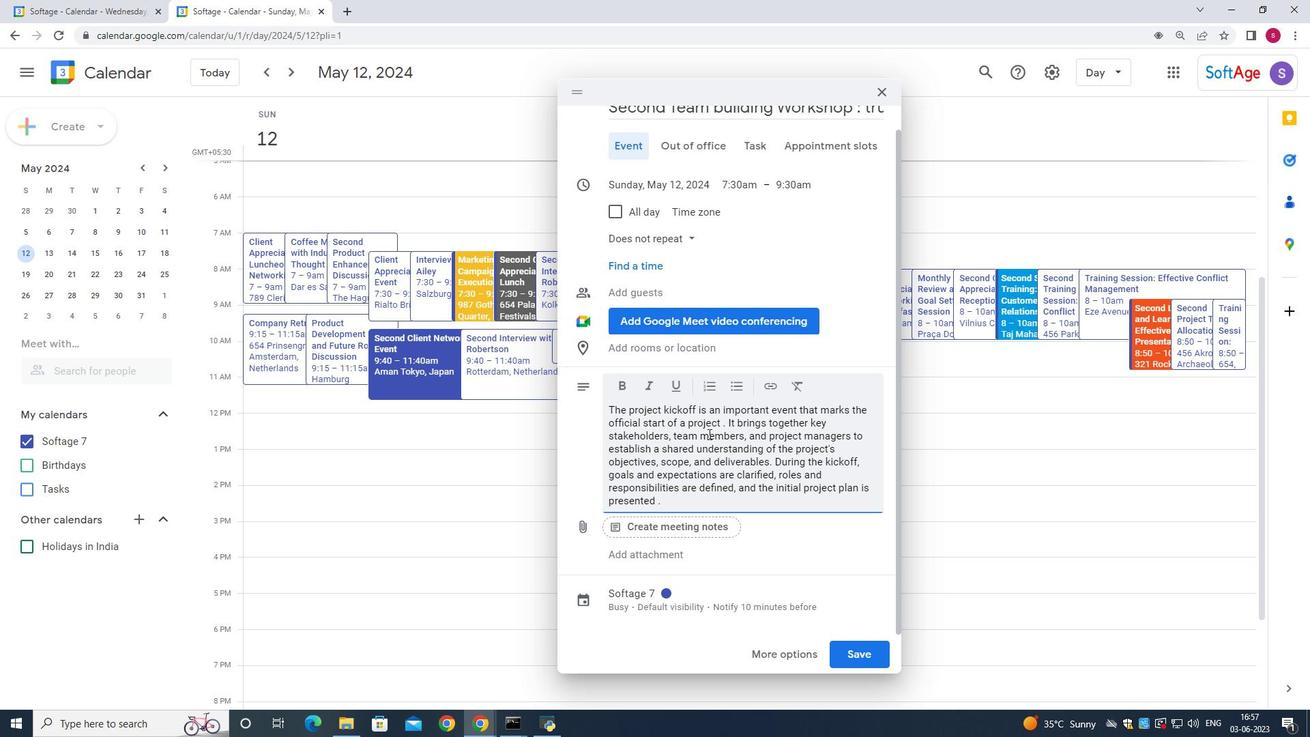 
Action: Mouse scrolled (712, 431) with delta (0, 0)
Screenshot: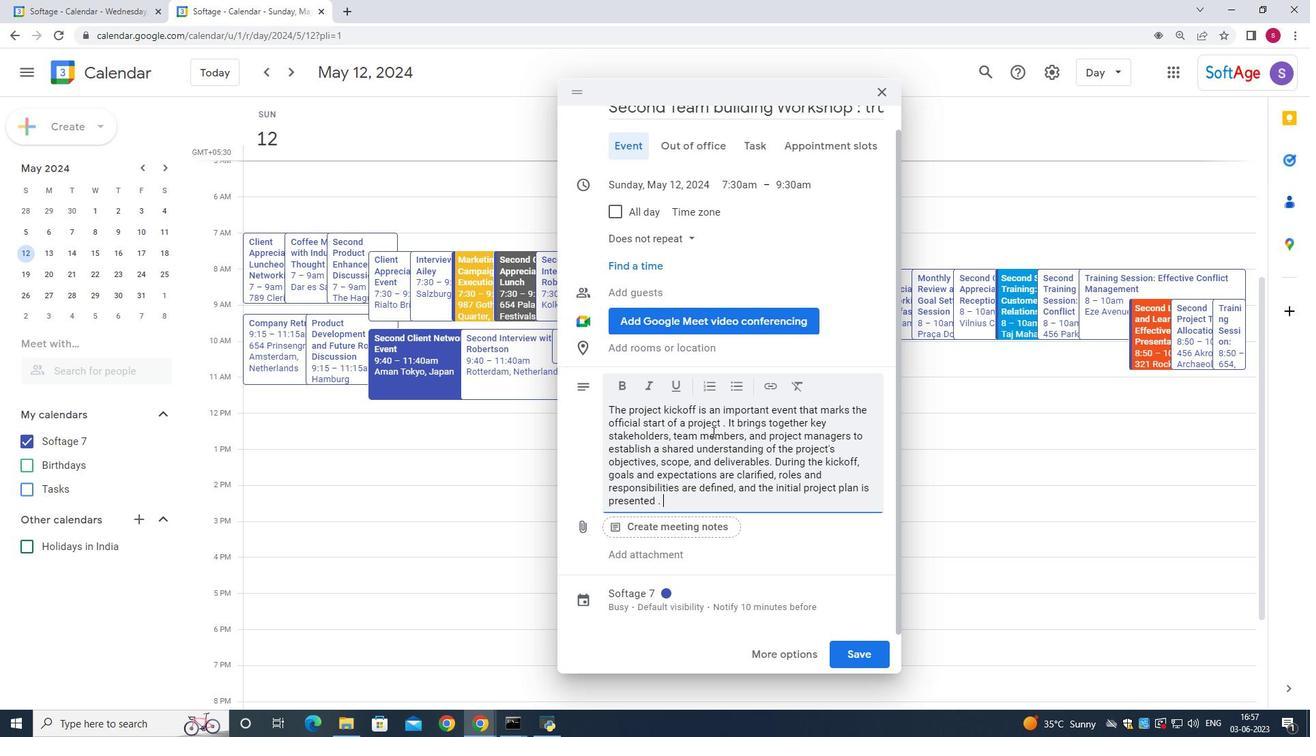 
Action: Mouse scrolled (712, 431) with delta (0, 0)
Screenshot: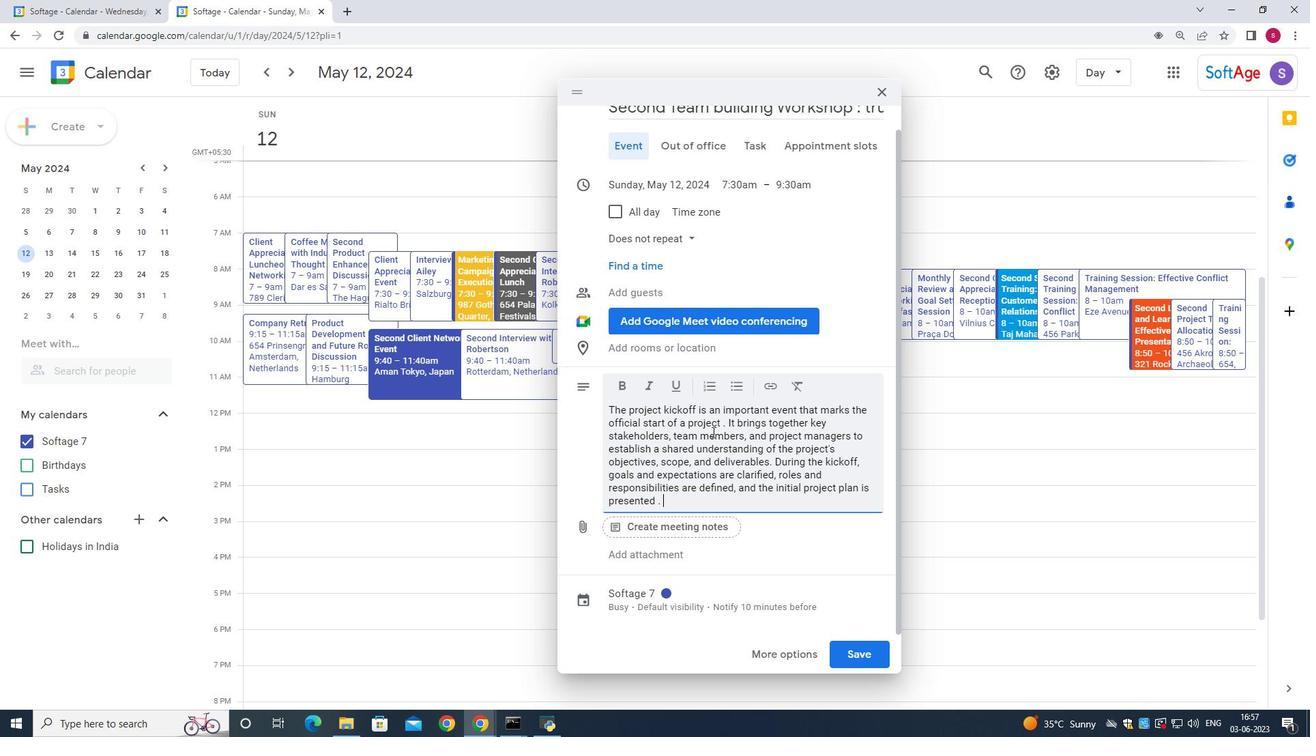 
Action: Mouse moved to (664, 588)
Screenshot: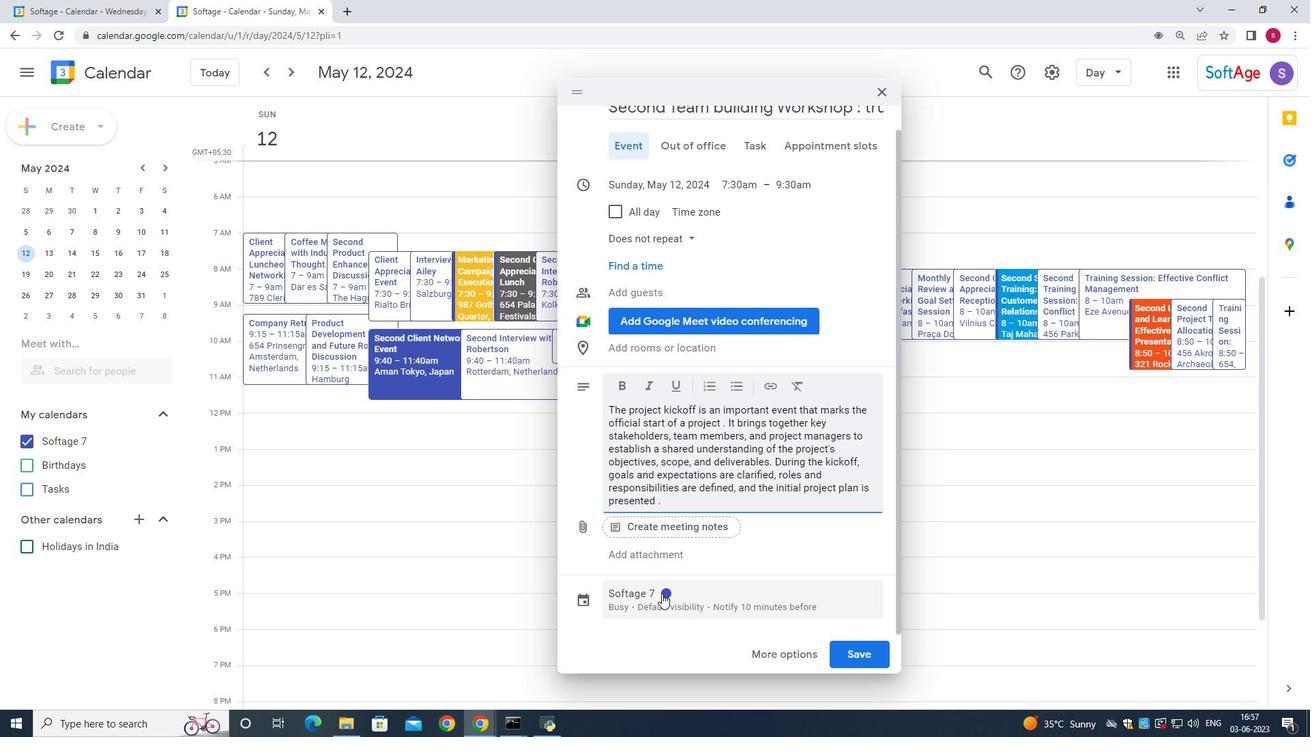 
Action: Mouse pressed left at (664, 588)
Screenshot: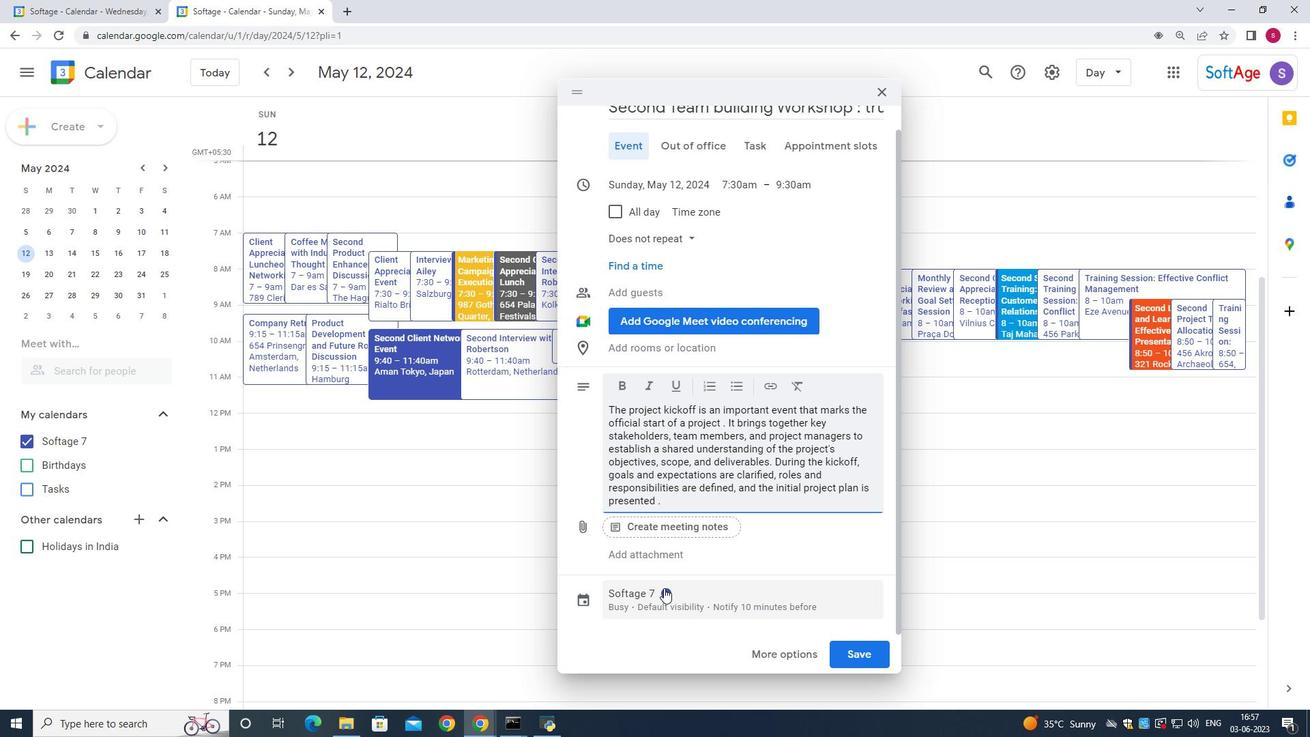 
Action: Mouse moved to (684, 504)
Screenshot: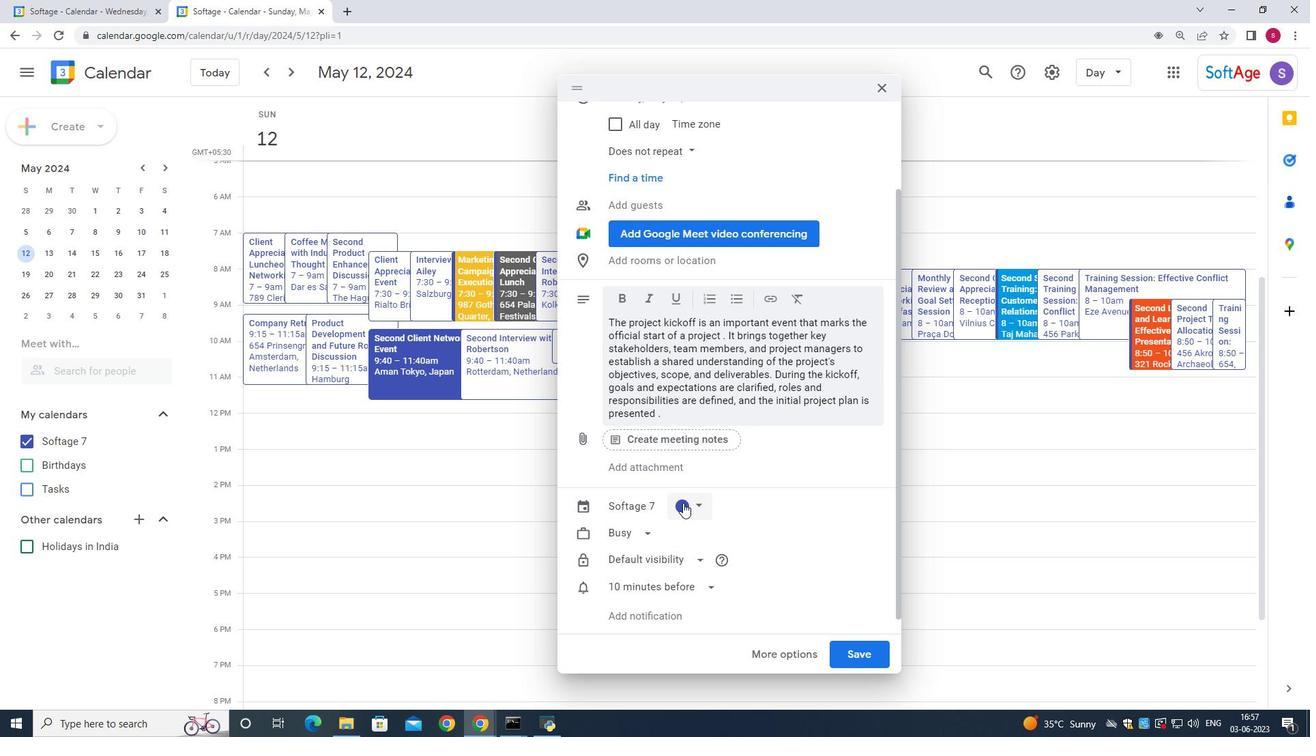
Action: Mouse pressed left at (684, 504)
Screenshot: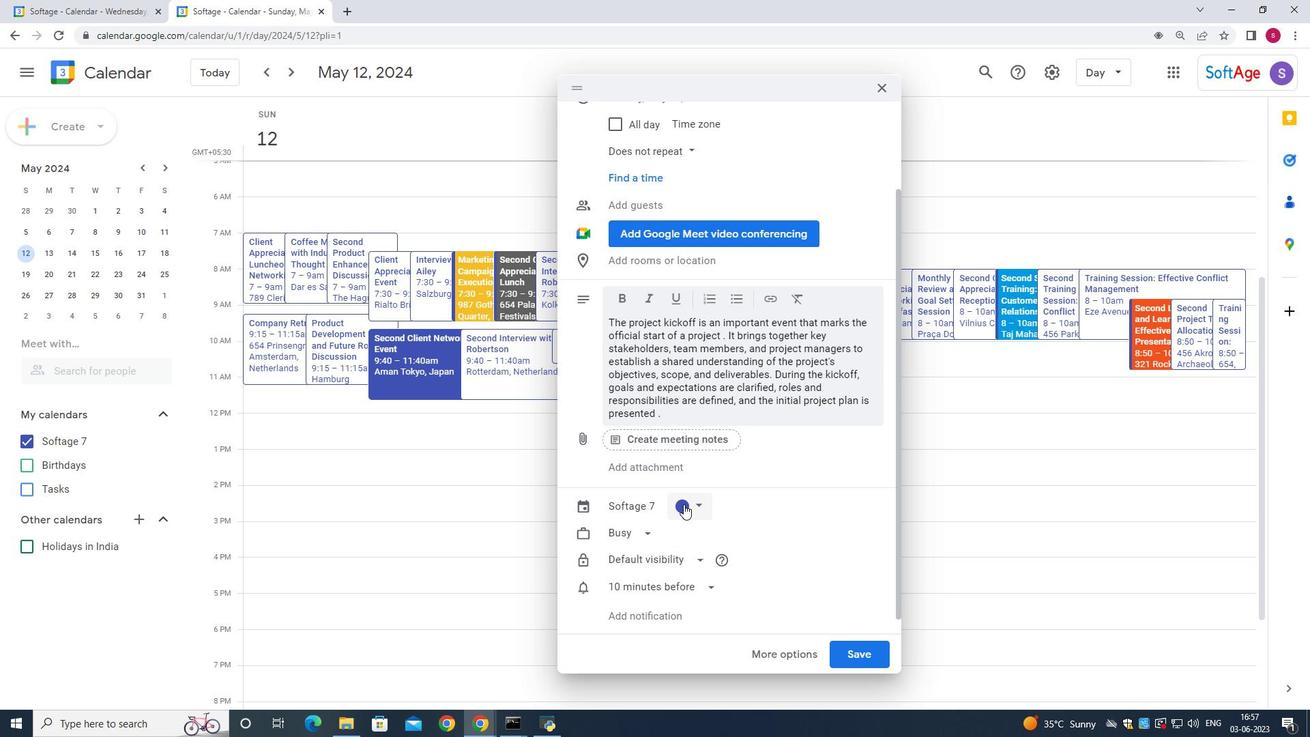 
Action: Mouse moved to (678, 578)
Screenshot: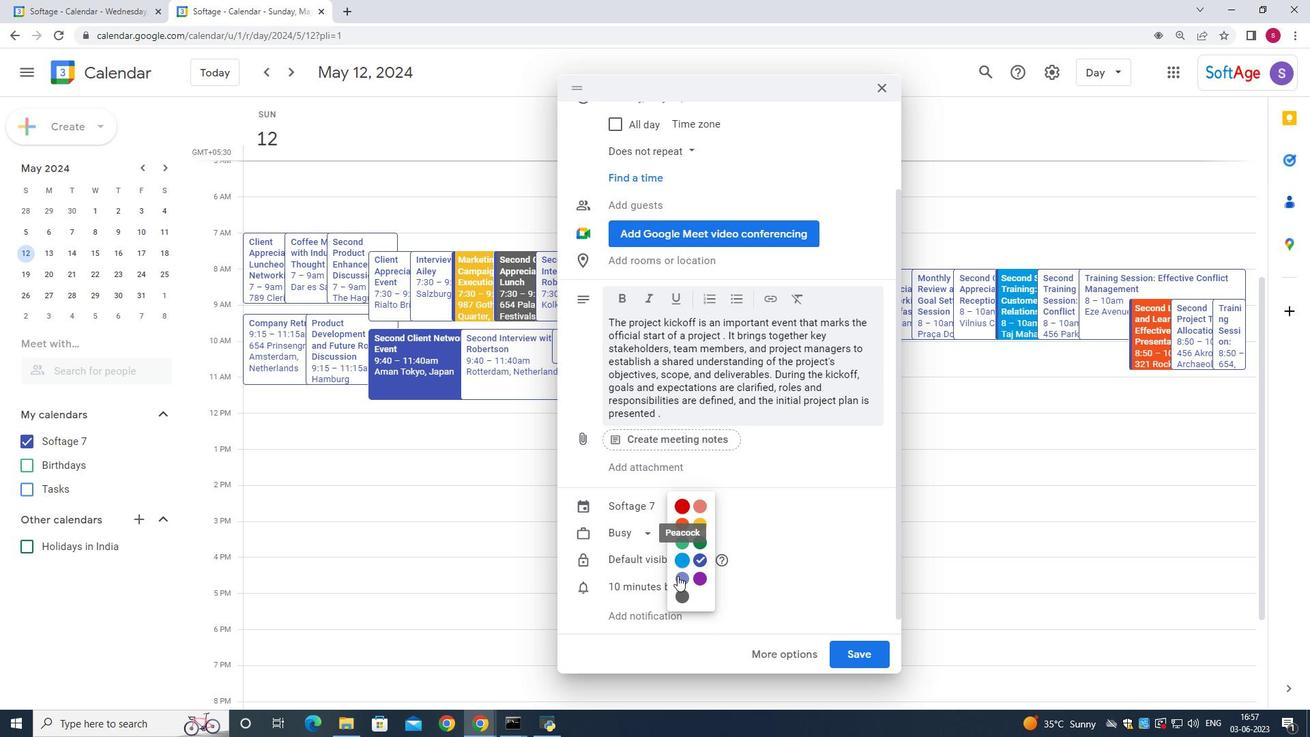 
Action: Mouse pressed left at (678, 578)
Screenshot: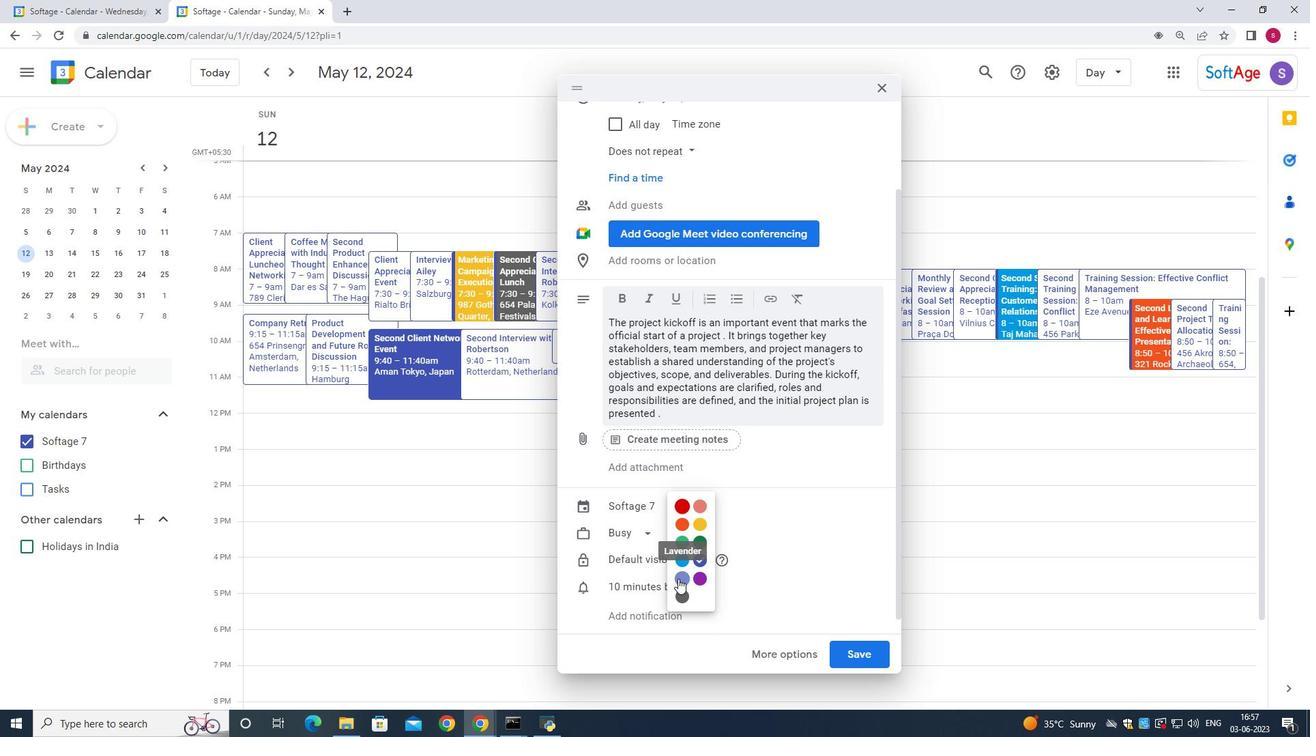 
Action: Mouse moved to (653, 249)
Screenshot: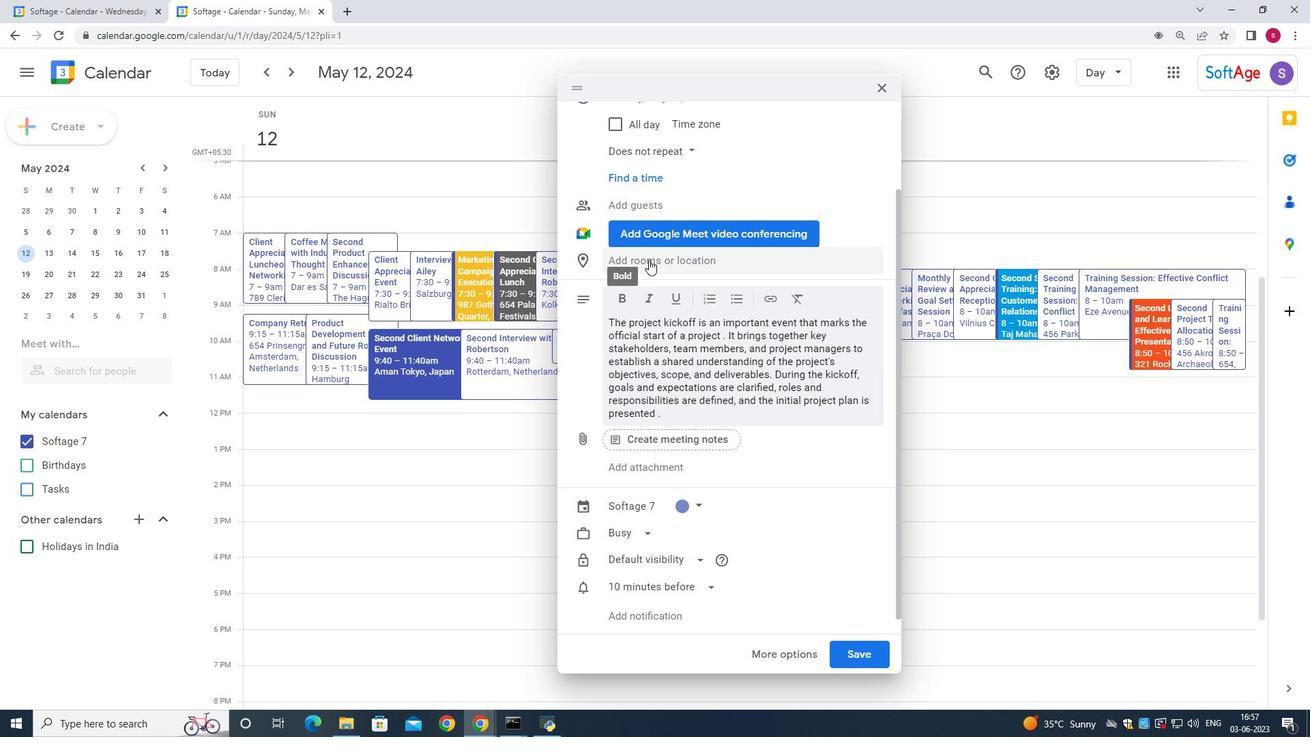 
Action: Mouse pressed left at (653, 249)
Screenshot: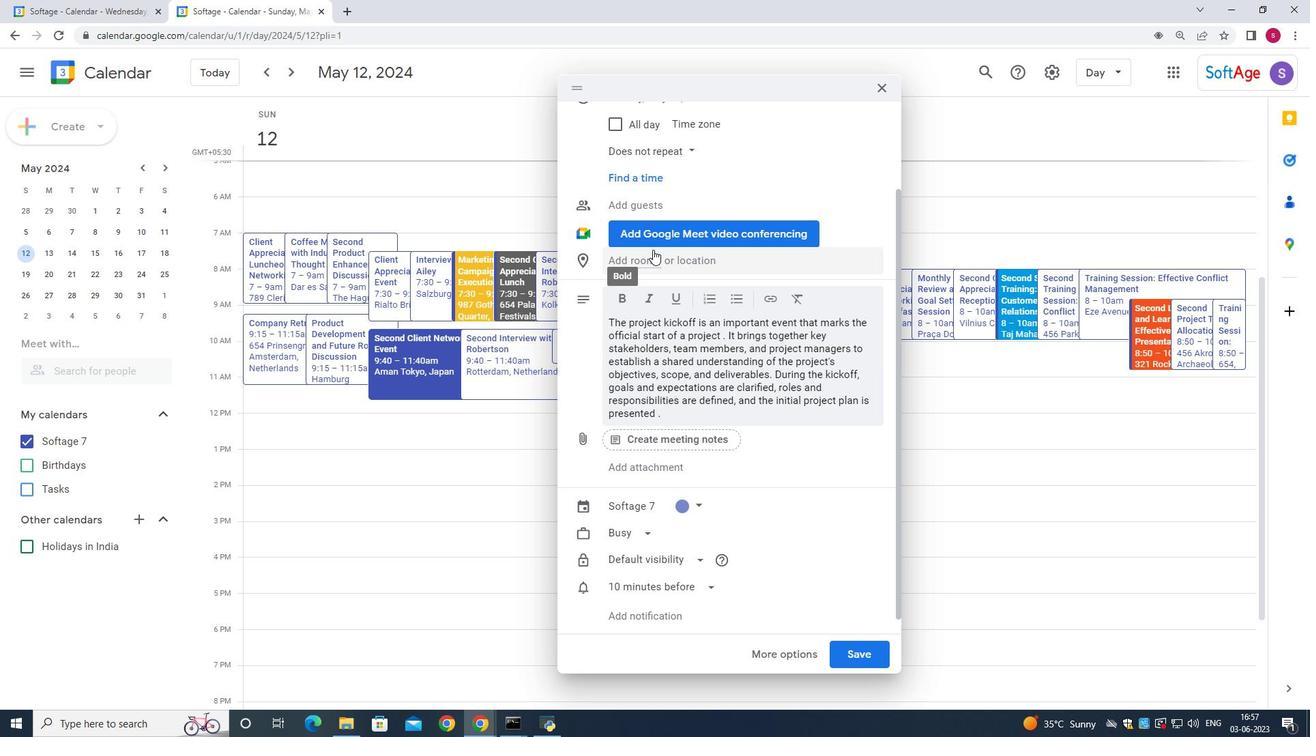 
Action: Mouse moved to (624, 300)
Screenshot: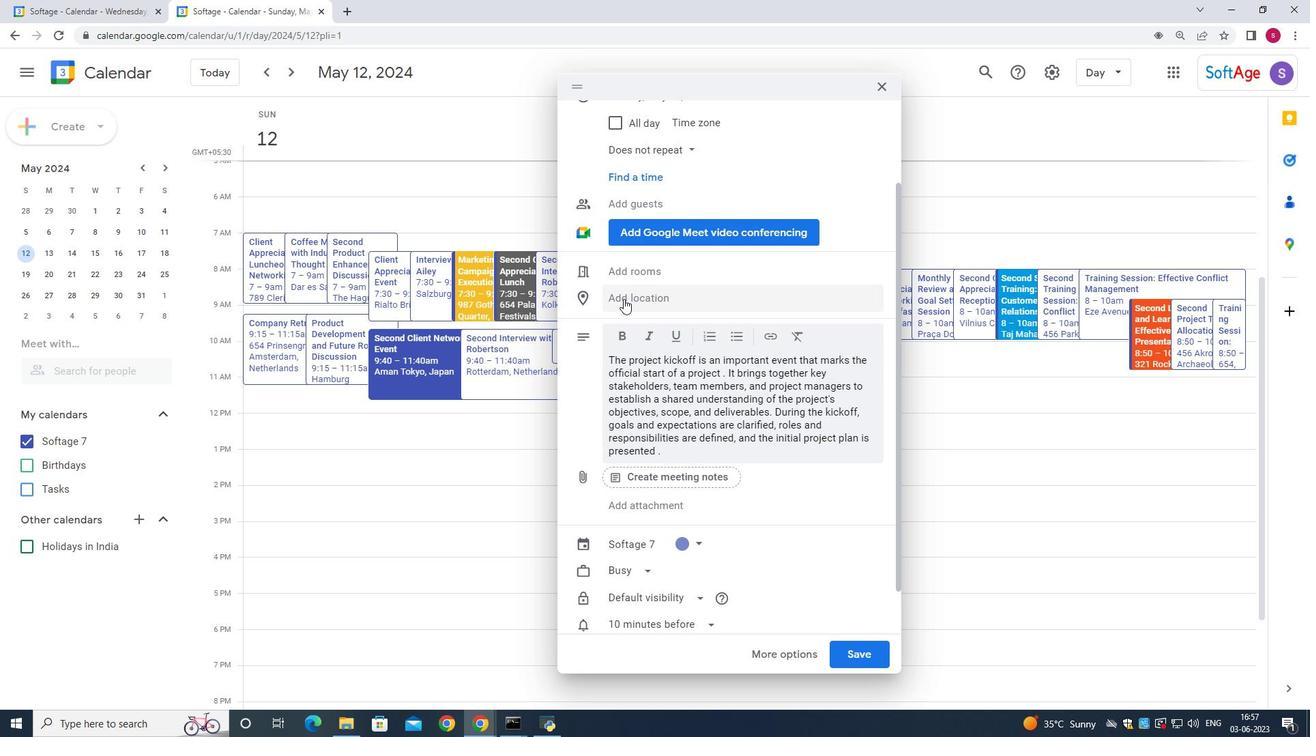 
Action: Mouse pressed left at (624, 300)
Screenshot: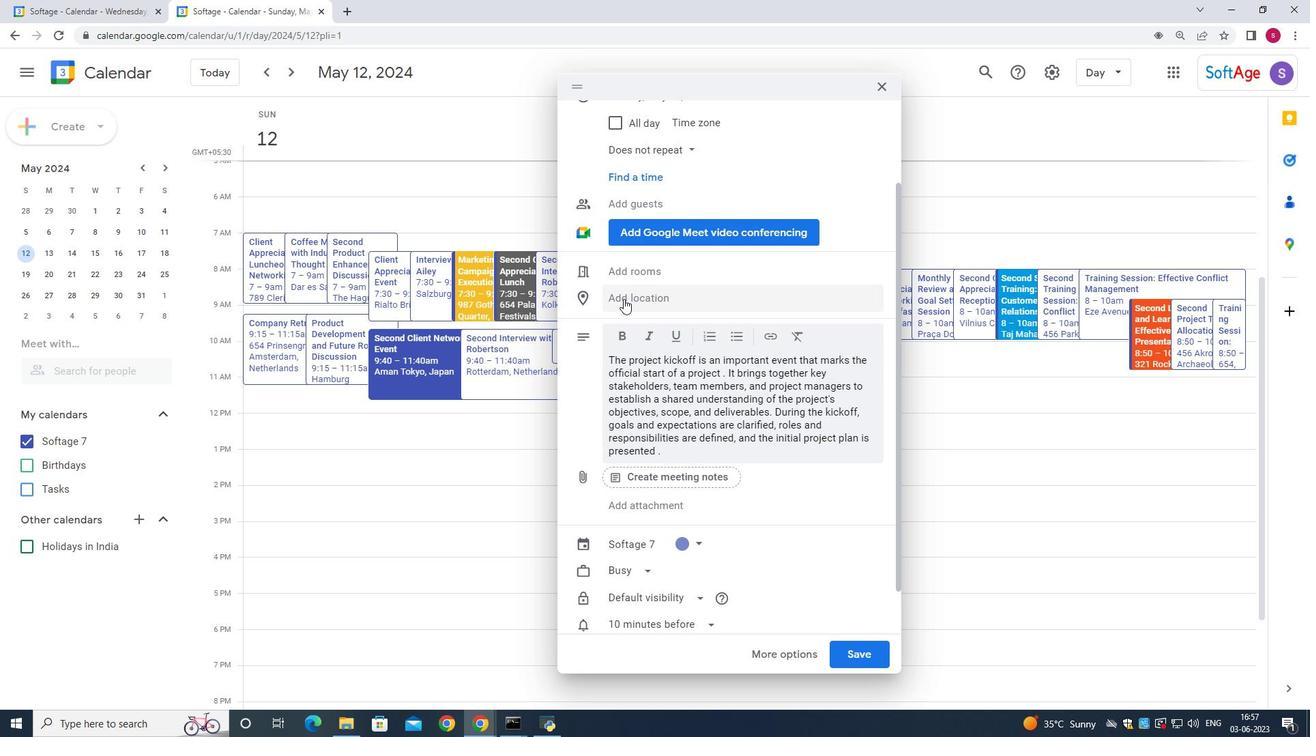 
Action: Key pressed 789
Screenshot: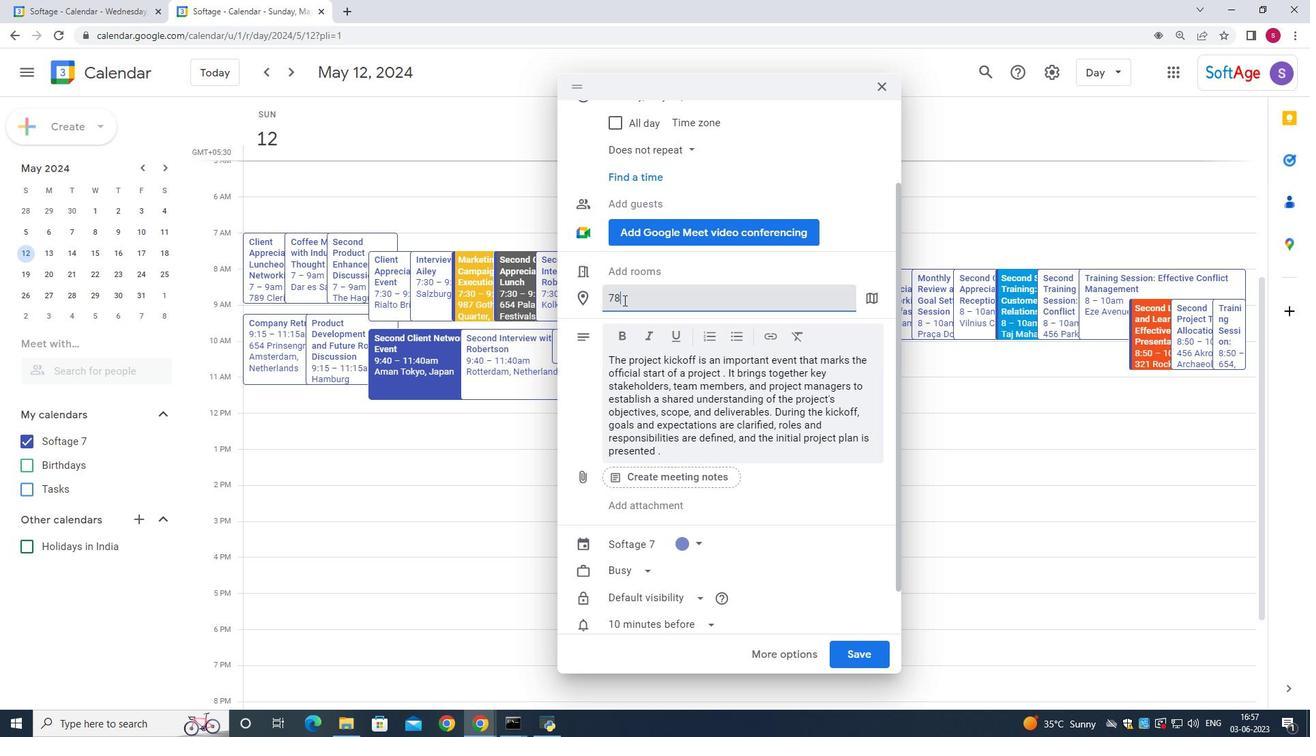 
Action: Mouse moved to (712, 395)
Screenshot: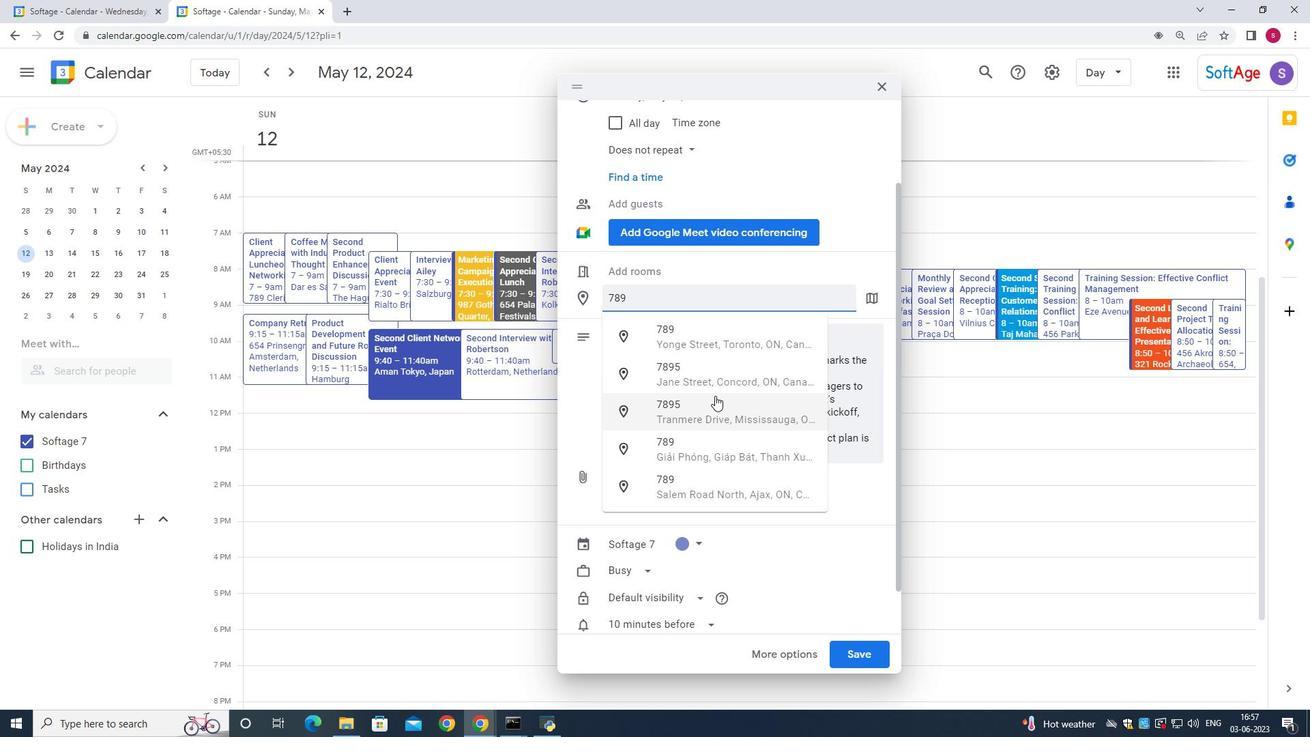
Action: Key pressed <Key.space><Key.shift><Key.shift><Key.shift><Key.shift><Key.shift><Key.shift>Reina<Key.space><Key.shift>Sofia<Key.space><Key.shift><Key.shift><Key.shift><Key.shift><Key.shift><Key.shift><Key.shift>Museum,<Key.space><Key.shift>Madrid,<Key.space><Key.shift>Spain
Screenshot: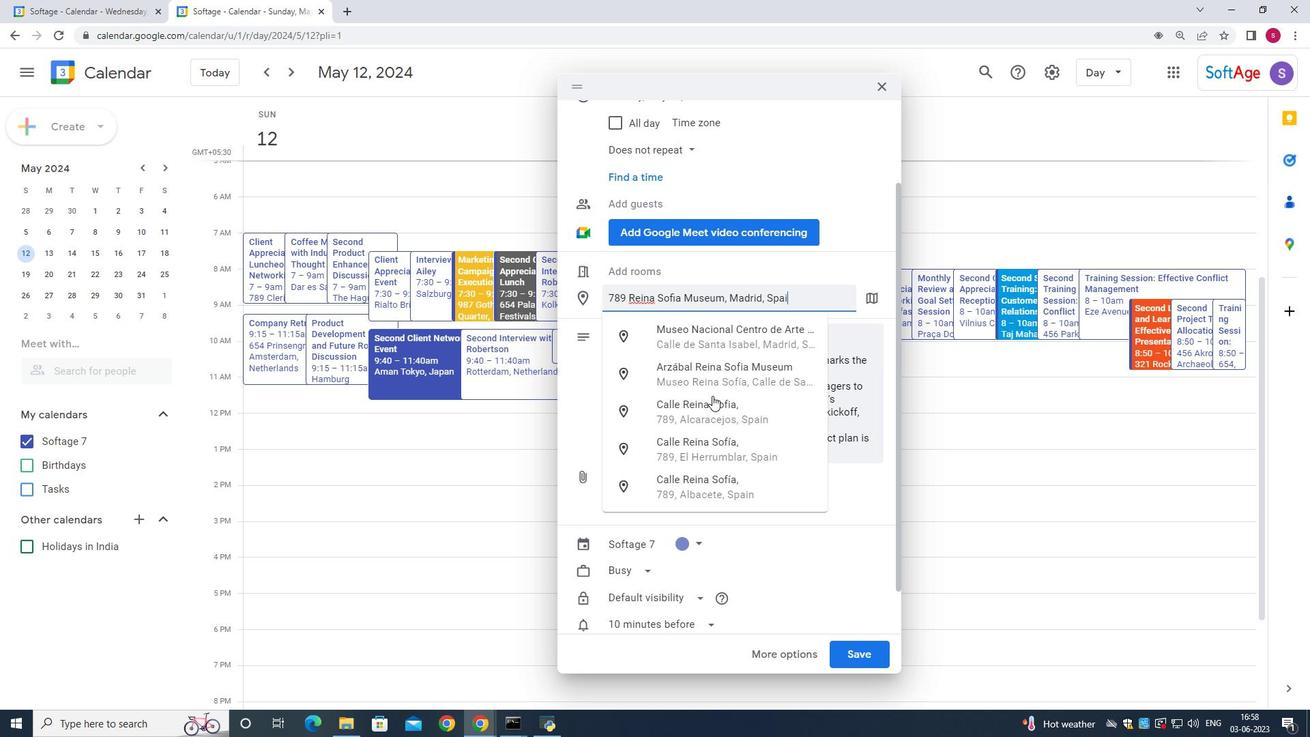 
Action: Mouse moved to (824, 301)
Screenshot: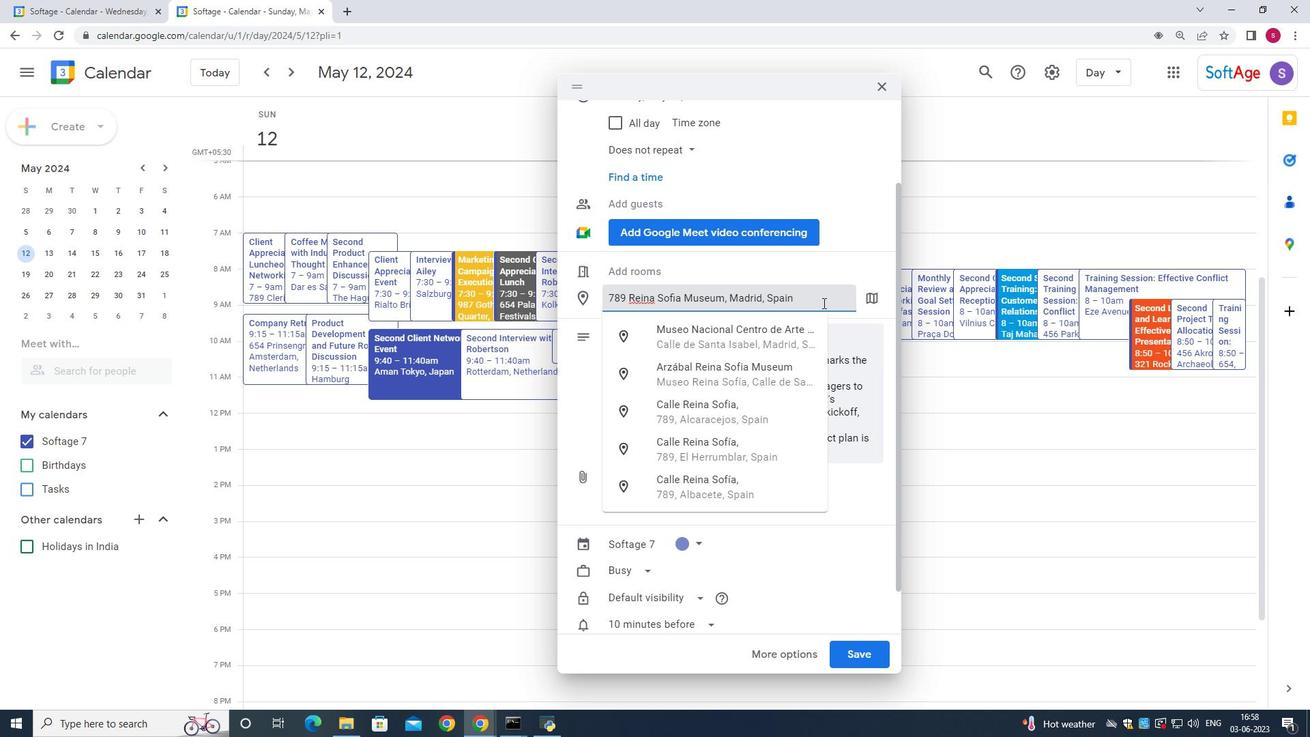 
Action: Mouse pressed left at (824, 301)
Screenshot: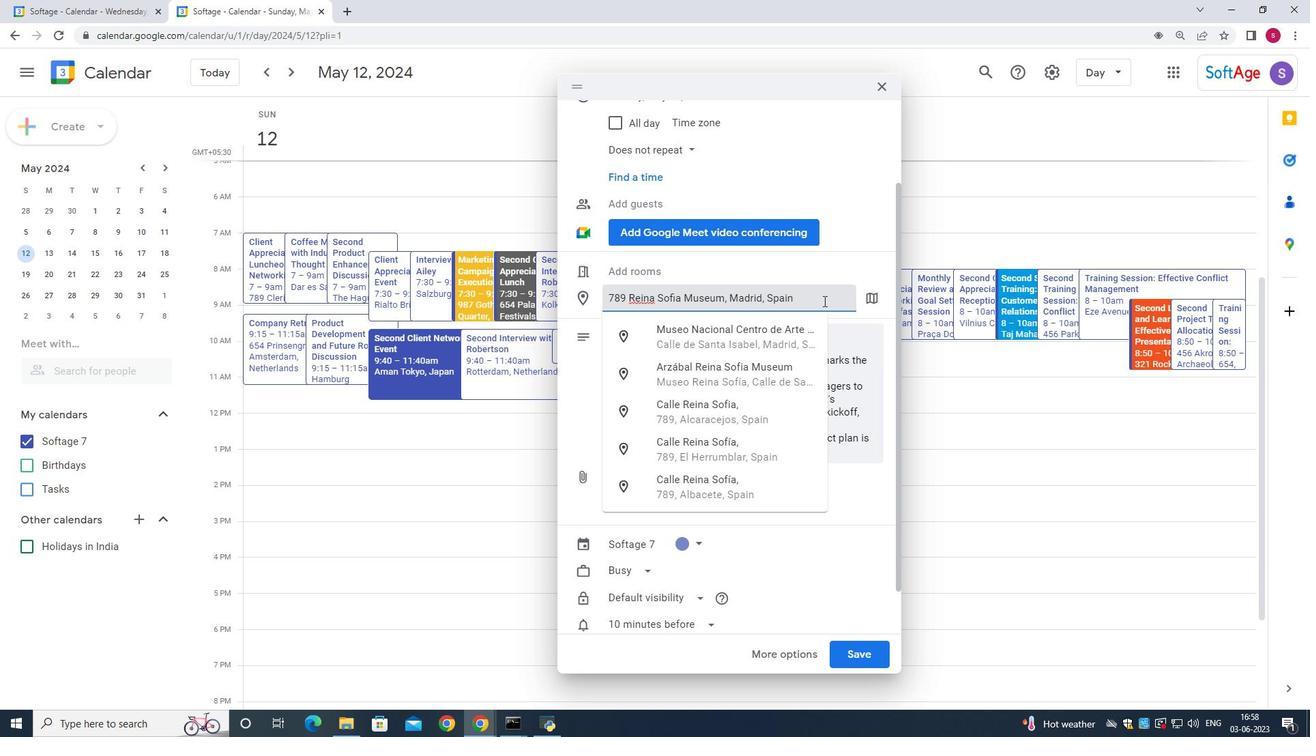 
Action: Mouse moved to (866, 651)
Screenshot: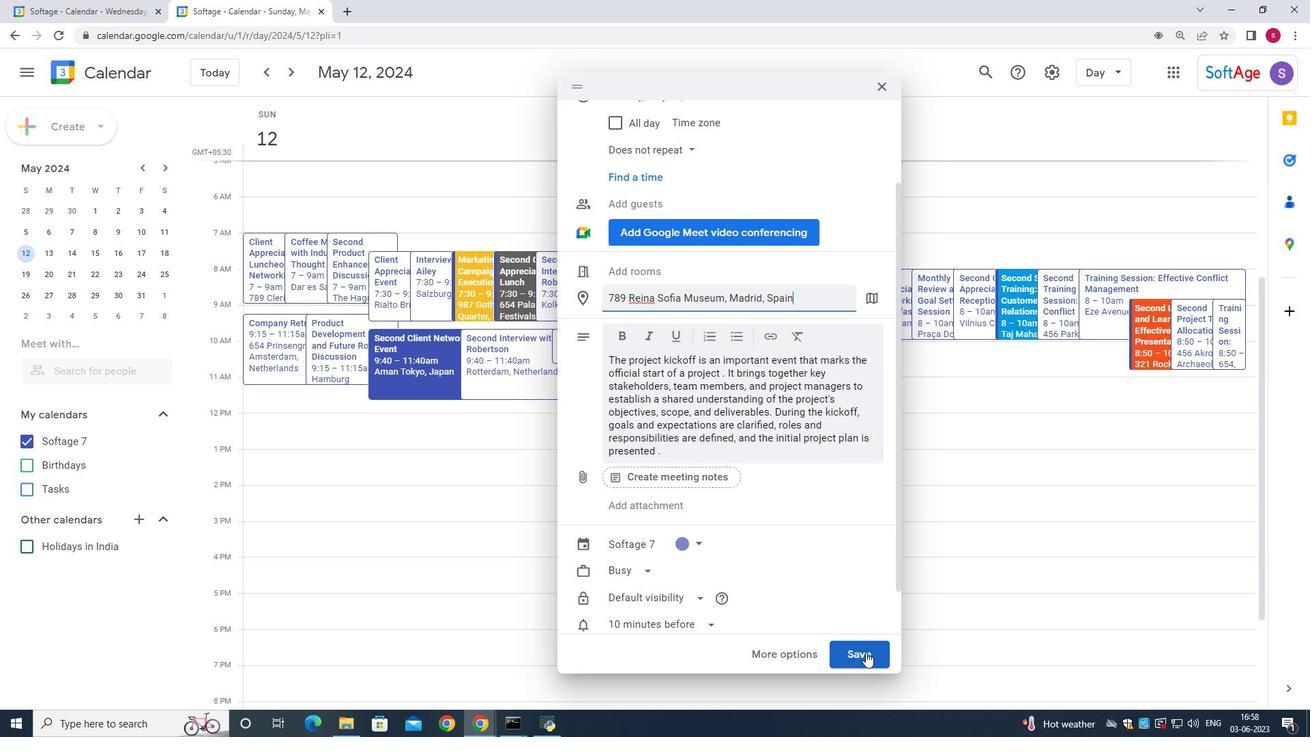 
Action: Mouse pressed left at (866, 651)
Screenshot: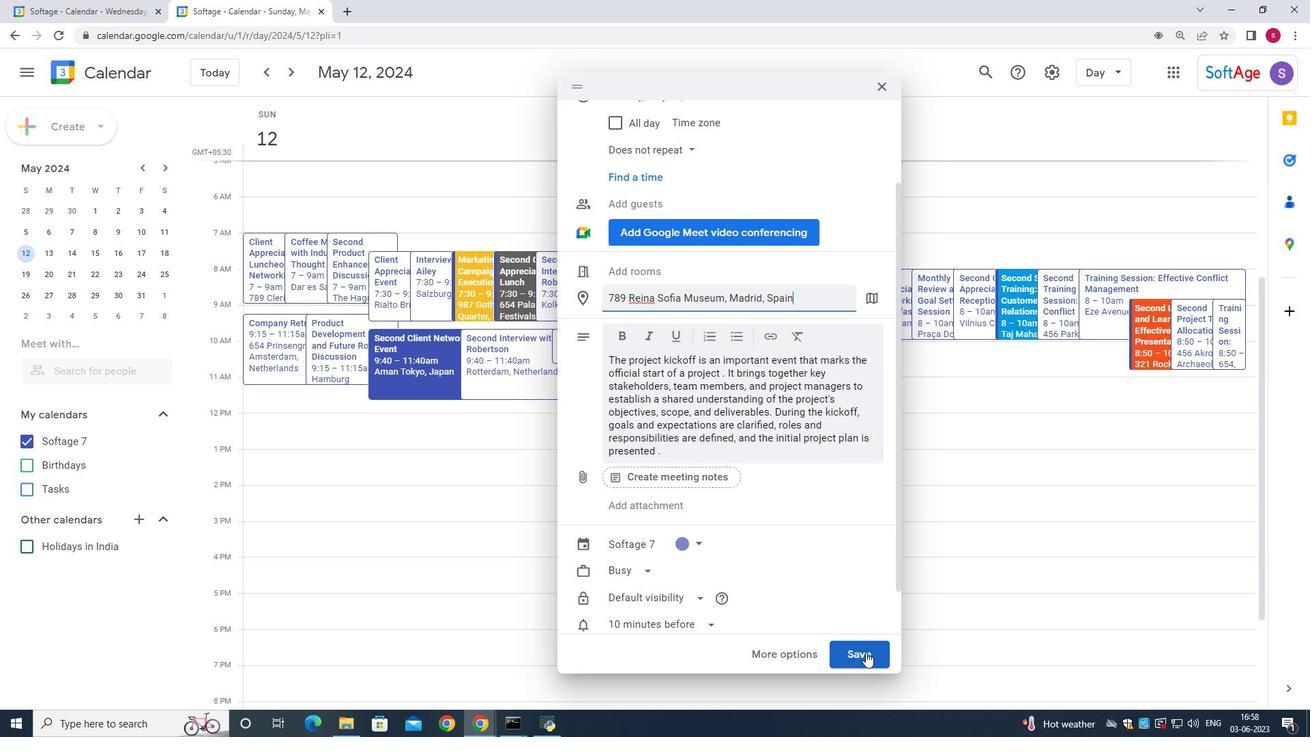 
Action: Mouse moved to (687, 266)
Screenshot: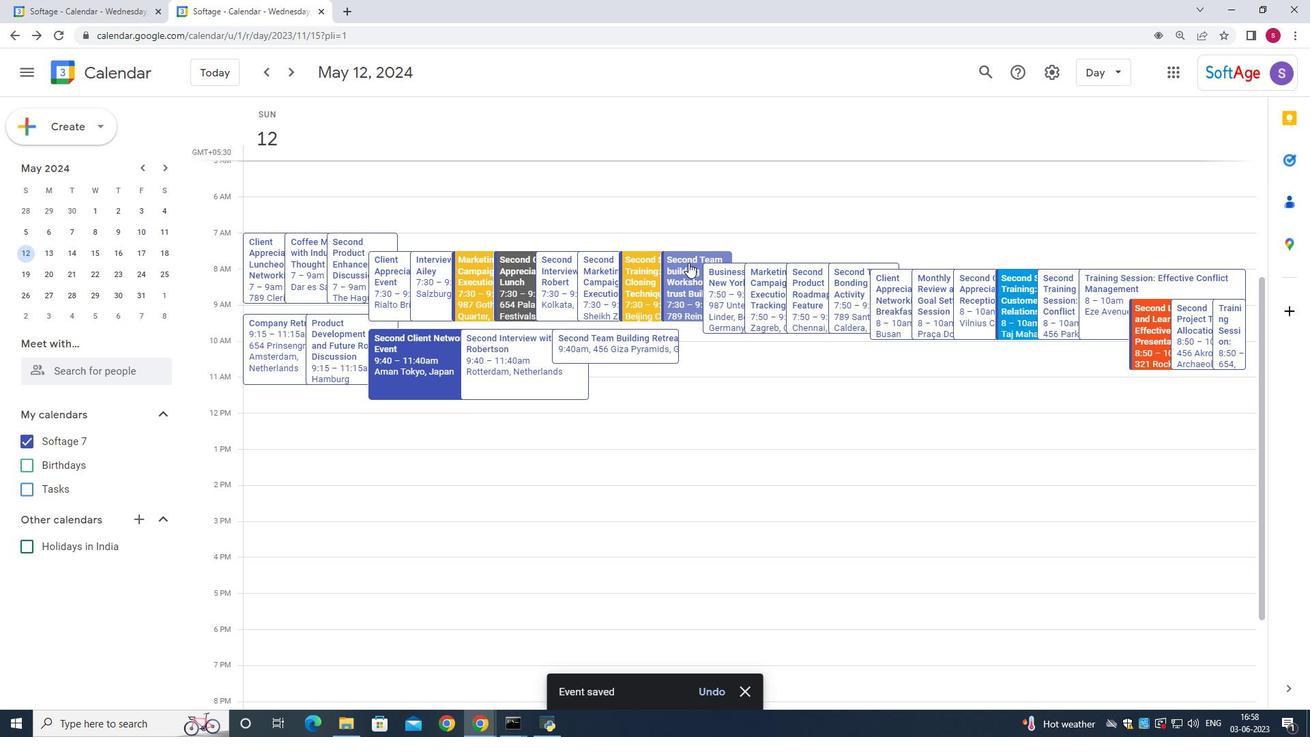 
Action: Mouse pressed left at (687, 266)
Screenshot: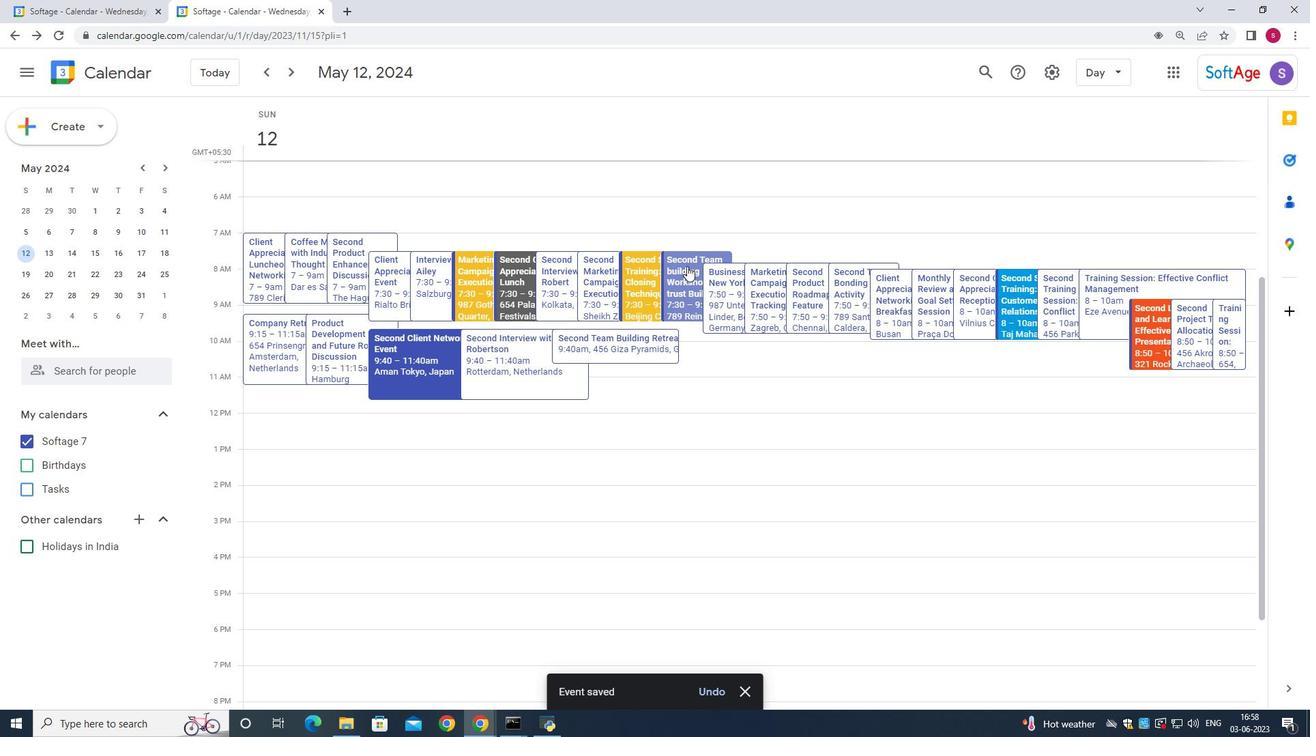 
Action: Mouse moved to (811, 219)
Screenshot: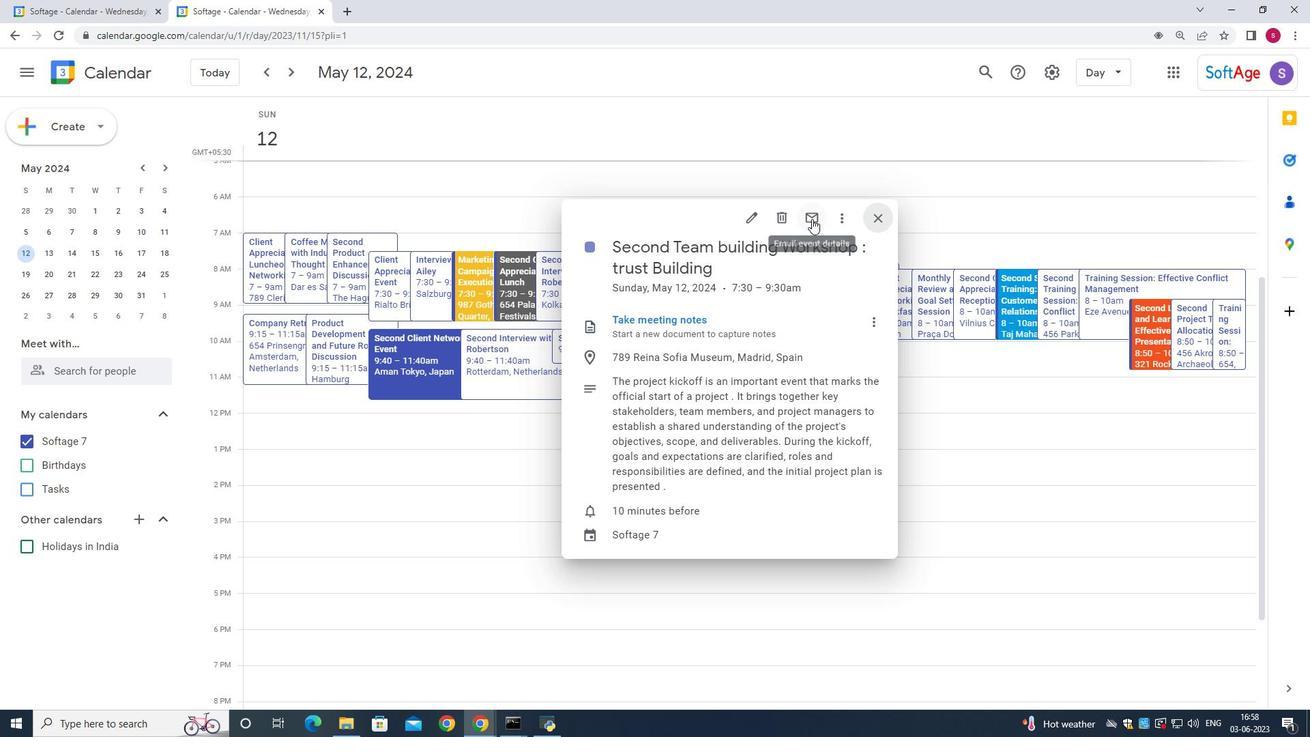 
Action: Mouse pressed left at (811, 219)
Screenshot: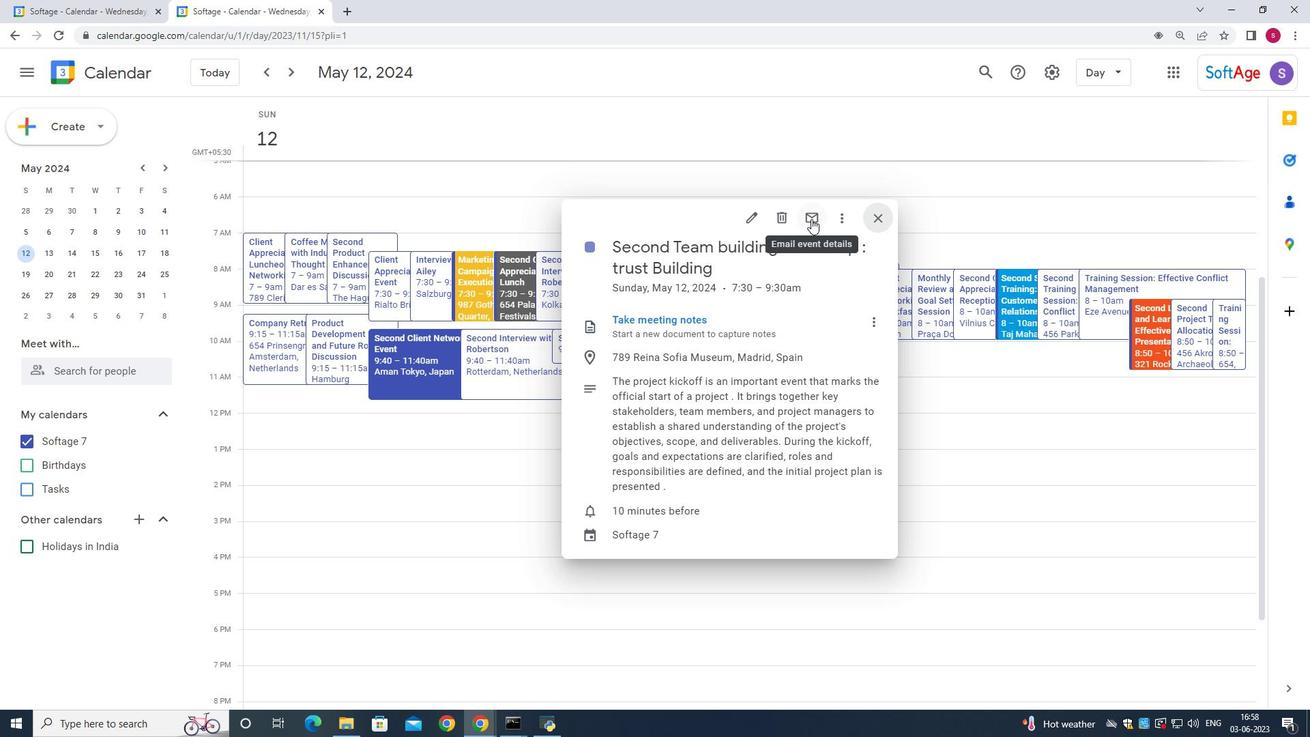 
Action: Mouse moved to (508, 304)
Screenshot: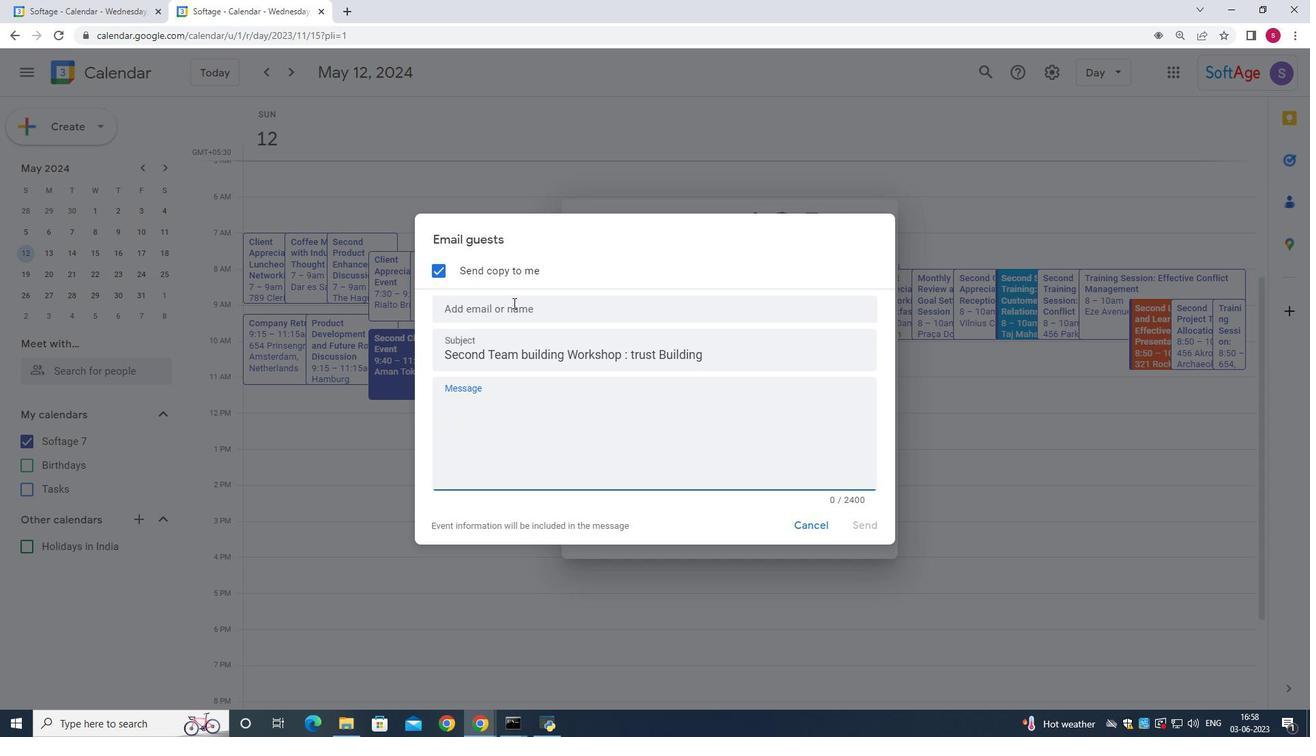 
Action: Mouse pressed left at (508, 304)
Screenshot: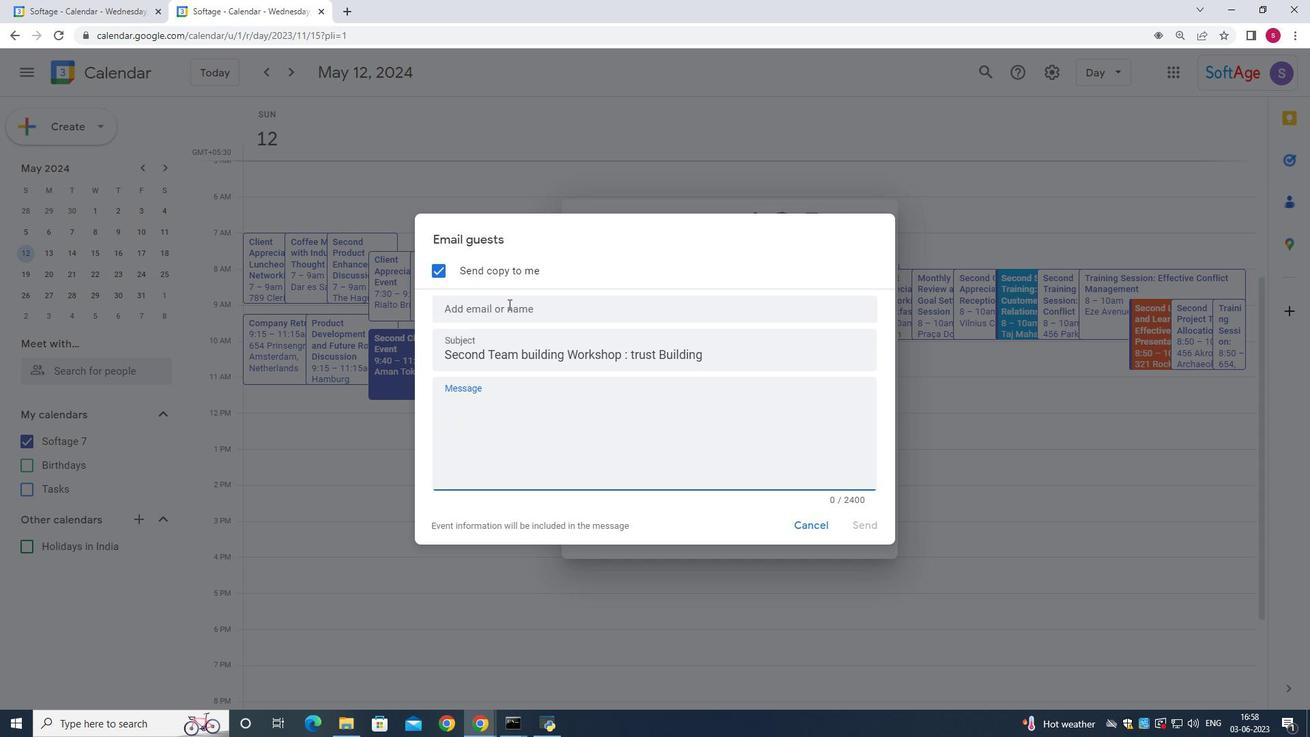 
Action: Key pressed softage.7
Screenshot: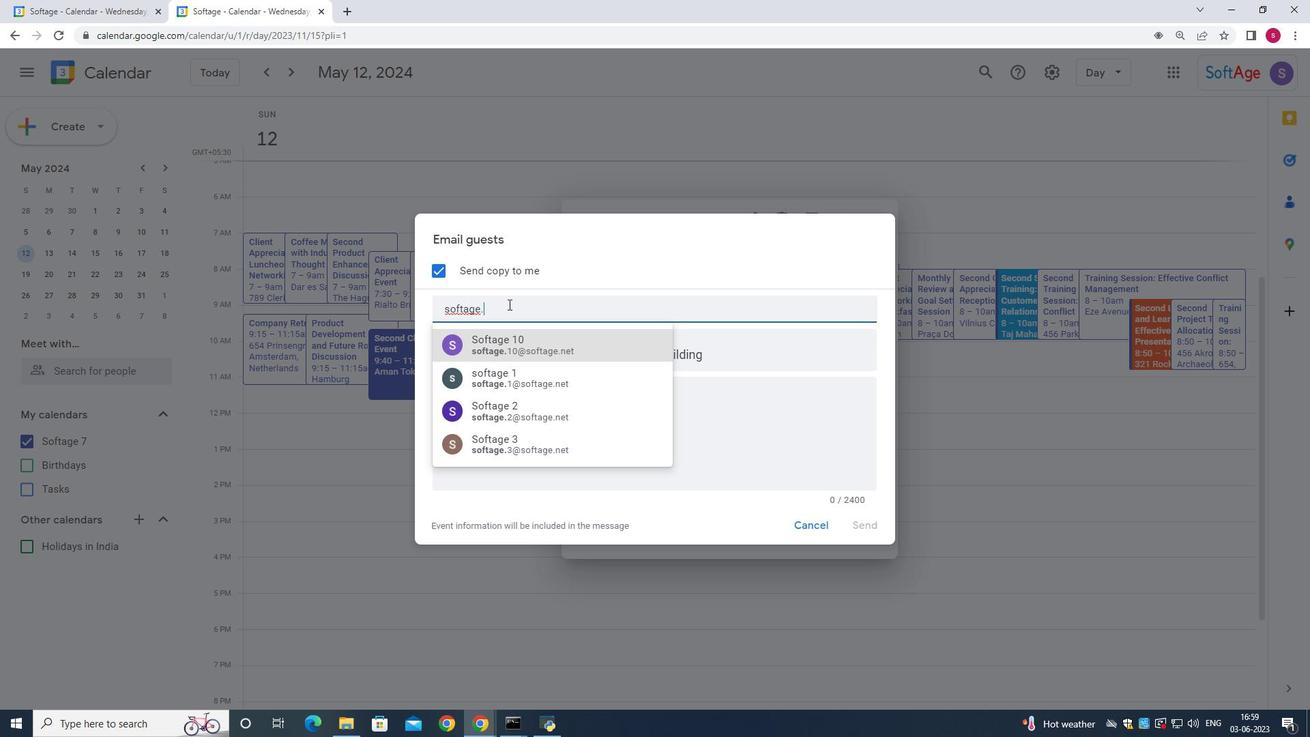 
Action: Mouse scrolled (508, 305) with delta (0, 0)
Screenshot: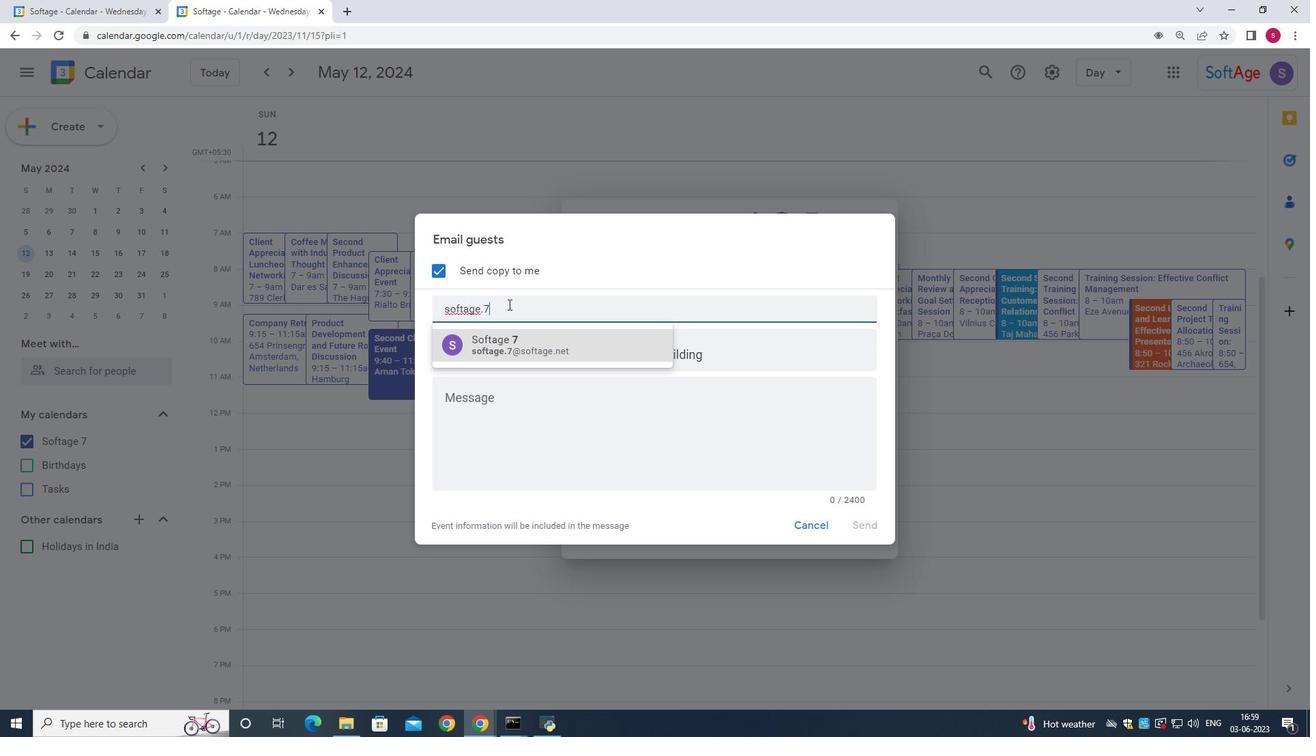 
Action: Mouse moved to (519, 342)
Screenshot: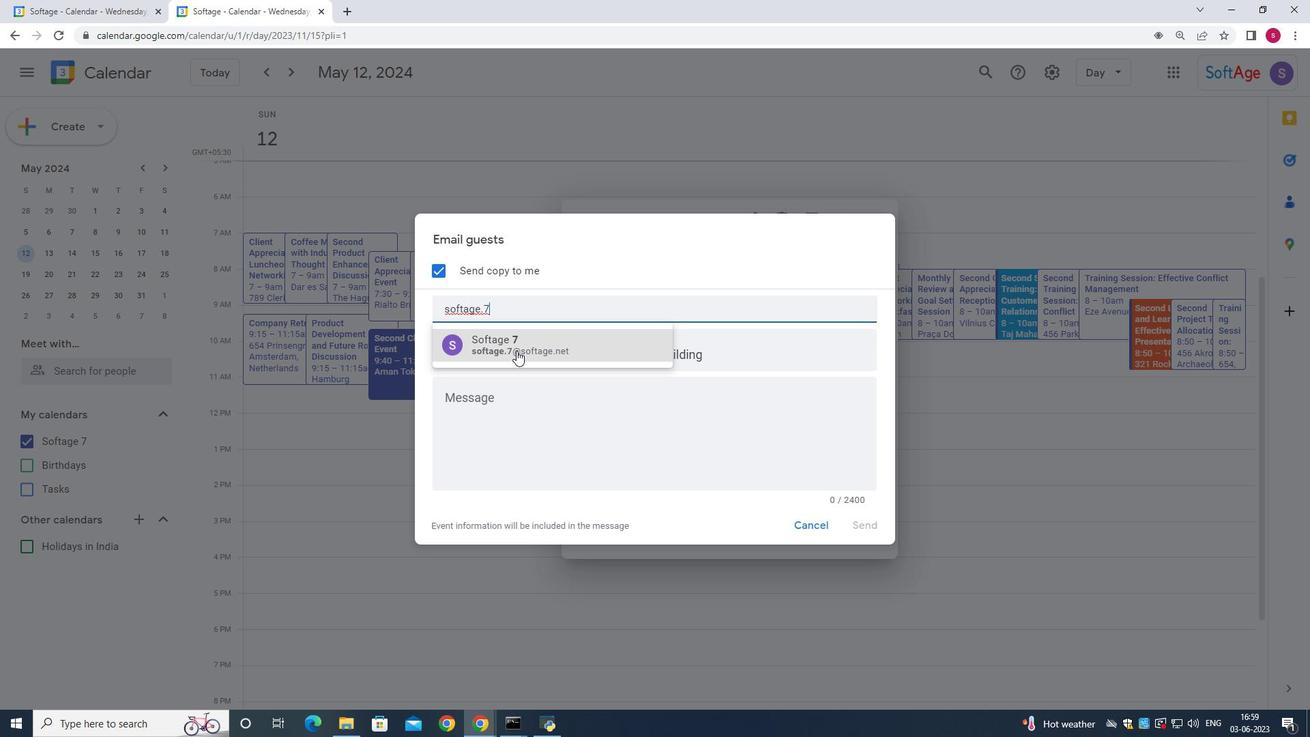 
Action: Mouse pressed left at (519, 342)
Screenshot: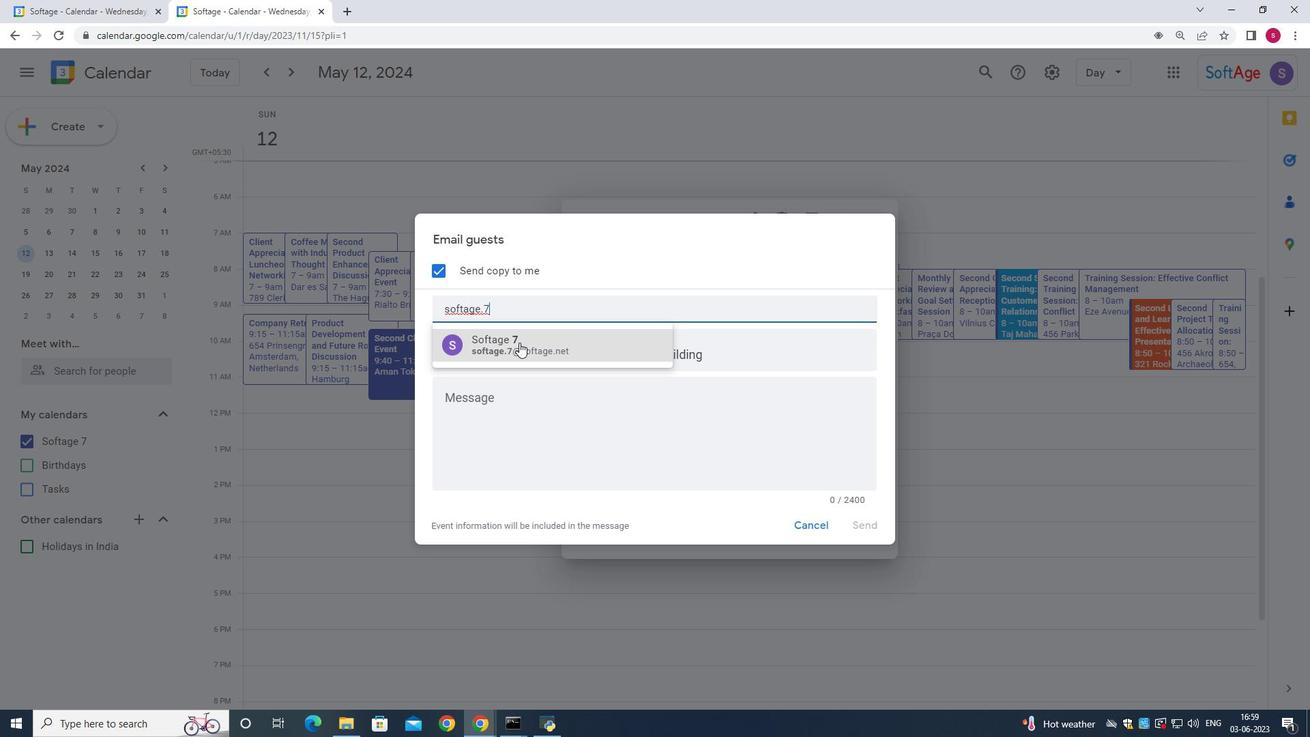 
Action: Mouse moved to (512, 293)
Screenshot: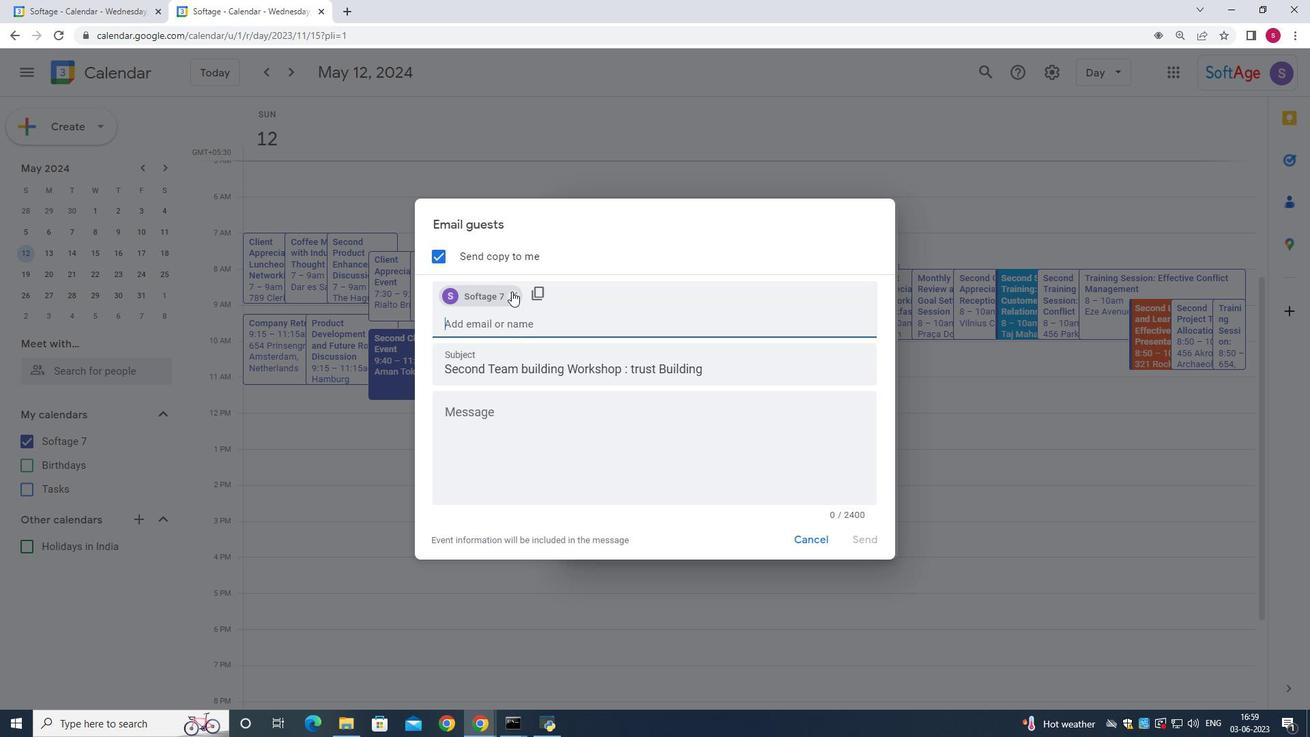 
Action: Mouse pressed left at (512, 293)
Screenshot: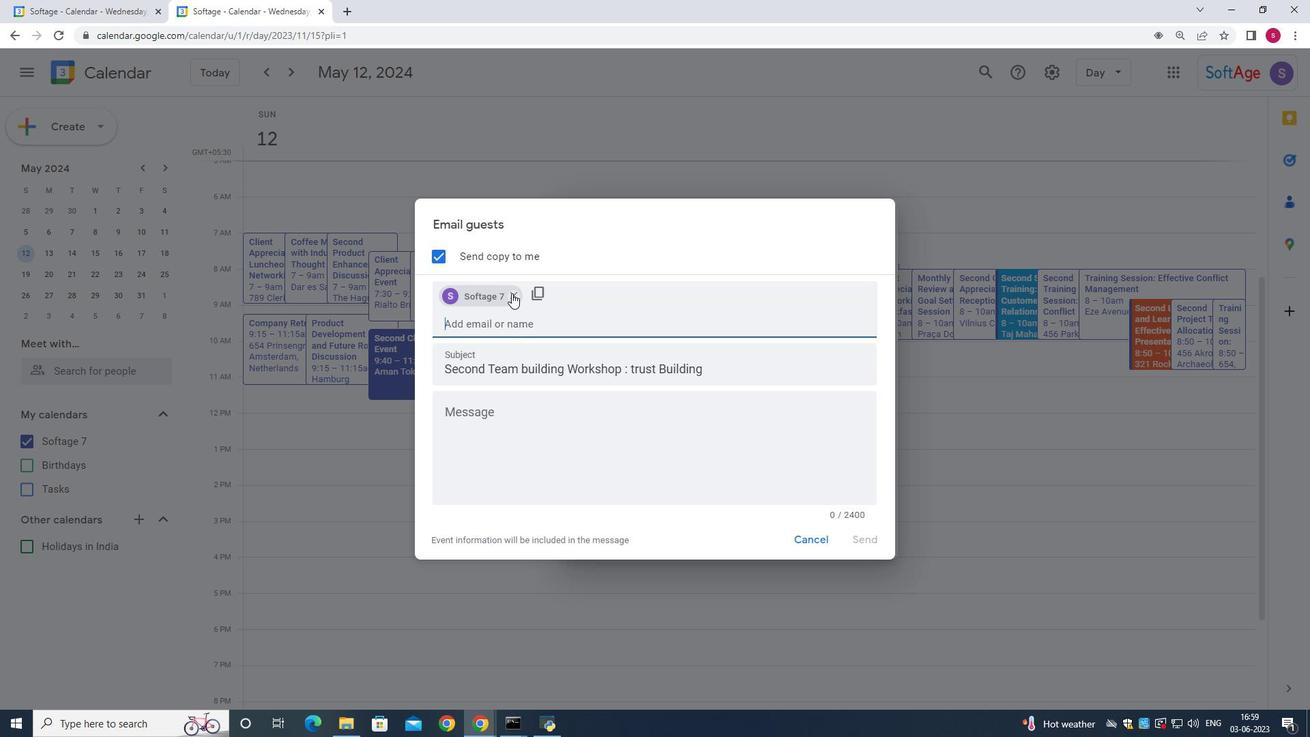 
Action: Mouse moved to (500, 309)
Screenshot: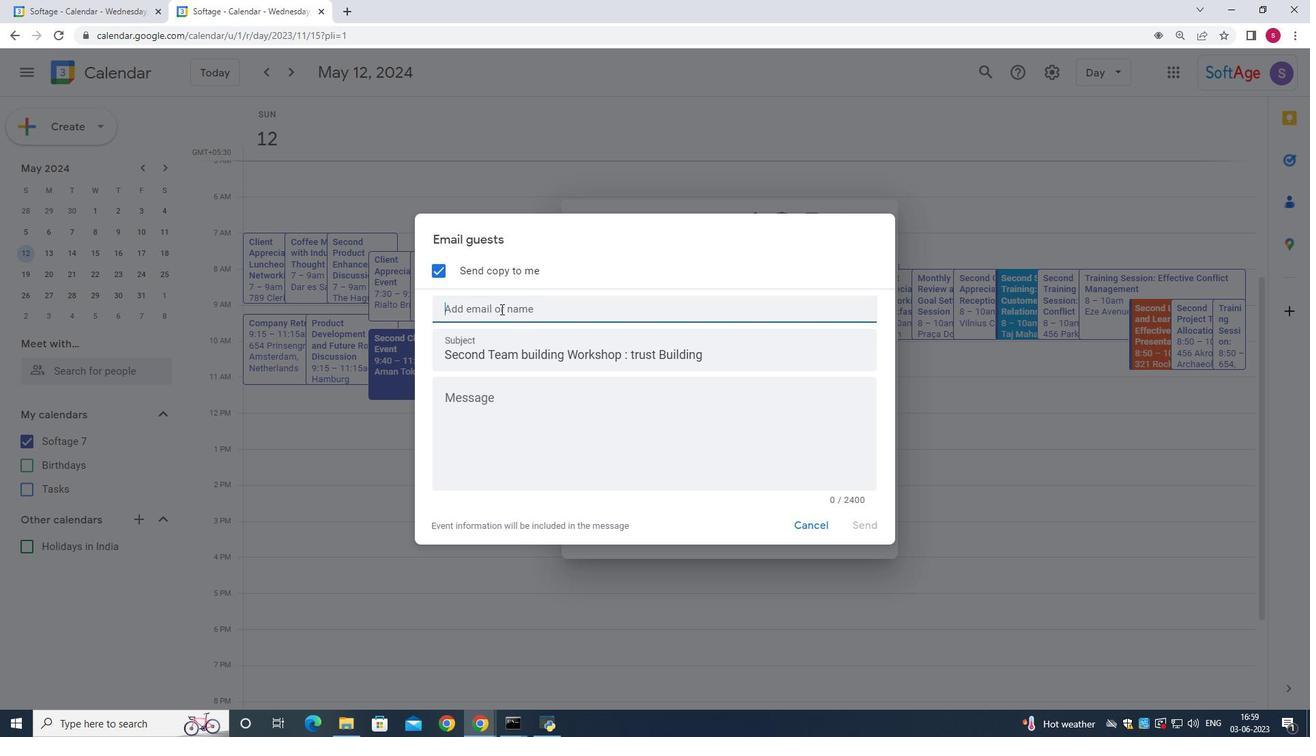 
Action: Key pressed softage.2
Screenshot: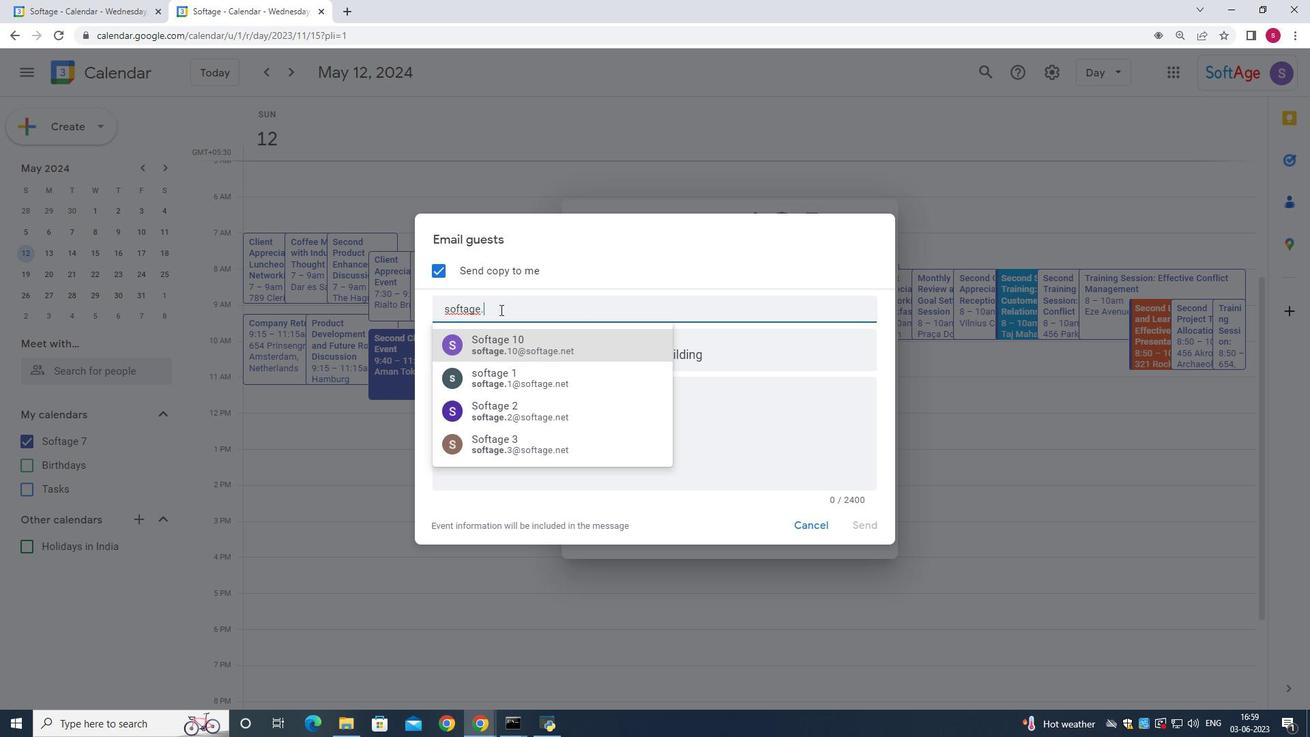 
Action: Mouse moved to (499, 344)
Screenshot: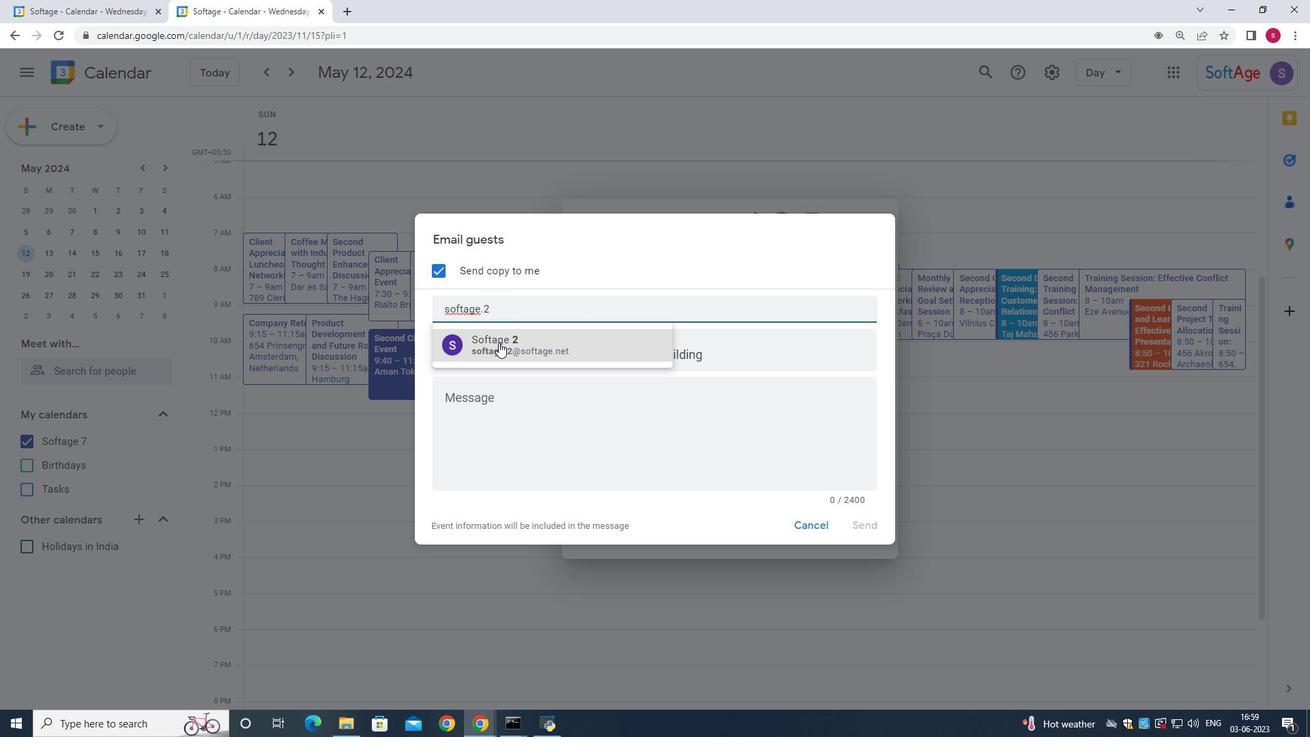 
Action: Mouse pressed left at (499, 344)
Screenshot: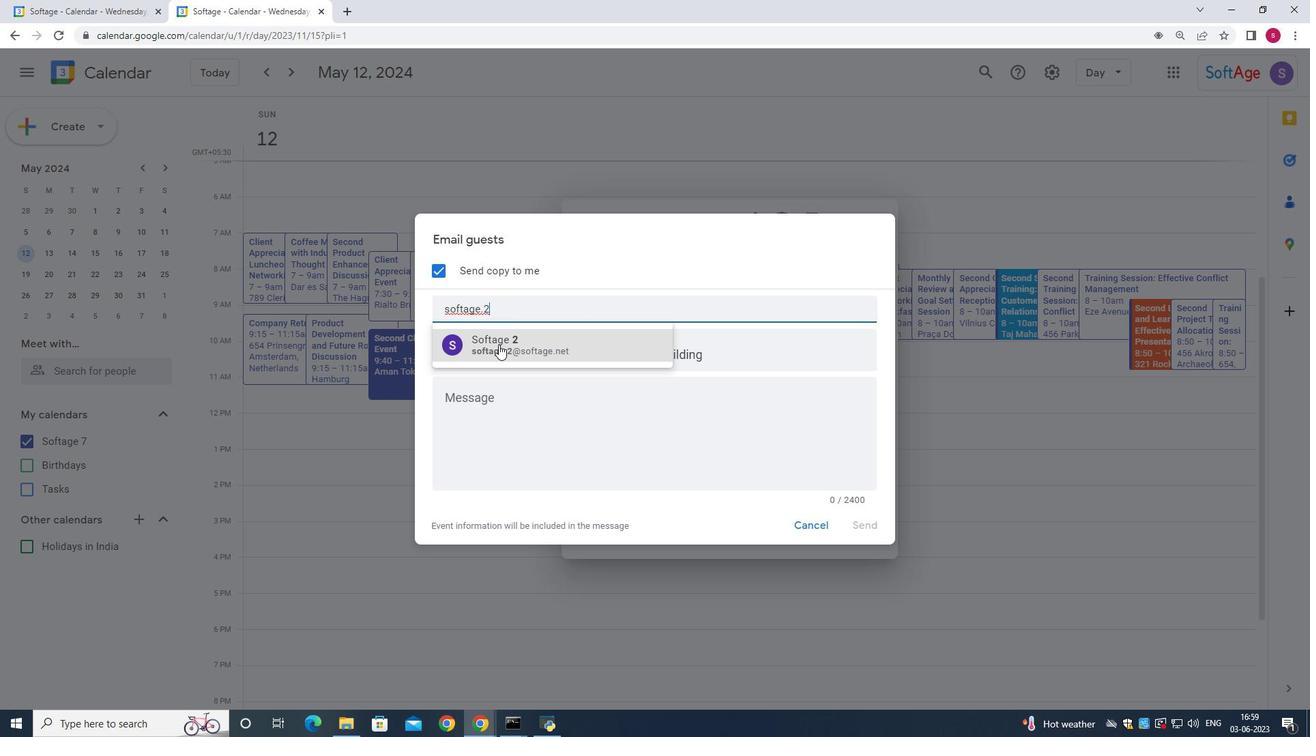 
Action: Key pressed softaf<Key.backspace>ge.3
Screenshot: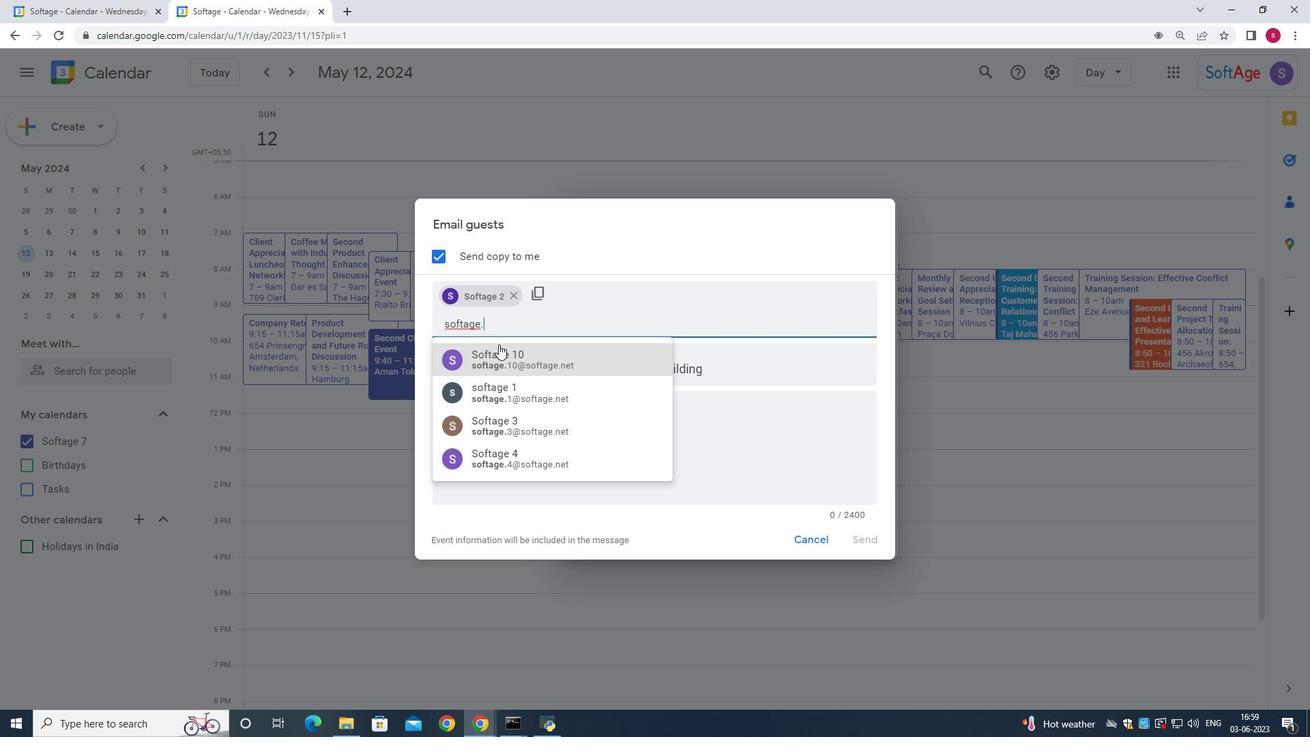 
Action: Mouse moved to (497, 354)
Screenshot: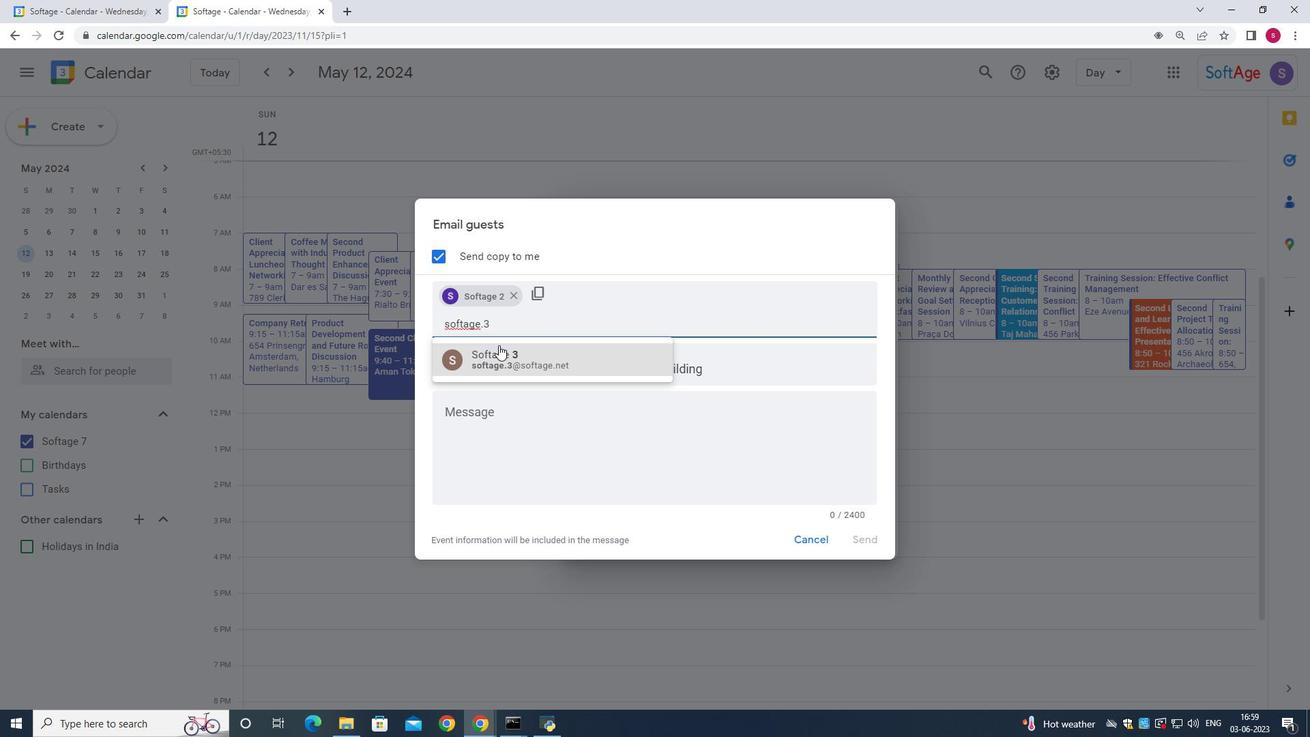 
Action: Mouse pressed left at (497, 354)
Screenshot: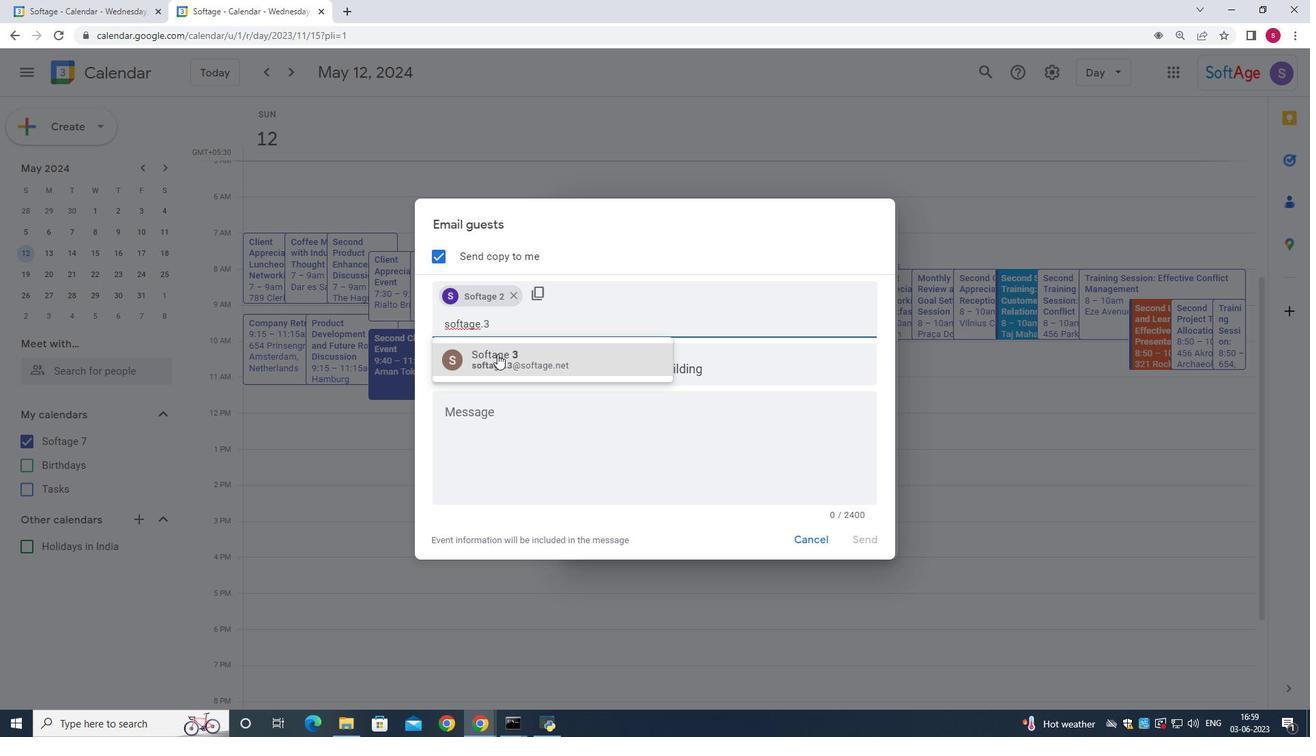 
Action: Mouse moved to (475, 427)
Screenshot: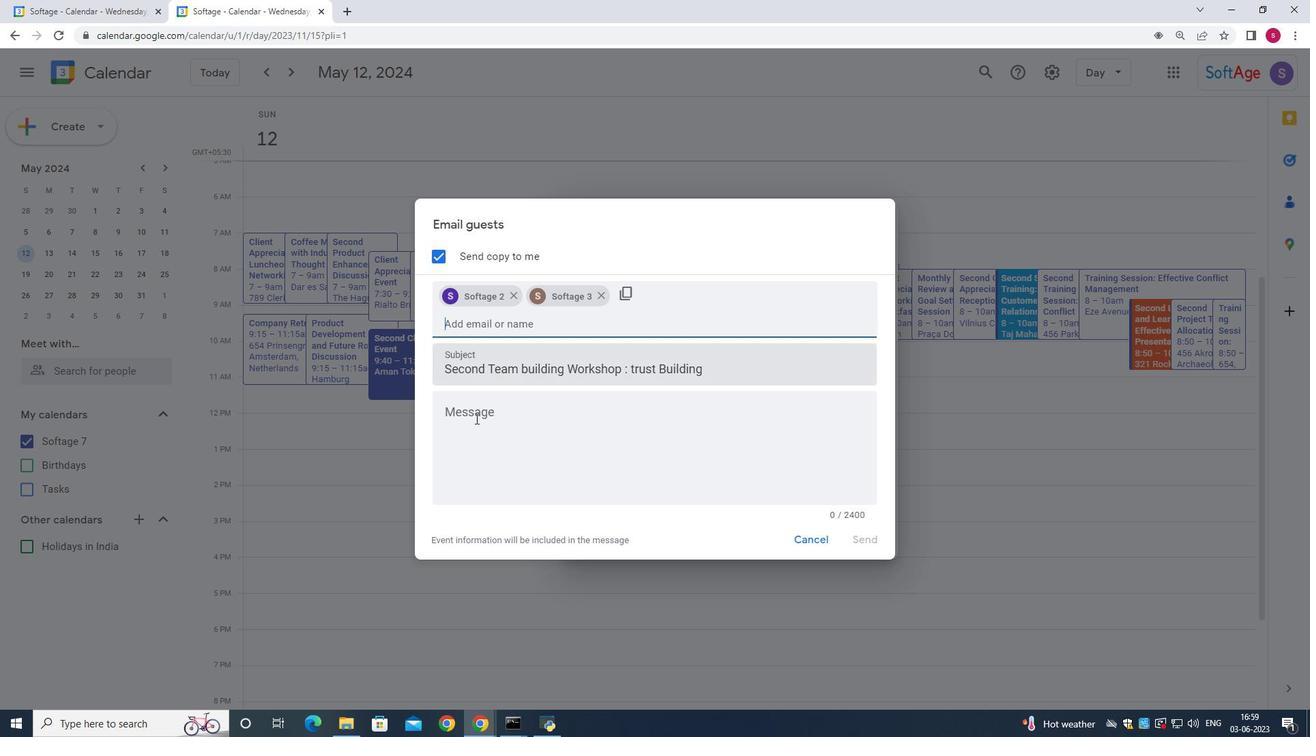 
Action: Mouse pressed left at (475, 427)
Screenshot: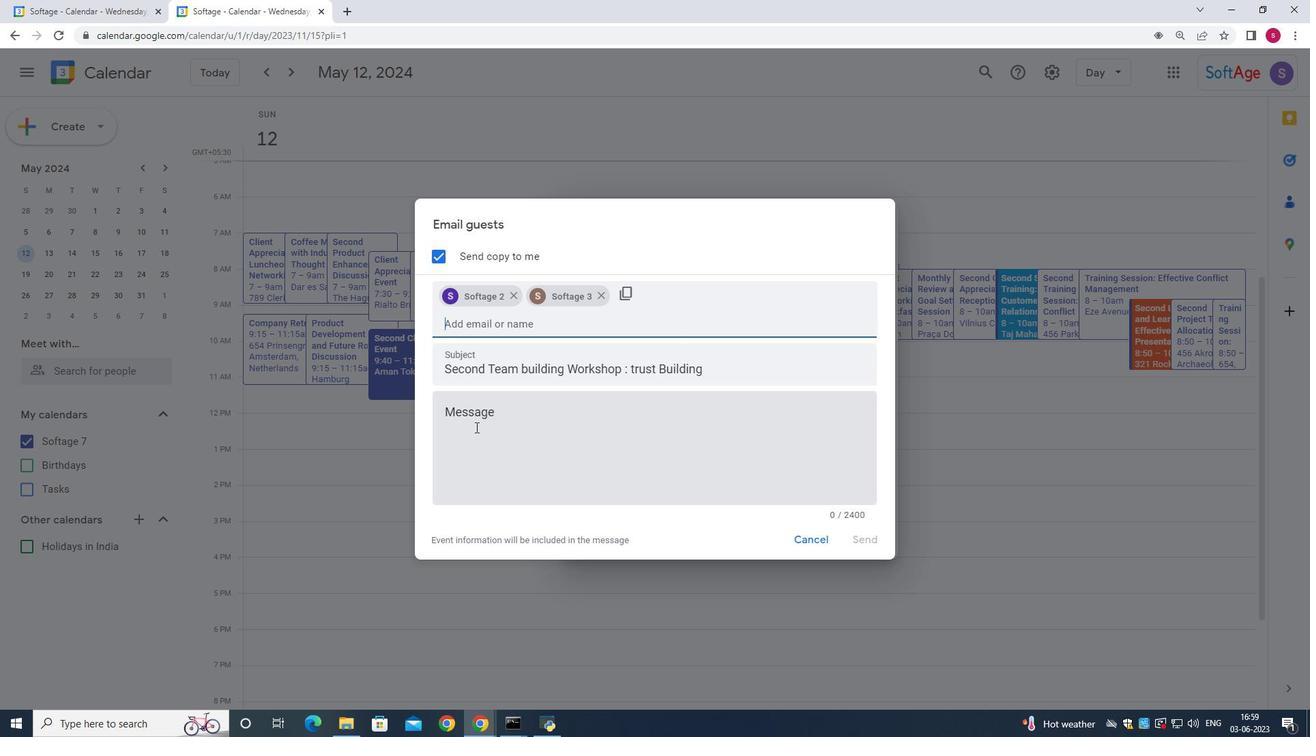 
Action: Key pressed reminder<Key.space>fo<Key.space><Key.backspace>r<Key.space>vthe<Key.space><Key.backspace><Key.backspace><Key.backspace><Key.backspace><Key.backspace>the<Key.space>event<Key.space><Key.shift>Daily
Screenshot: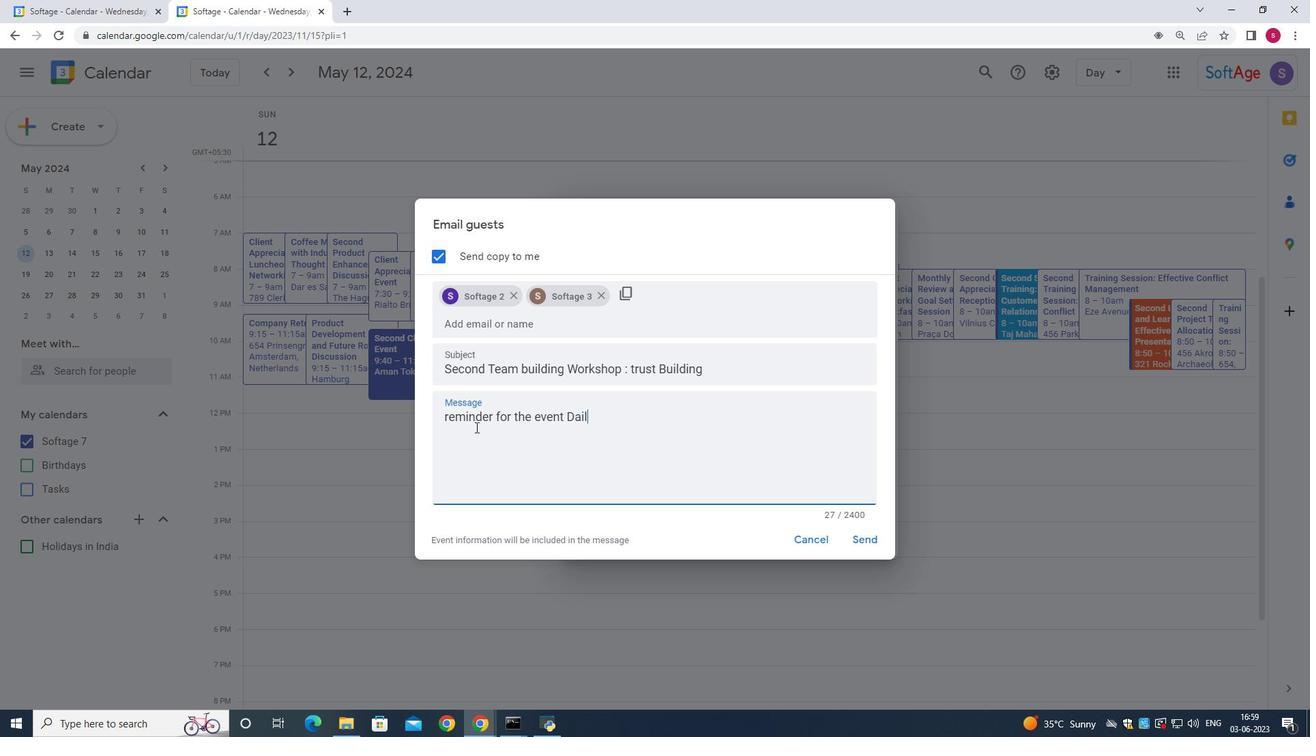 
Action: Mouse moved to (871, 536)
Screenshot: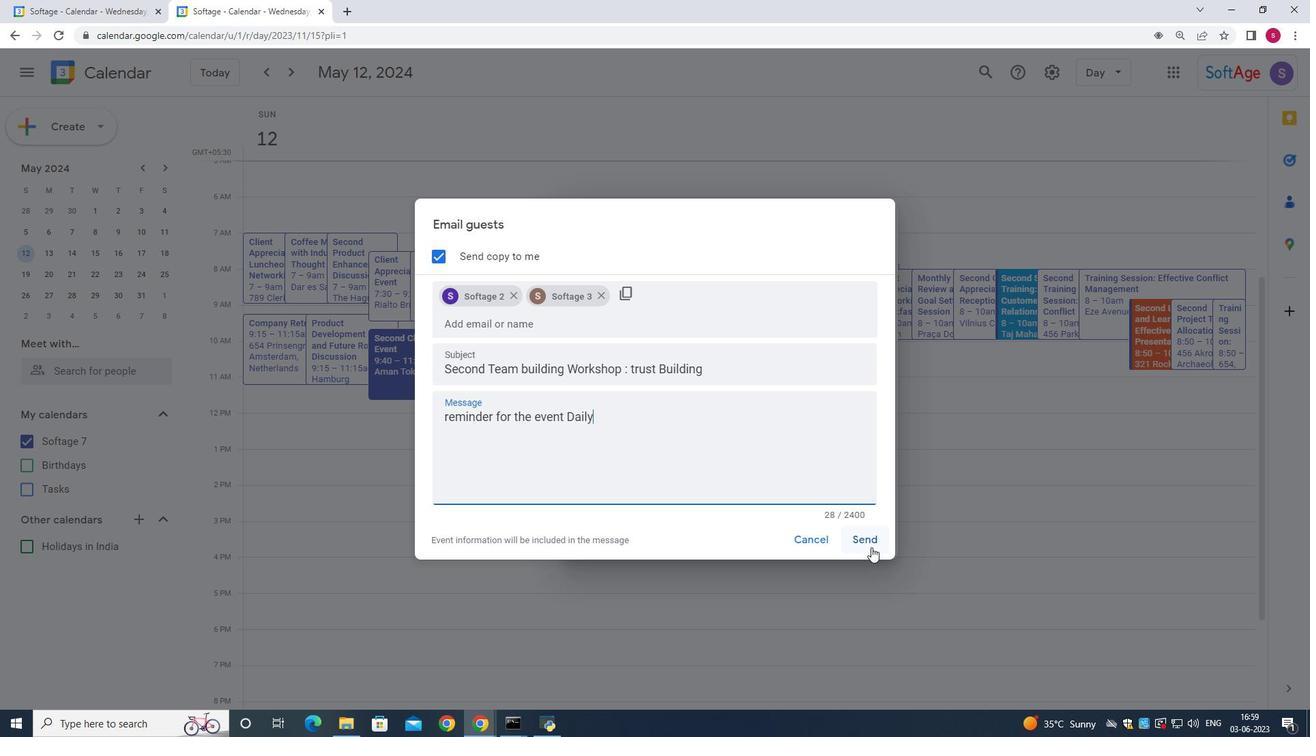 
Action: Mouse pressed left at (871, 536)
Screenshot: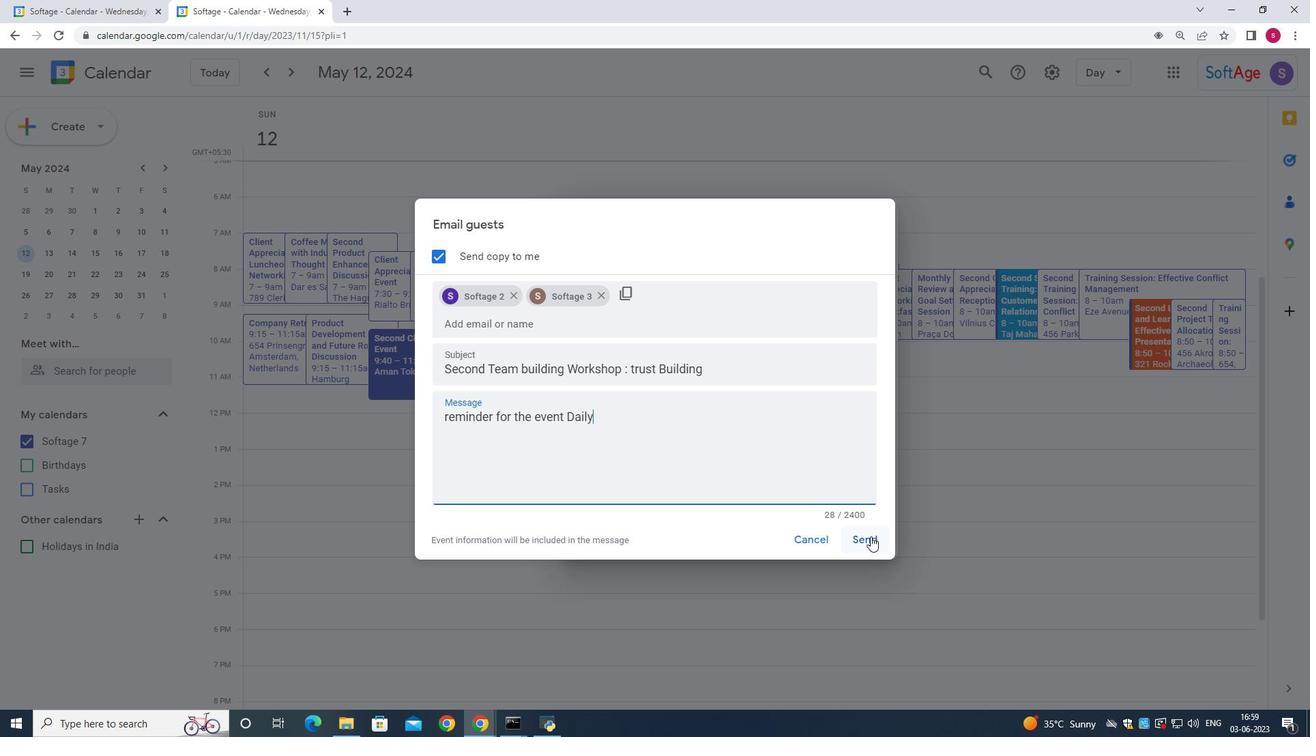 
Action: Mouse moved to (626, 643)
Screenshot: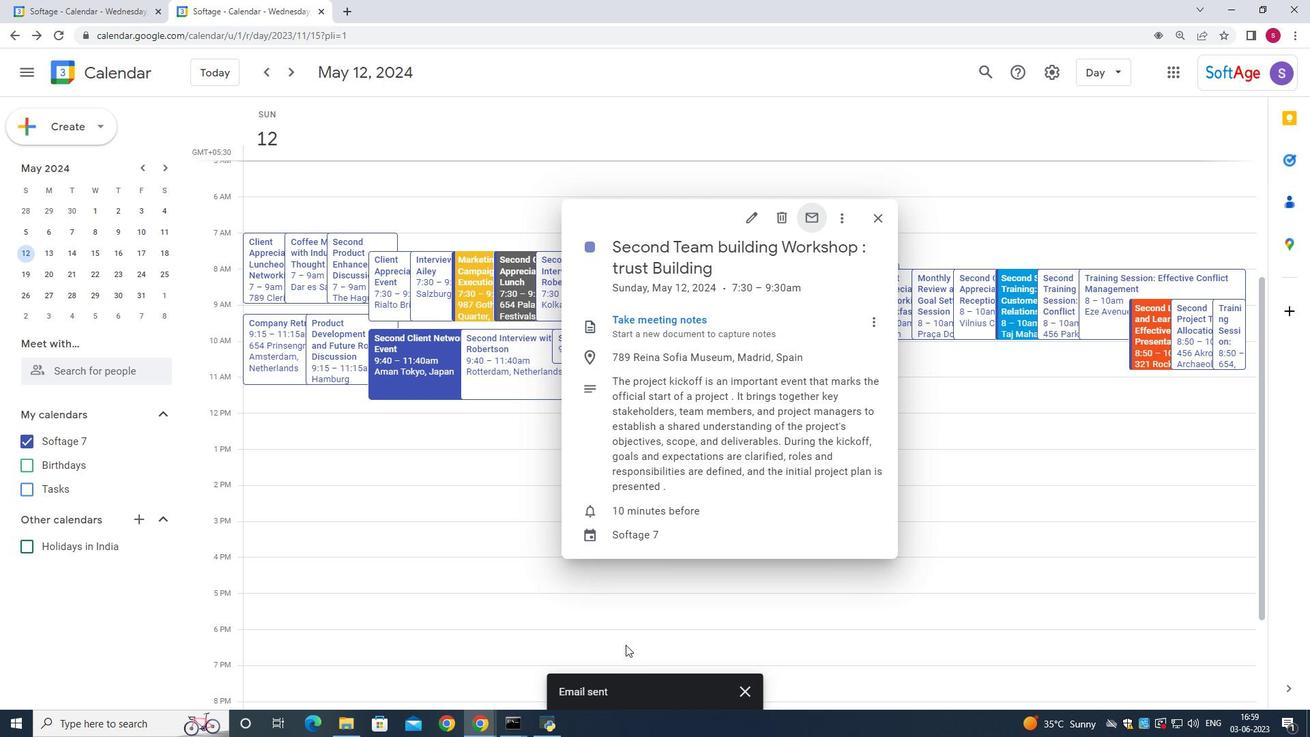 
